Task: Compose an email with the signature Jamie Cooper with the subject Request for feedback on a college application and the message Please let me know if there are any changes to the delivery date. from softage.2@softage.net to softage.5@softage.net with an attached image file Newsletter_graphic.jpg Undo the message and rewrite the message as I apologize for any inconvenience and appreciate your patience. Send the email. Finally, move the email from Sent Items to the label Crafts
Action: Mouse moved to (905, 72)
Screenshot: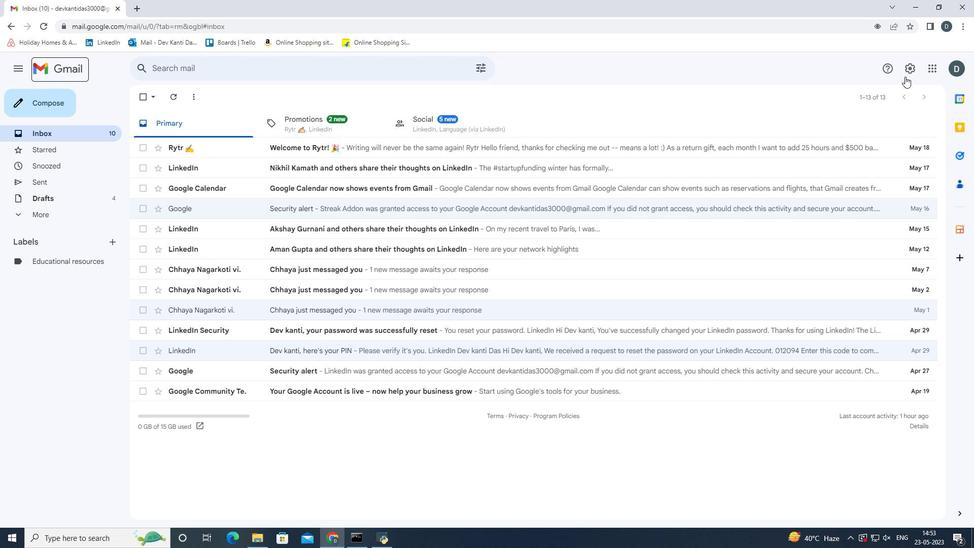 
Action: Mouse pressed left at (905, 72)
Screenshot: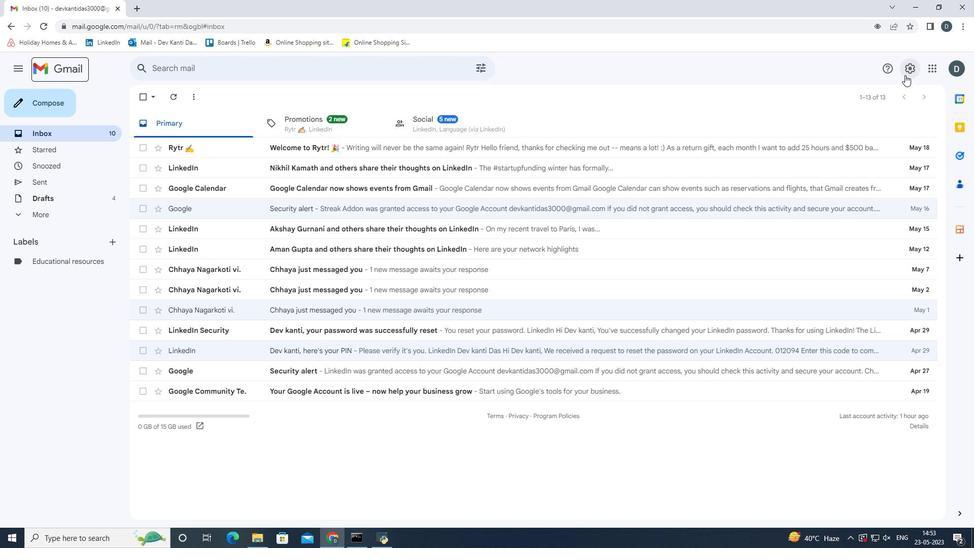 
Action: Mouse moved to (874, 116)
Screenshot: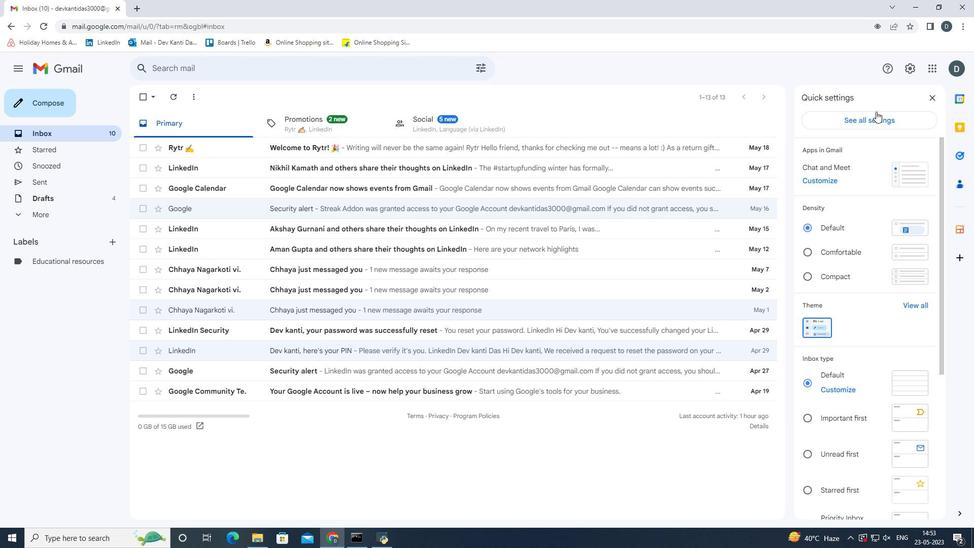 
Action: Mouse pressed left at (874, 116)
Screenshot: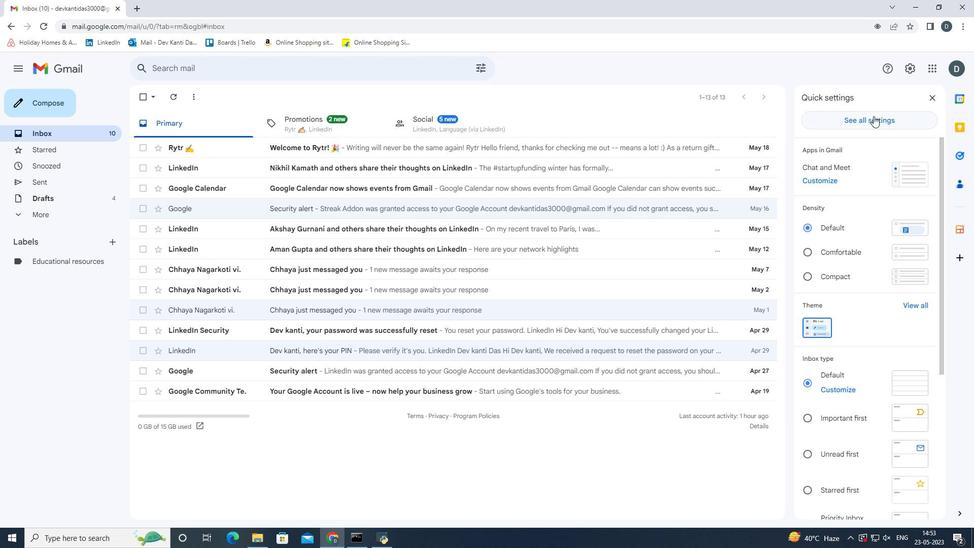 
Action: Mouse moved to (509, 276)
Screenshot: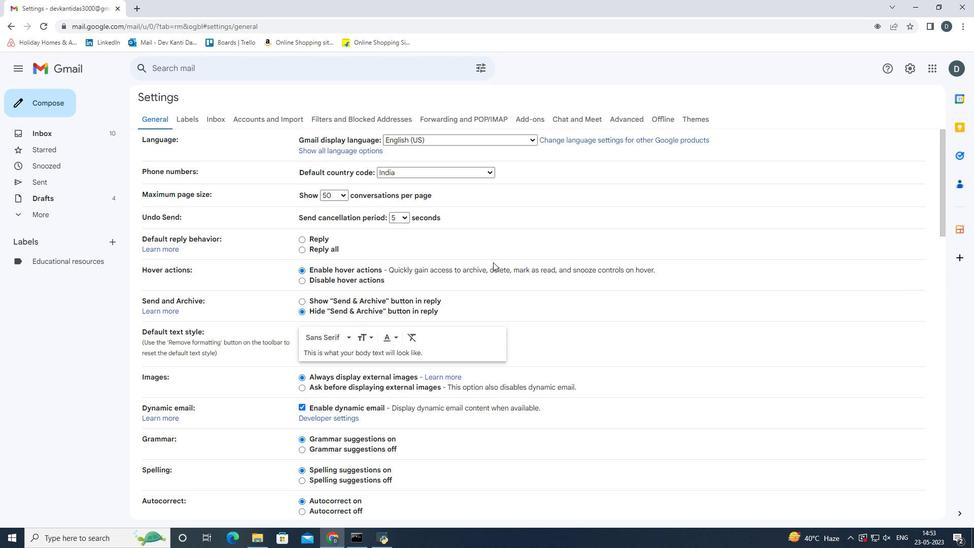 
Action: Mouse scrolled (509, 275) with delta (0, 0)
Screenshot: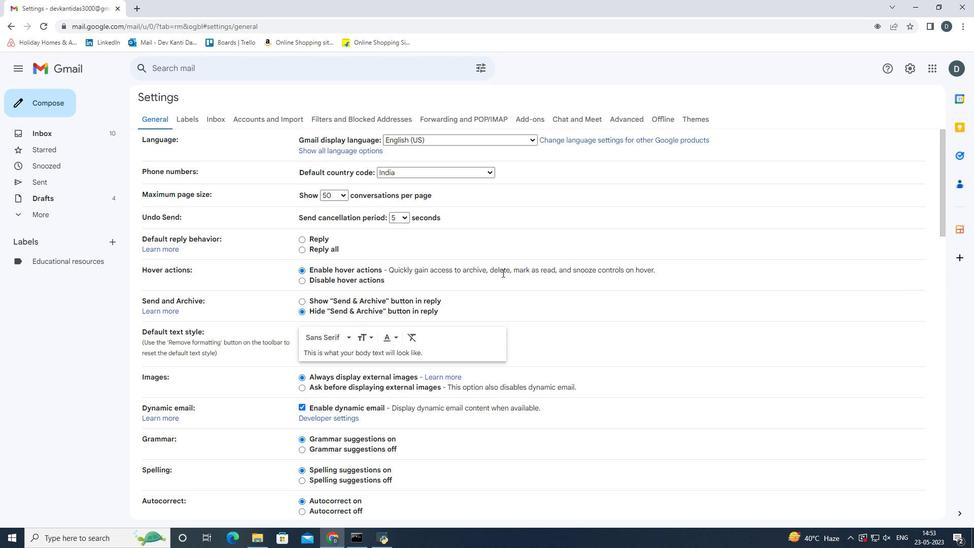 
Action: Mouse scrolled (509, 275) with delta (0, 0)
Screenshot: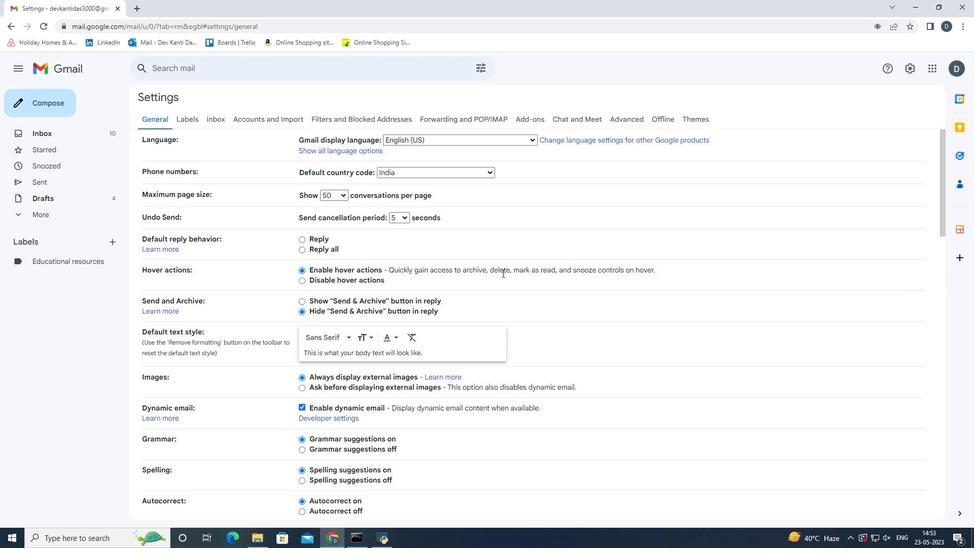 
Action: Mouse scrolled (509, 275) with delta (0, 0)
Screenshot: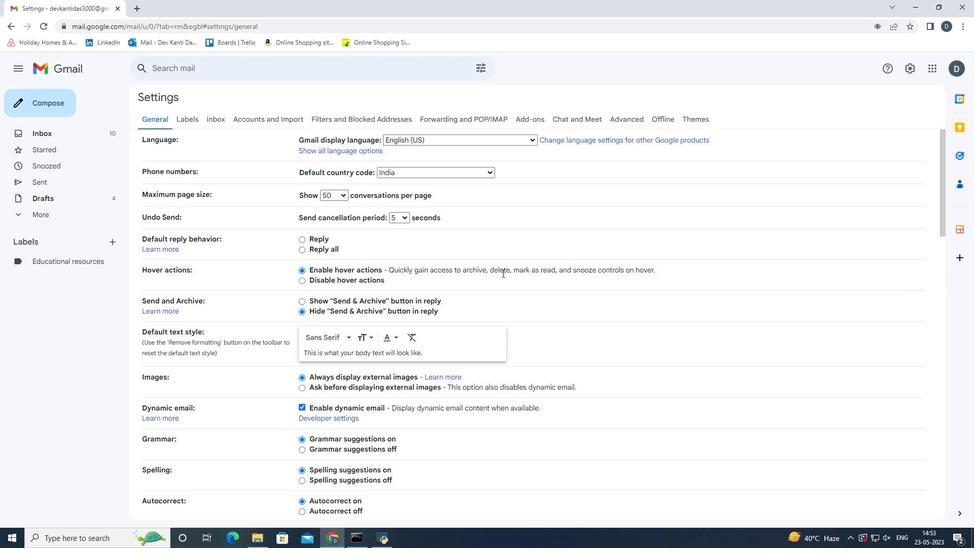 
Action: Mouse scrolled (509, 275) with delta (0, 0)
Screenshot: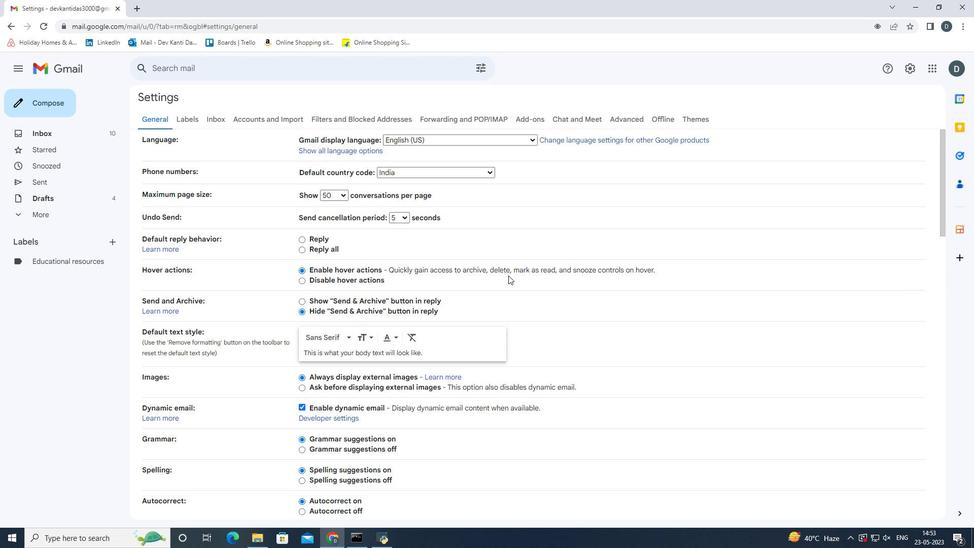 
Action: Mouse moved to (510, 276)
Screenshot: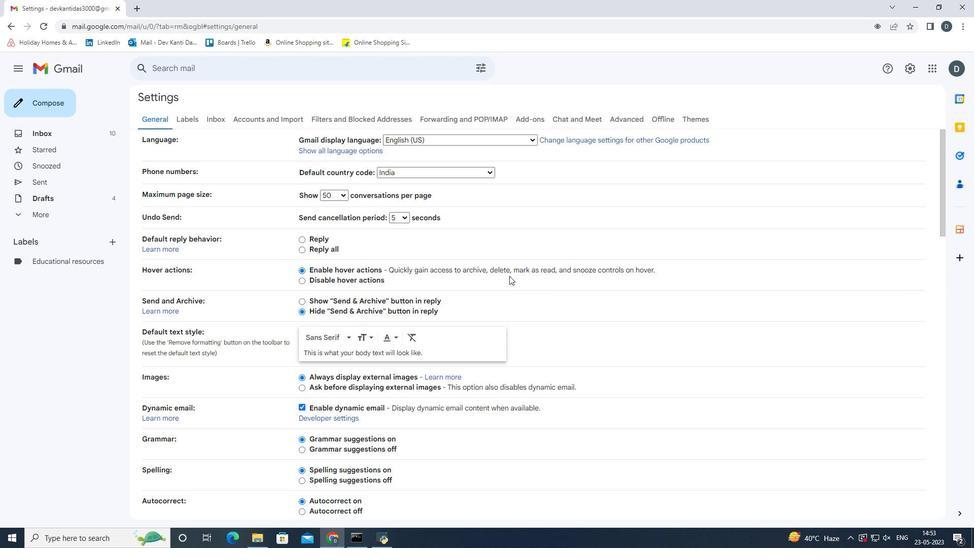 
Action: Mouse scrolled (510, 275) with delta (0, 0)
Screenshot: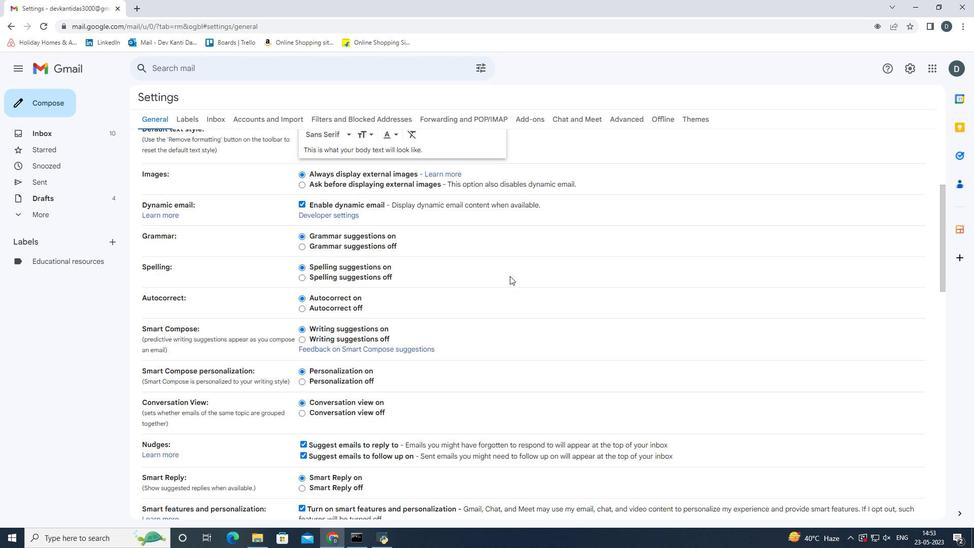 
Action: Mouse scrolled (510, 275) with delta (0, 0)
Screenshot: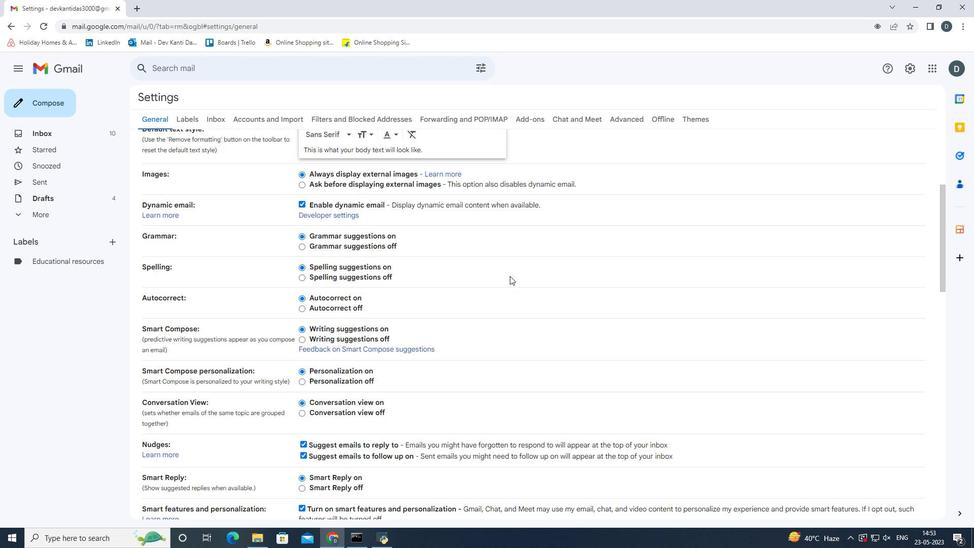 
Action: Mouse scrolled (510, 275) with delta (0, 0)
Screenshot: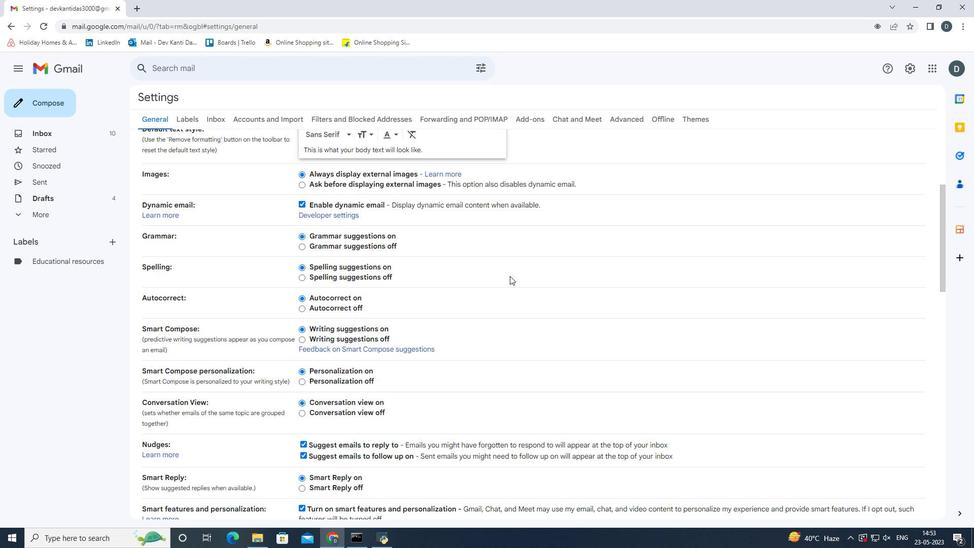 
Action: Mouse scrolled (510, 275) with delta (0, 0)
Screenshot: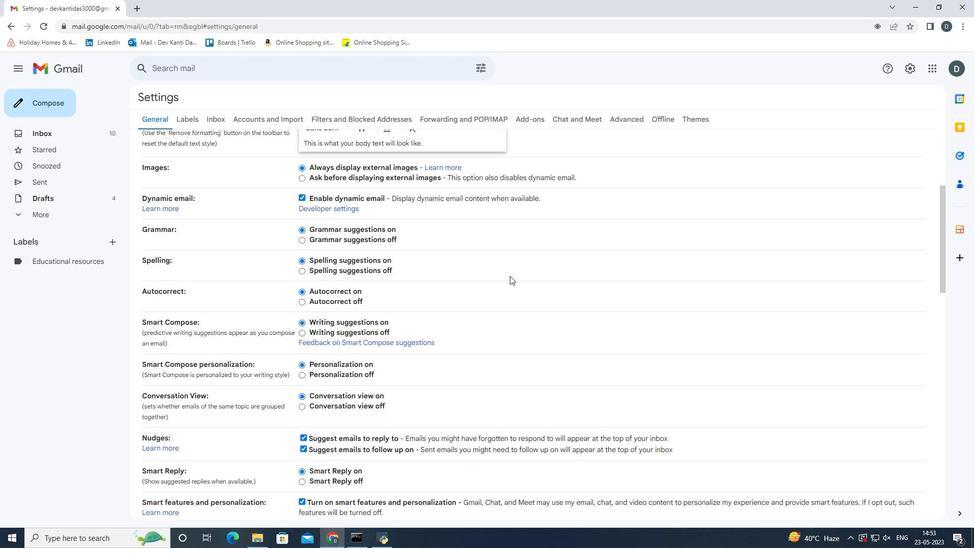 
Action: Mouse scrolled (510, 275) with delta (0, 0)
Screenshot: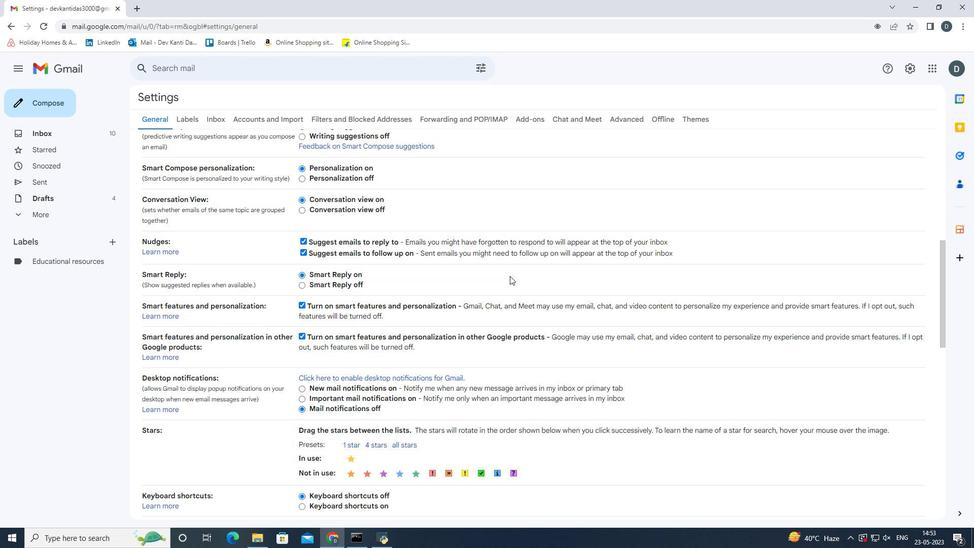 
Action: Mouse scrolled (510, 275) with delta (0, 0)
Screenshot: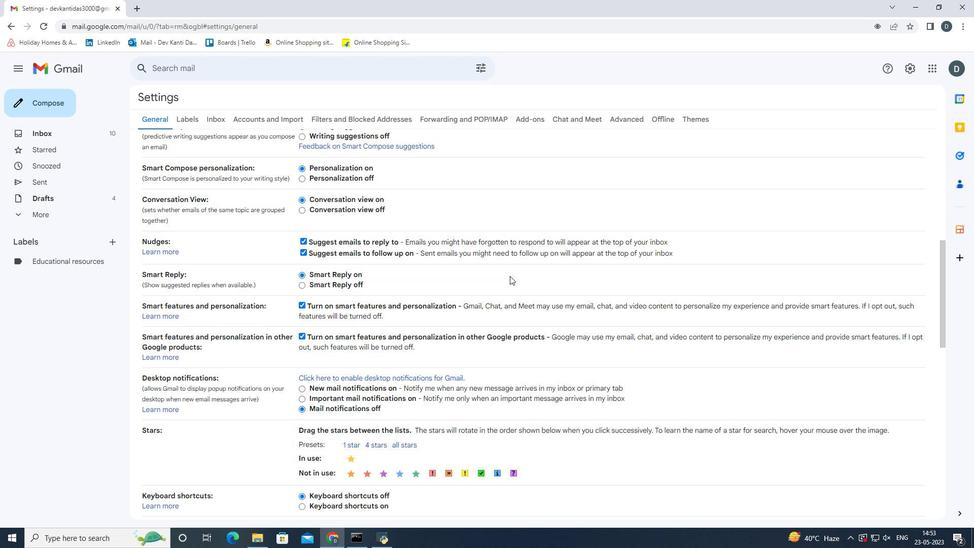 
Action: Mouse scrolled (510, 275) with delta (0, 0)
Screenshot: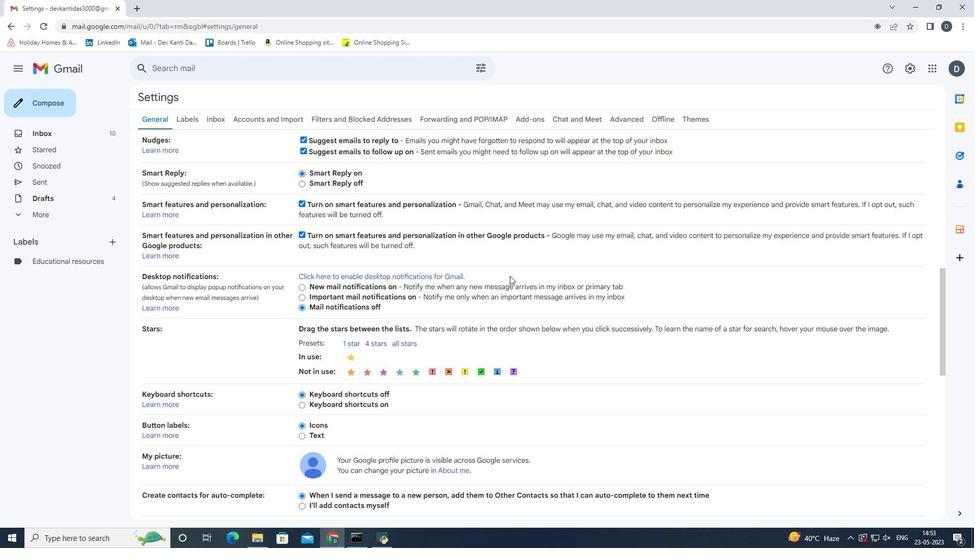 
Action: Mouse scrolled (510, 275) with delta (0, 0)
Screenshot: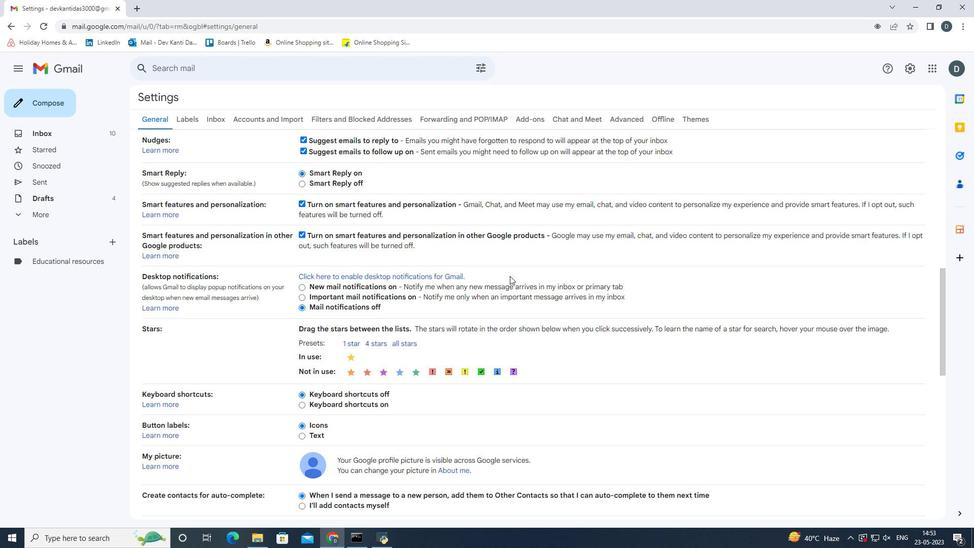 
Action: Mouse scrolled (510, 275) with delta (0, 0)
Screenshot: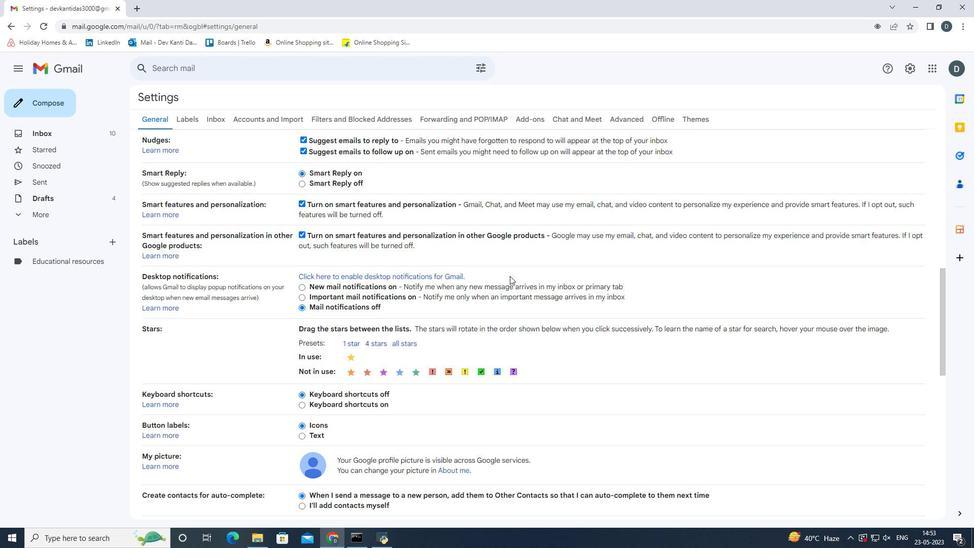 
Action: Mouse scrolled (510, 275) with delta (0, 0)
Screenshot: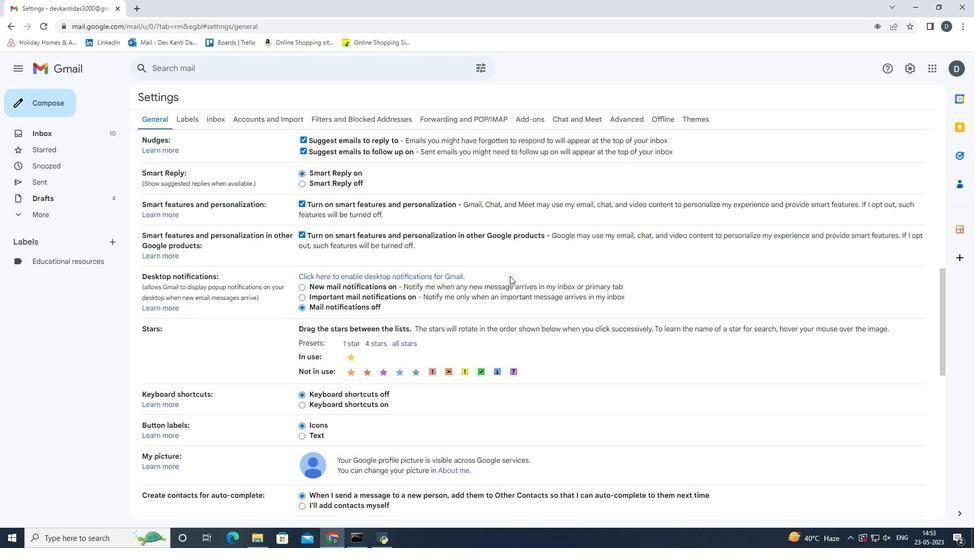 
Action: Mouse scrolled (510, 275) with delta (0, 0)
Screenshot: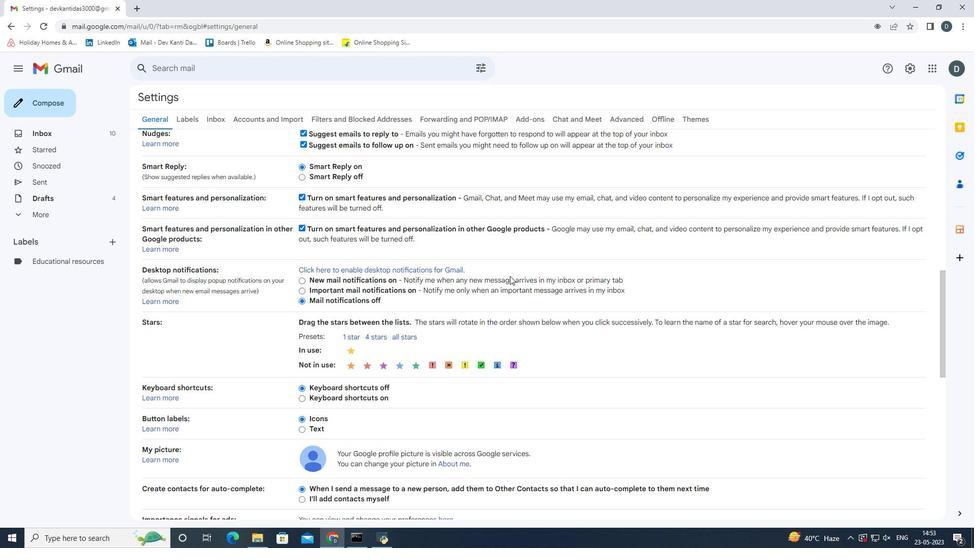 
Action: Mouse moved to (402, 303)
Screenshot: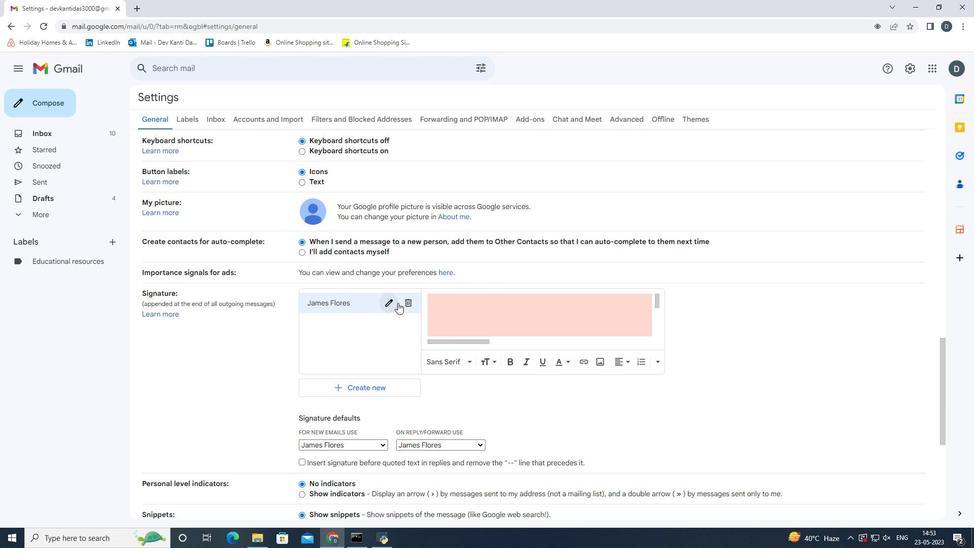 
Action: Mouse pressed left at (402, 303)
Screenshot: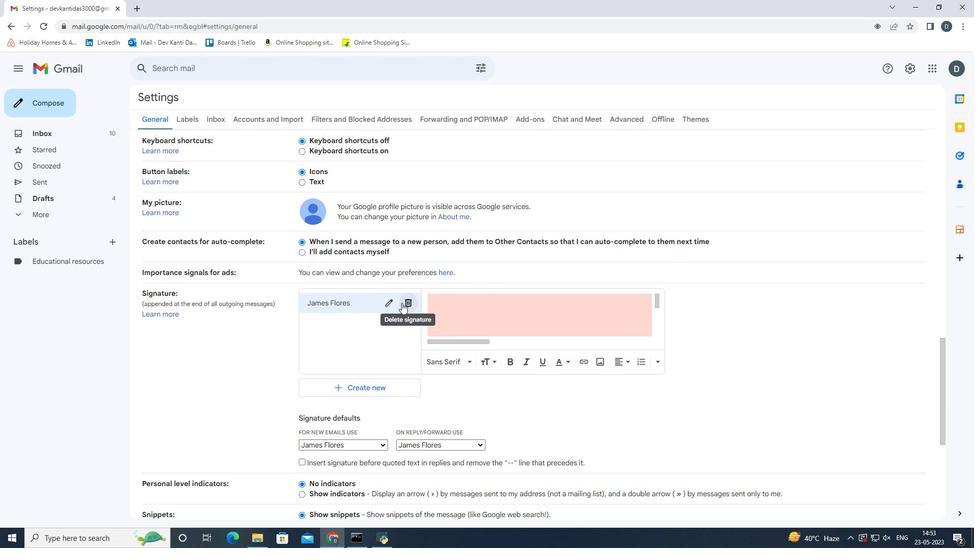 
Action: Mouse moved to (563, 310)
Screenshot: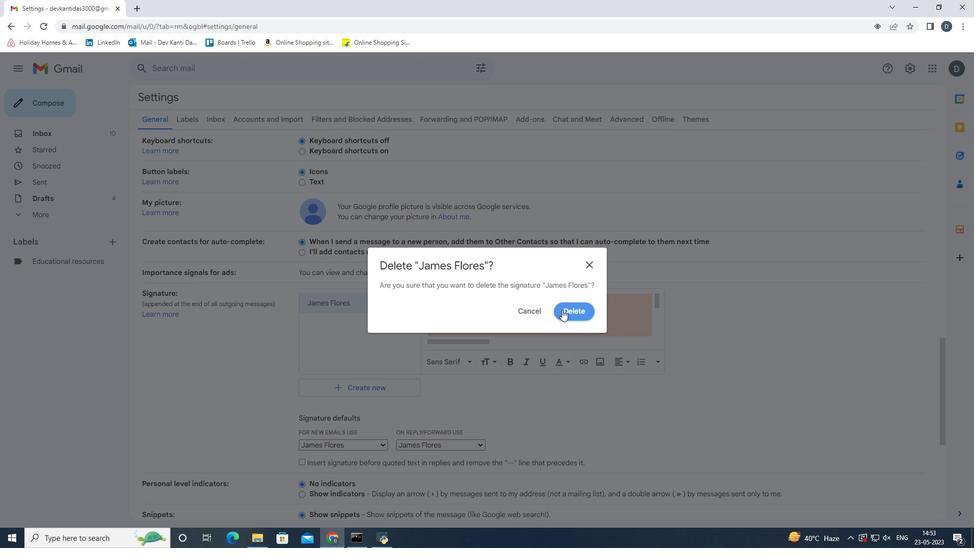
Action: Mouse pressed left at (563, 310)
Screenshot: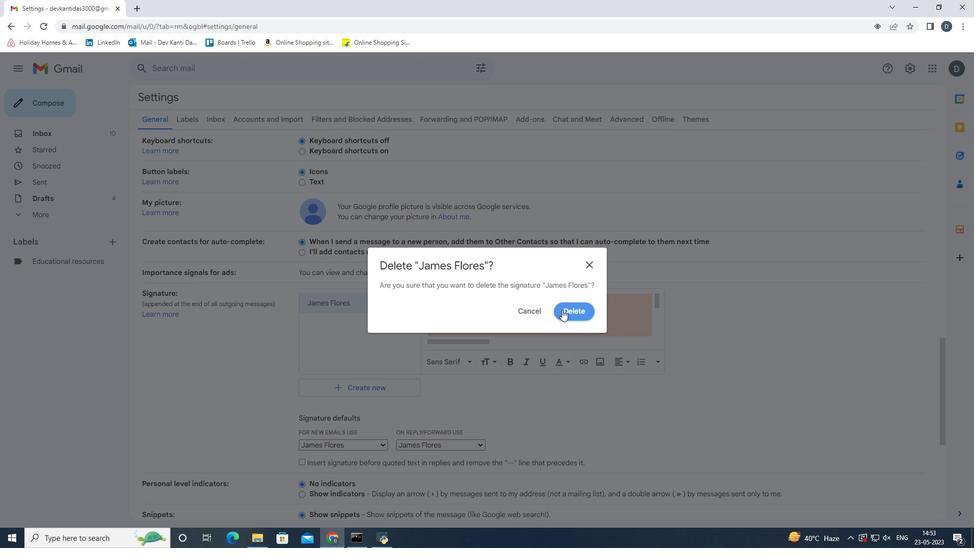 
Action: Mouse moved to (342, 308)
Screenshot: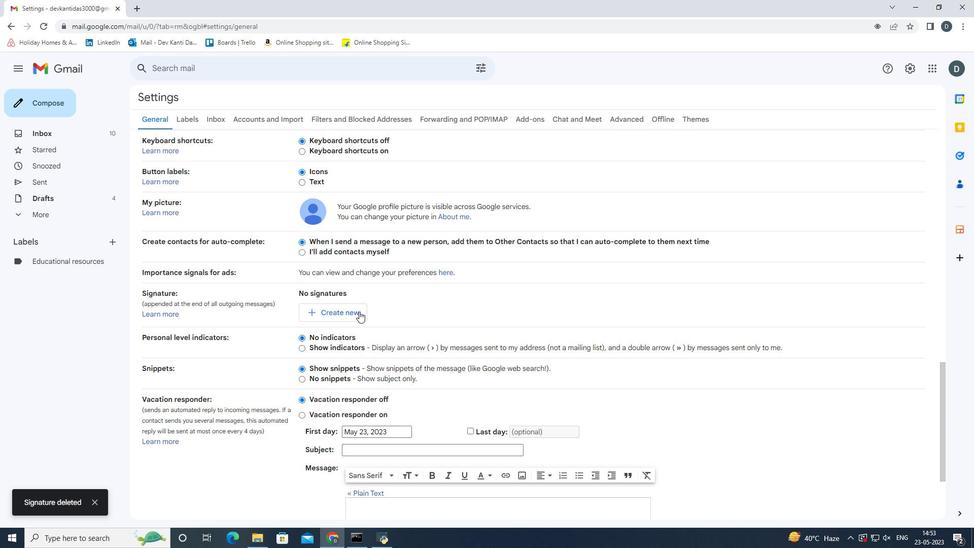 
Action: Mouse pressed left at (342, 308)
Screenshot: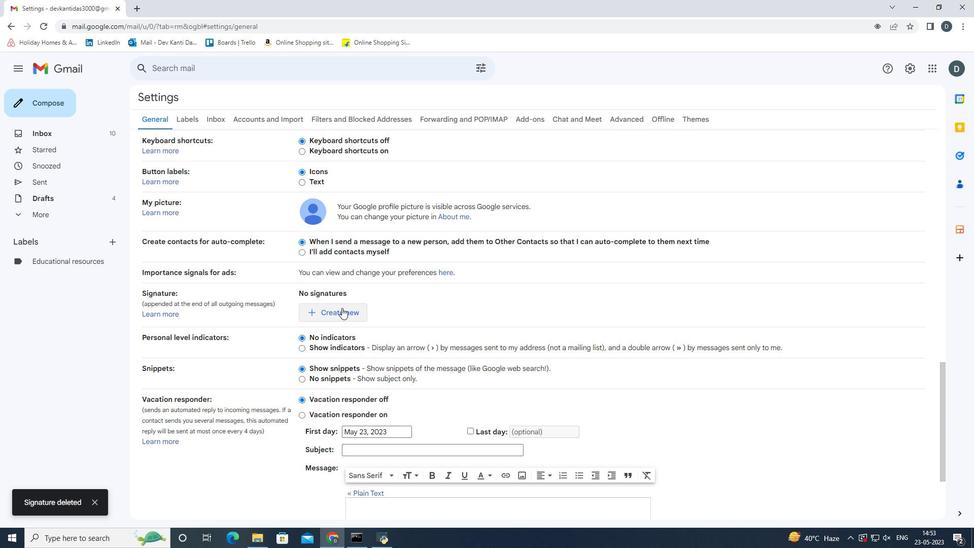 
Action: Mouse moved to (471, 285)
Screenshot: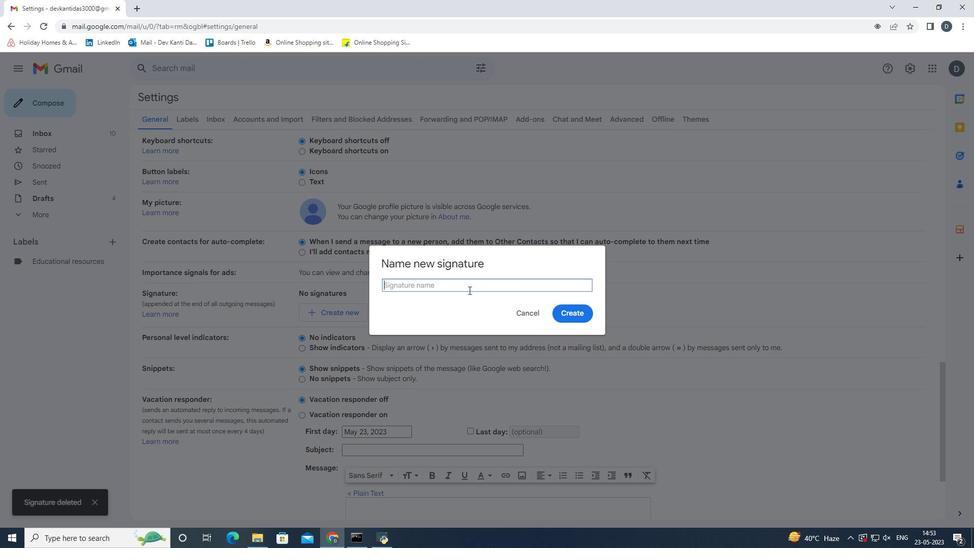 
Action: Key pressed <Key.shift><Key.shift><Key.shift><Key.shift><Key.shift><Key.shift><Key.shift>Jamie<Key.space><Key.shift>Cooper<Key.enter>
Screenshot: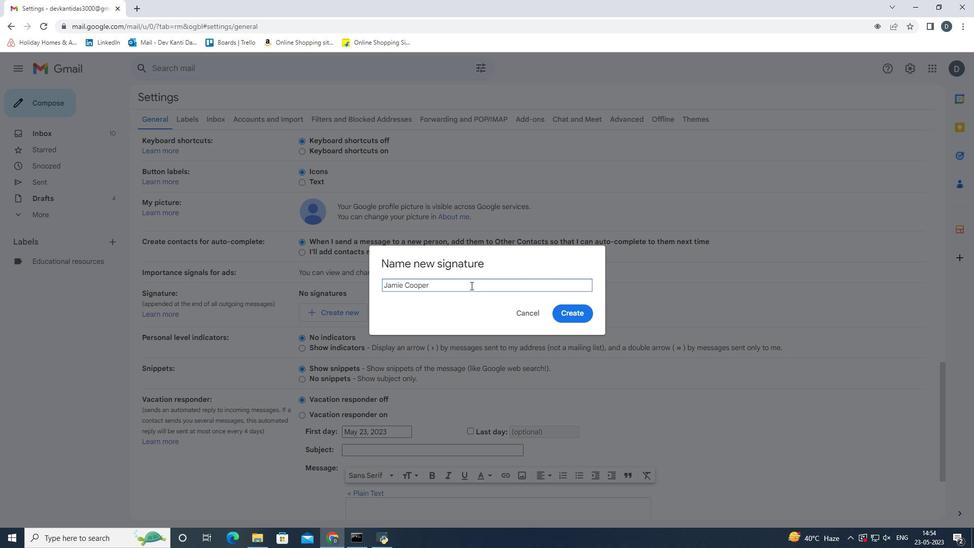 
Action: Mouse moved to (547, 318)
Screenshot: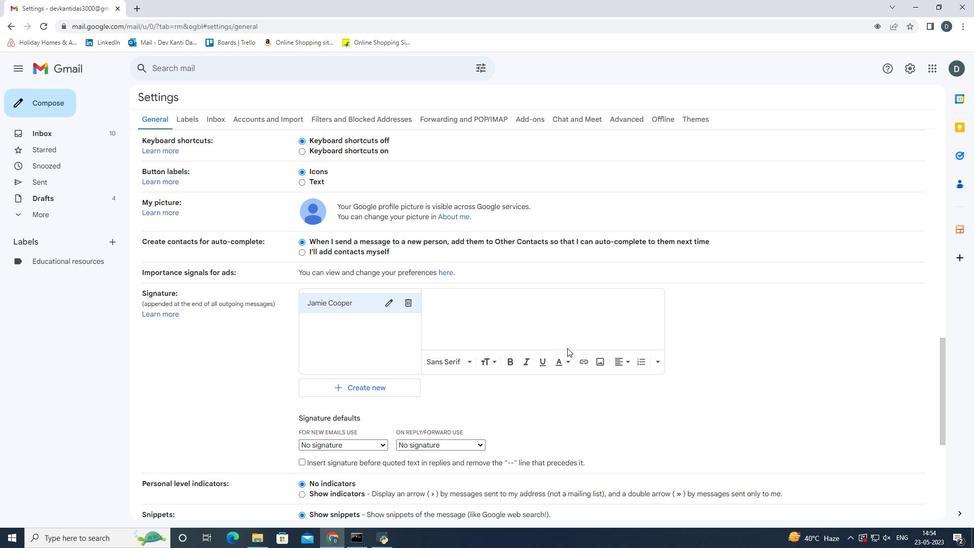 
Action: Mouse pressed left at (547, 318)
Screenshot: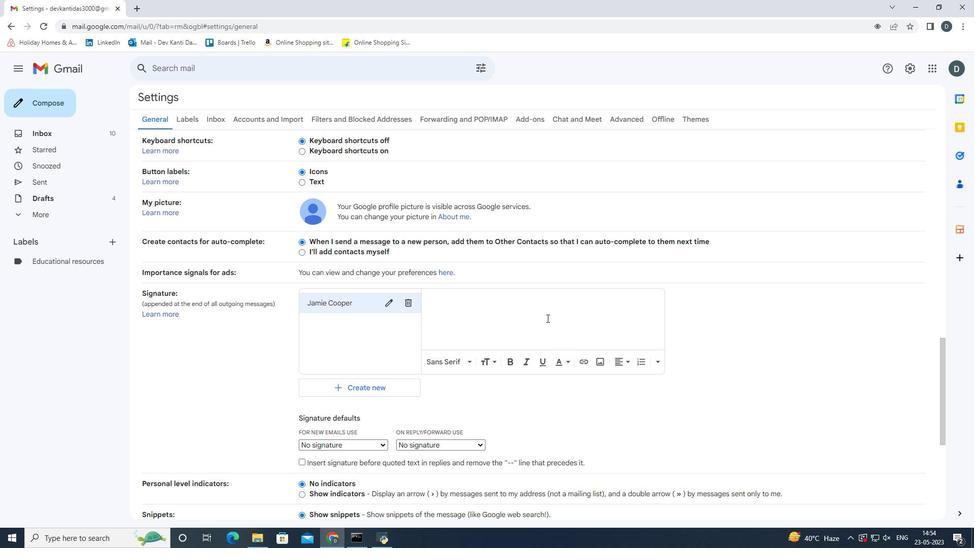
Action: Key pressed <Key.shift><Key.shift><Key.shift><Key.shift><Key.shift><Key.shift>Jamie<Key.space><Key.shift>Cooper,<Key.enter>
Screenshot: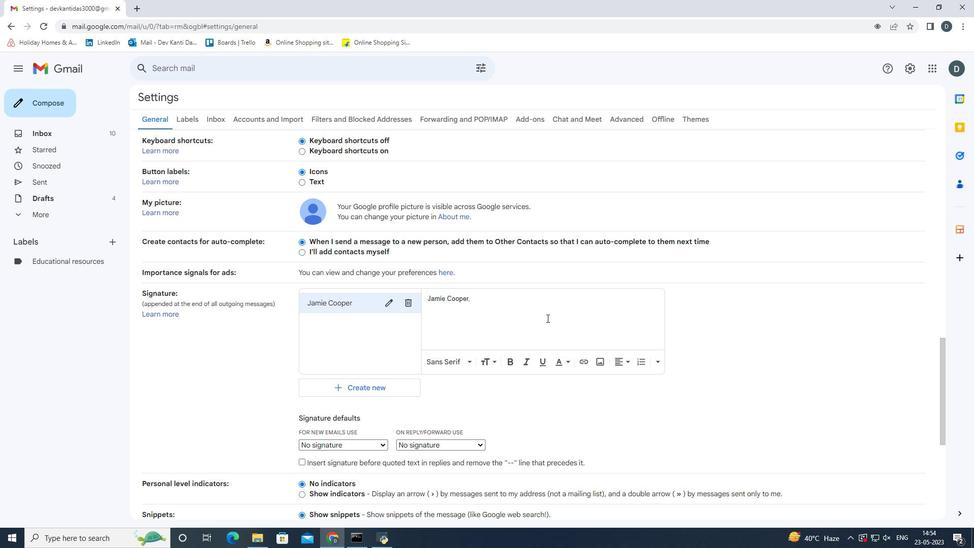 
Action: Mouse moved to (134, 8)
Screenshot: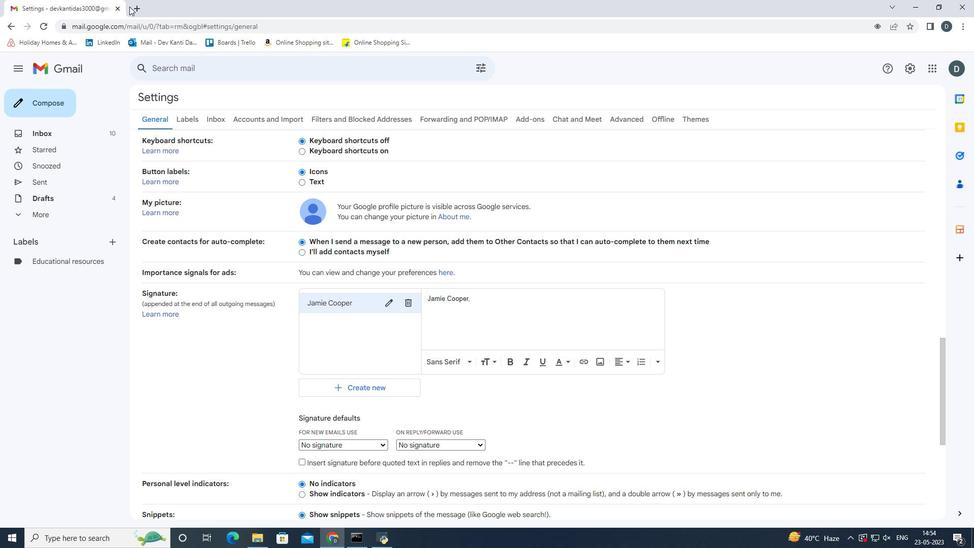 
Action: Mouse pressed left at (134, 8)
Screenshot: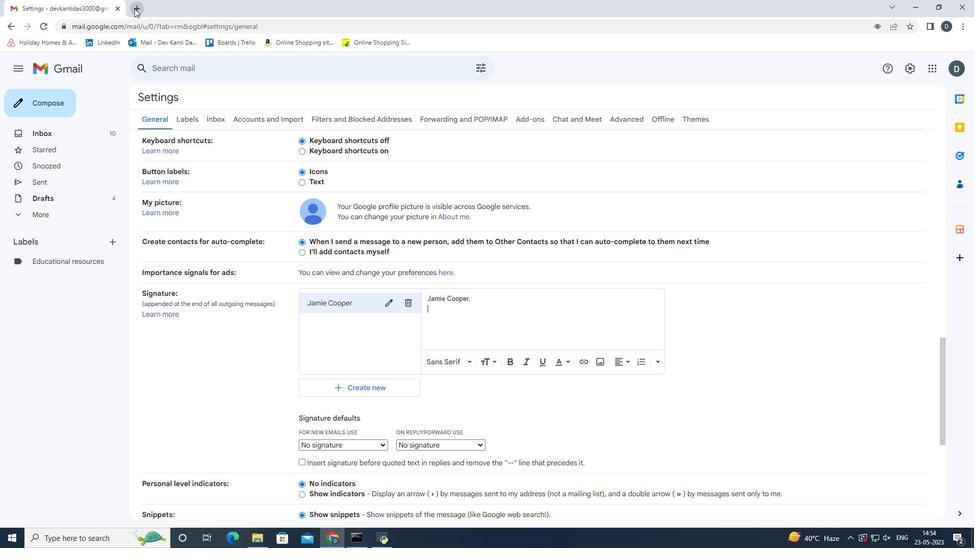 
Action: Key pressed <Key.shift><Key.shift><Key.shift><Key.shift><Key.shift><Key.shift><Key.shift><Key.shift><Key.shift><Key.shift>e<Key.backspace><Key.backspace><Key.shift>N<Key.right><Key.backspace><Key.backspace><Key.backspace><Key.backspace><Key.backspace><Key.backspace><Key.backspace><Key.backspace><Key.backspace>graphic.jpg<Key.enter>
Screenshot: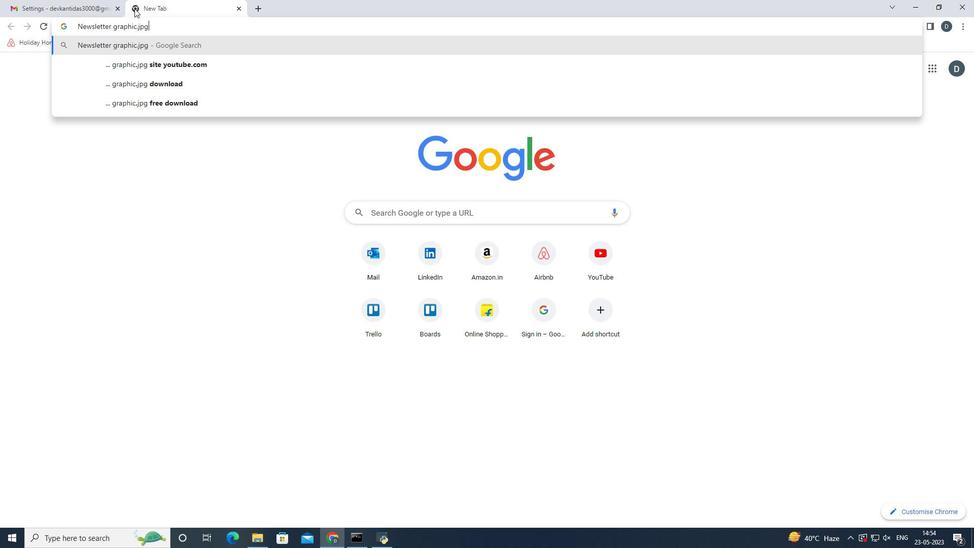 
Action: Mouse moved to (253, 197)
Screenshot: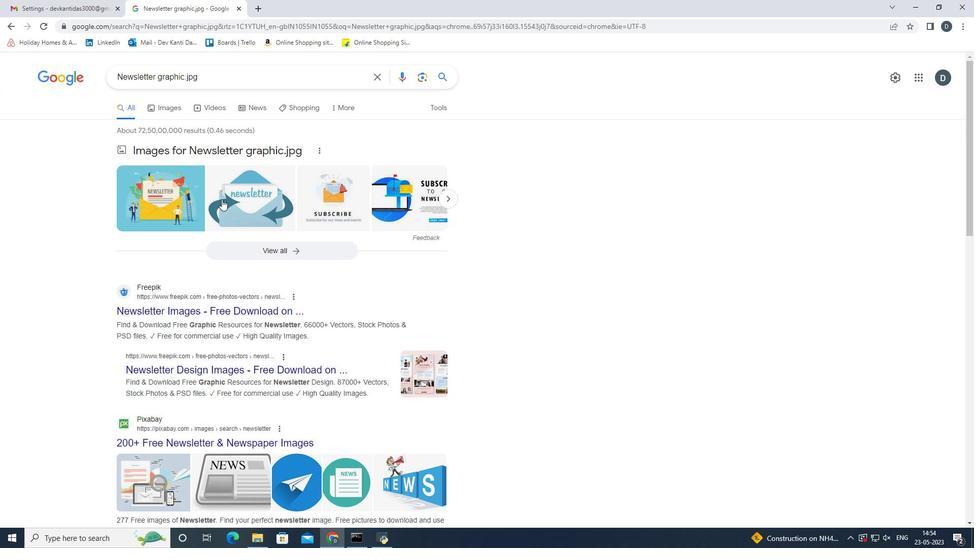 
Action: Mouse pressed left at (253, 197)
Screenshot: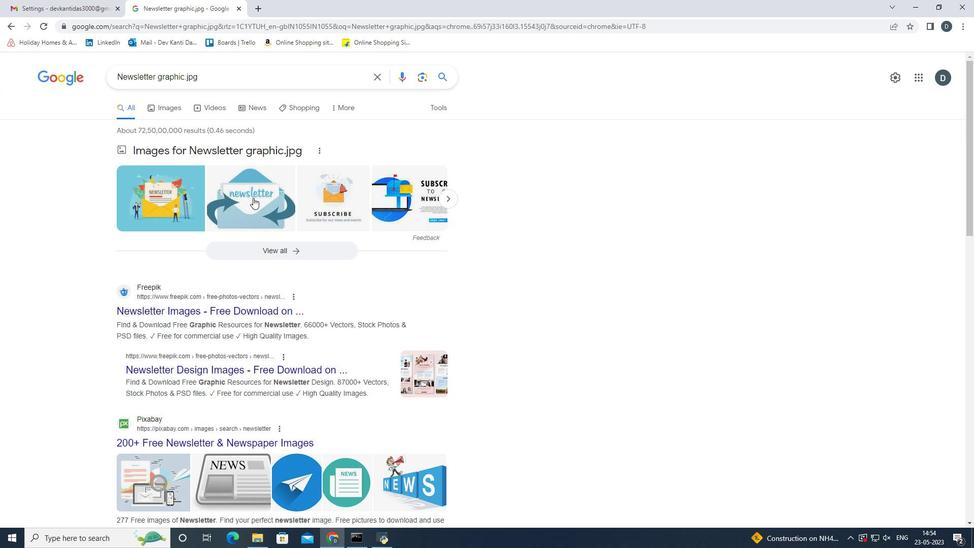 
Action: Mouse moved to (596, 211)
Screenshot: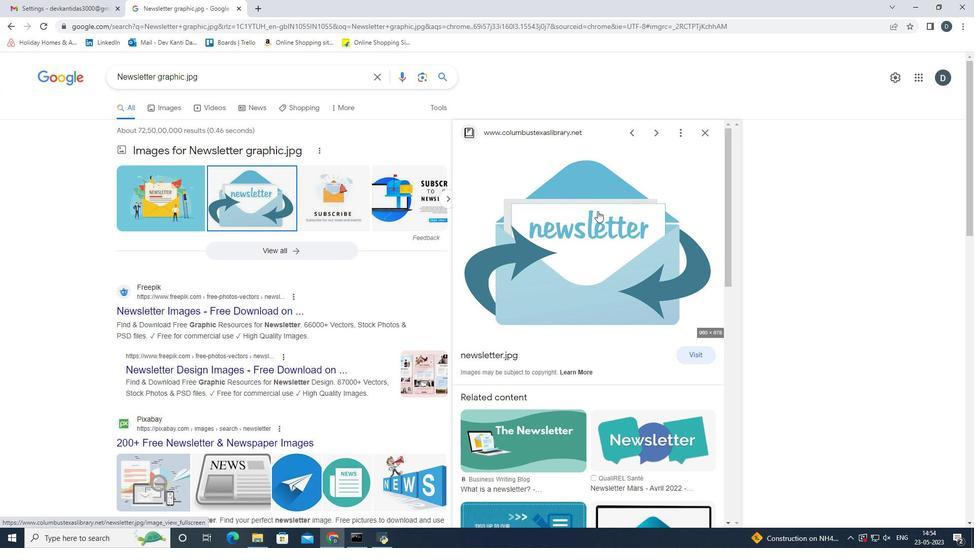 
Action: Mouse pressed right at (596, 211)
Screenshot: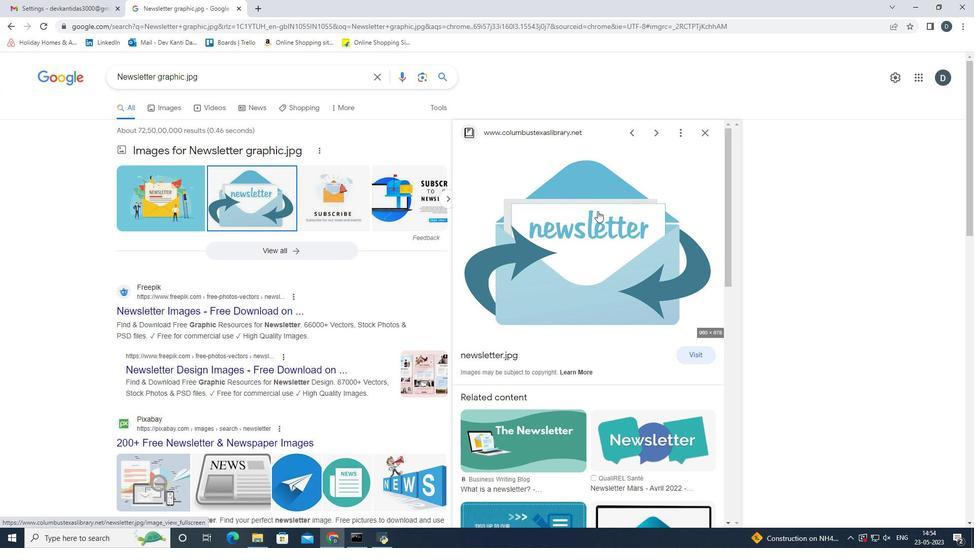 
Action: Mouse moved to (691, 317)
Screenshot: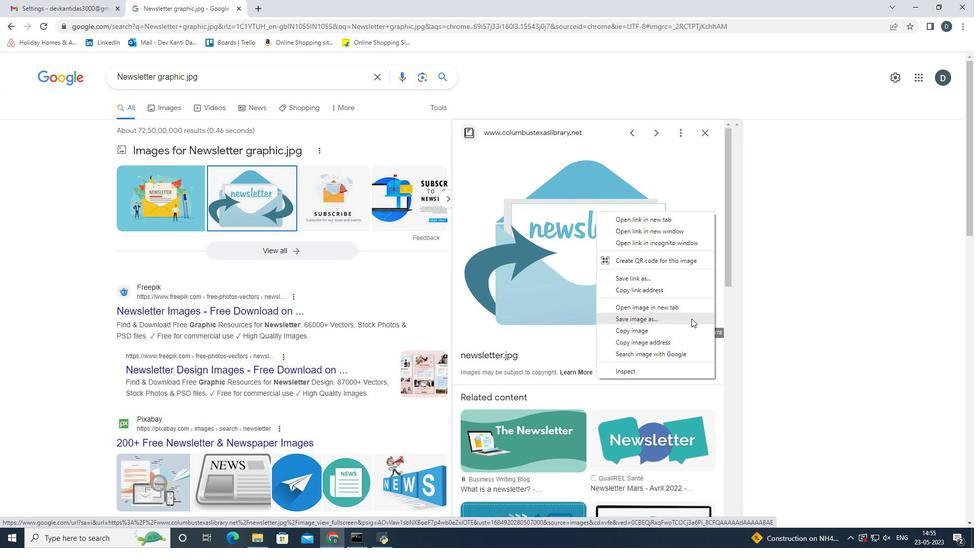
Action: Mouse pressed left at (691, 317)
Screenshot: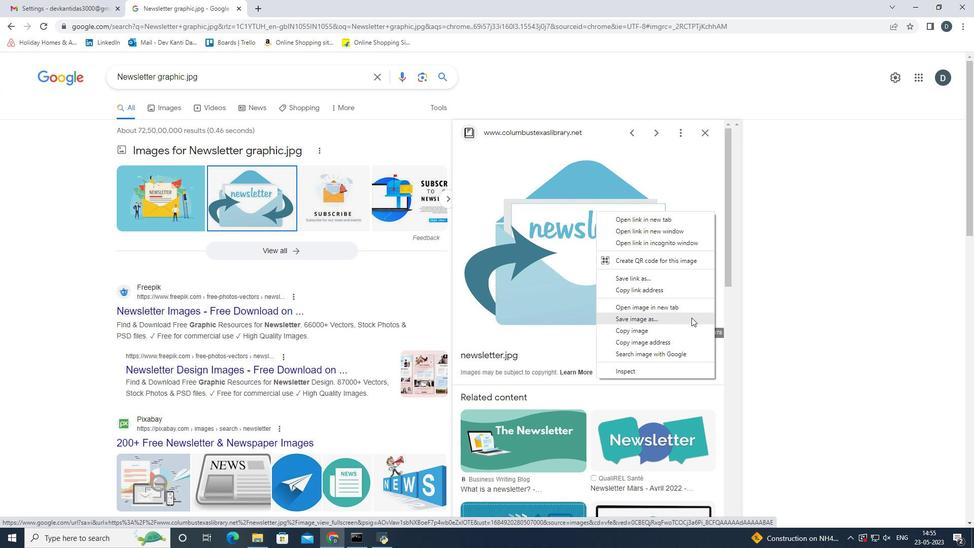 
Action: Mouse moved to (198, 140)
Screenshot: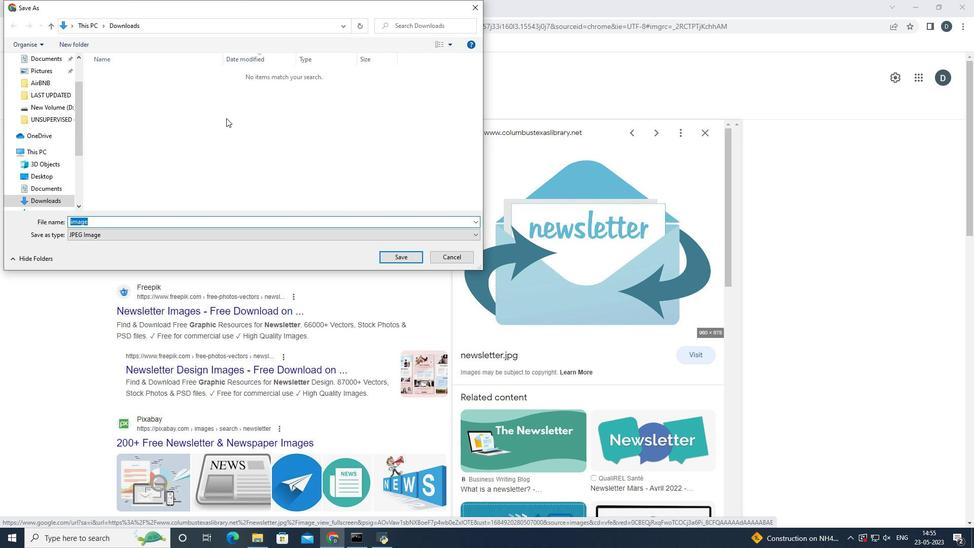 
Action: Key pressed <Key.shift>New<Key.down><Key.left><Key.left><Key.left><Key.left><Key.backspace><Key.backspace><Key.backspace><Key.backspace><Key.backspace>graphic<Key.enter>
Screenshot: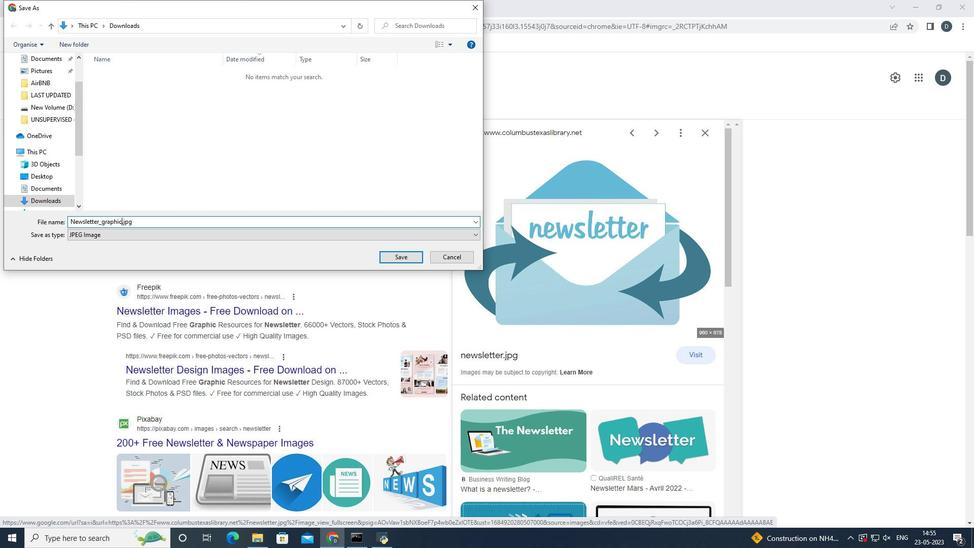 
Action: Mouse moved to (243, 8)
Screenshot: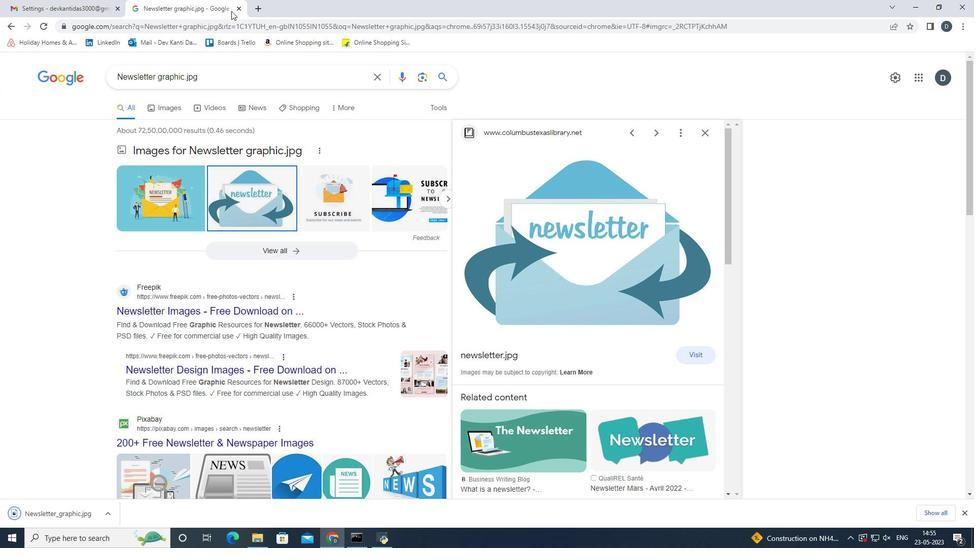 
Action: Mouse pressed left at (243, 8)
Screenshot: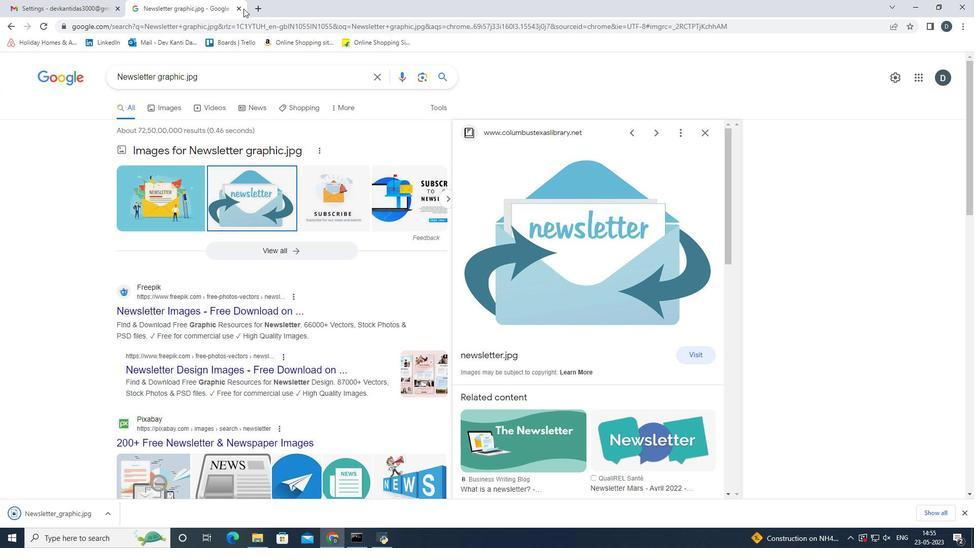 
Action: Mouse moved to (239, 8)
Screenshot: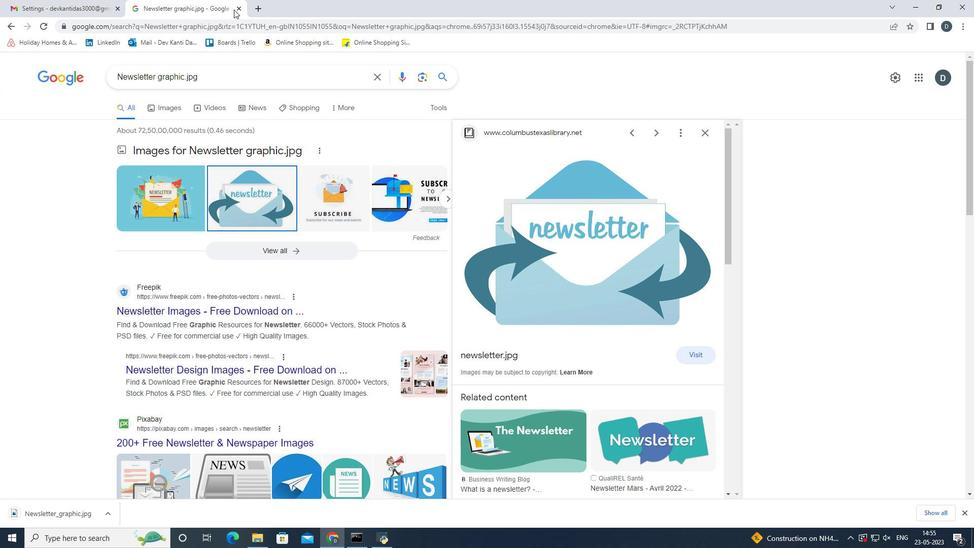
Action: Mouse pressed left at (239, 8)
Screenshot: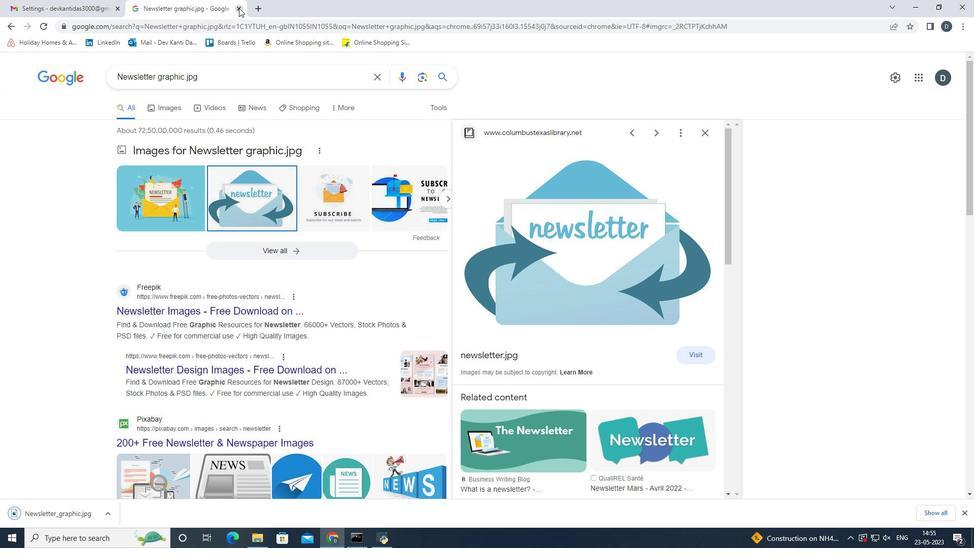 
Action: Mouse moved to (968, 514)
Screenshot: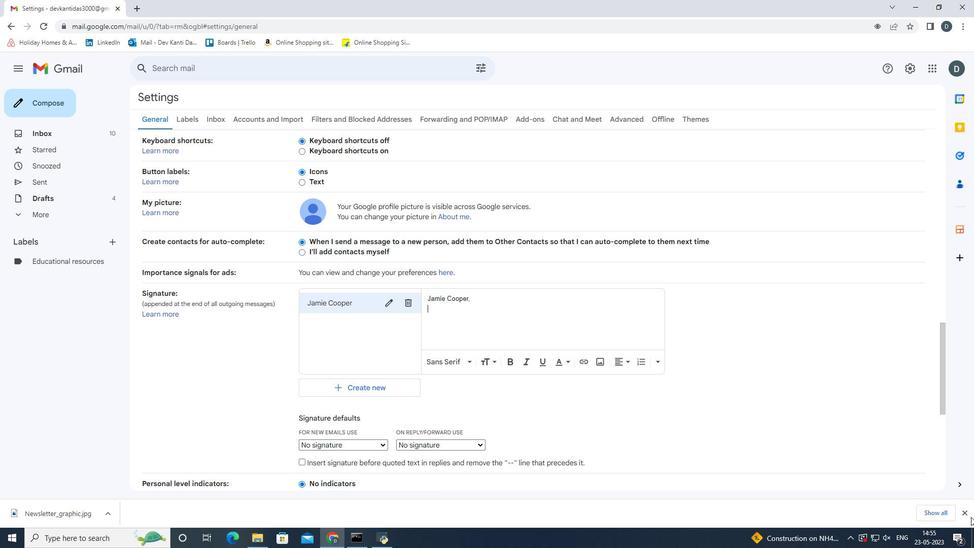 
Action: Mouse pressed left at (968, 514)
Screenshot: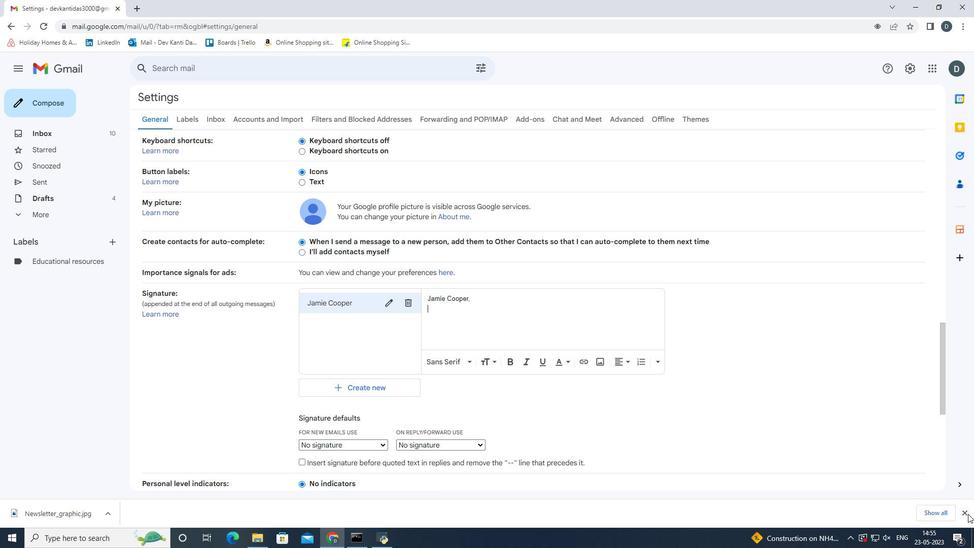 
Action: Mouse moved to (604, 360)
Screenshot: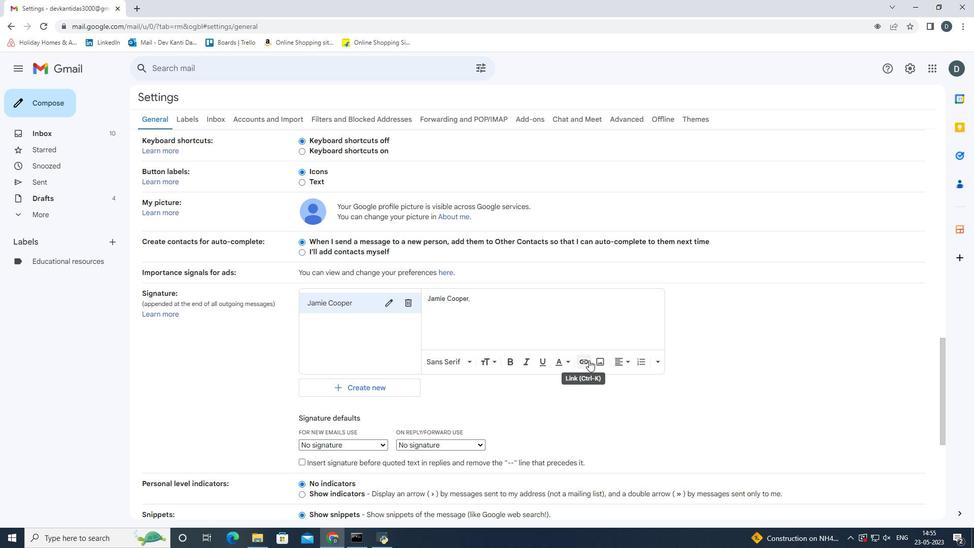 
Action: Mouse pressed left at (604, 360)
Screenshot: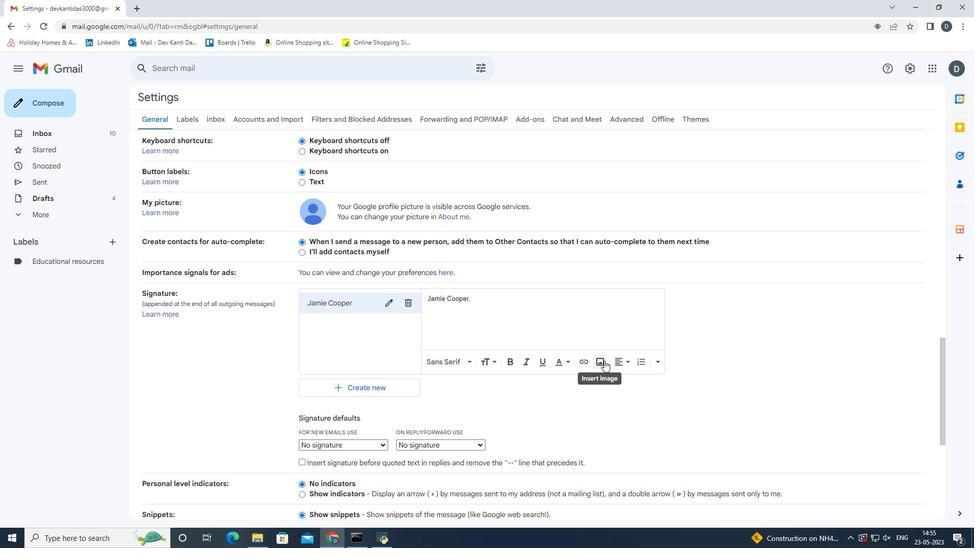
Action: Mouse moved to (382, 165)
Screenshot: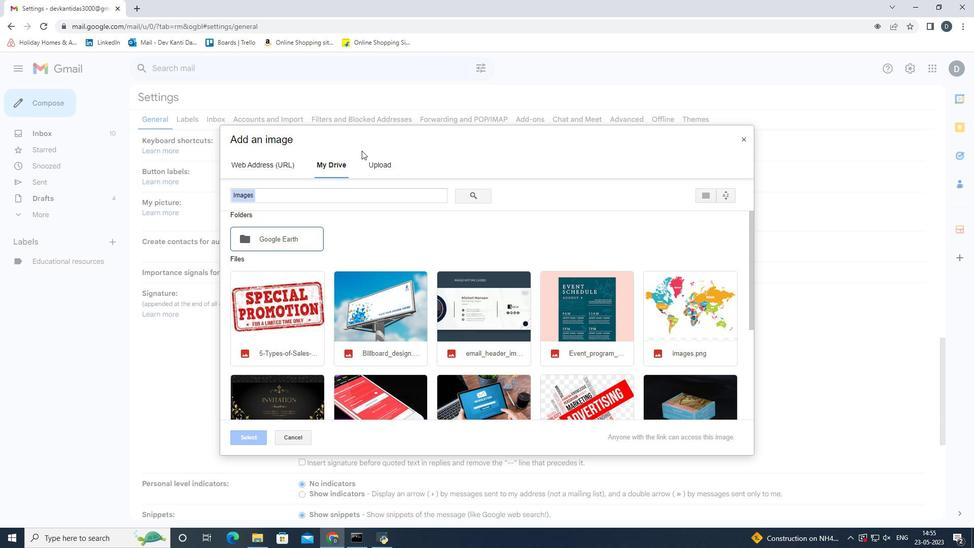 
Action: Mouse pressed left at (382, 165)
Screenshot: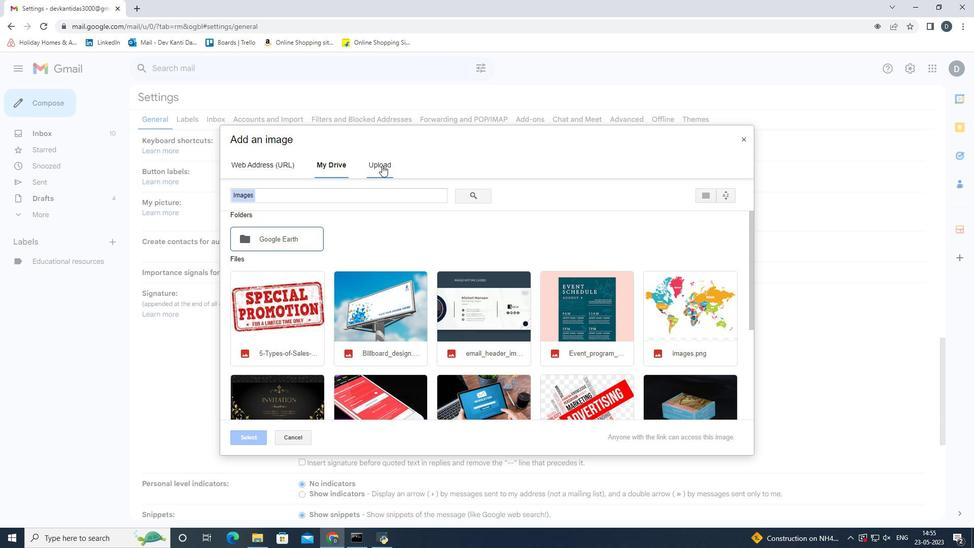 
Action: Mouse moved to (493, 315)
Screenshot: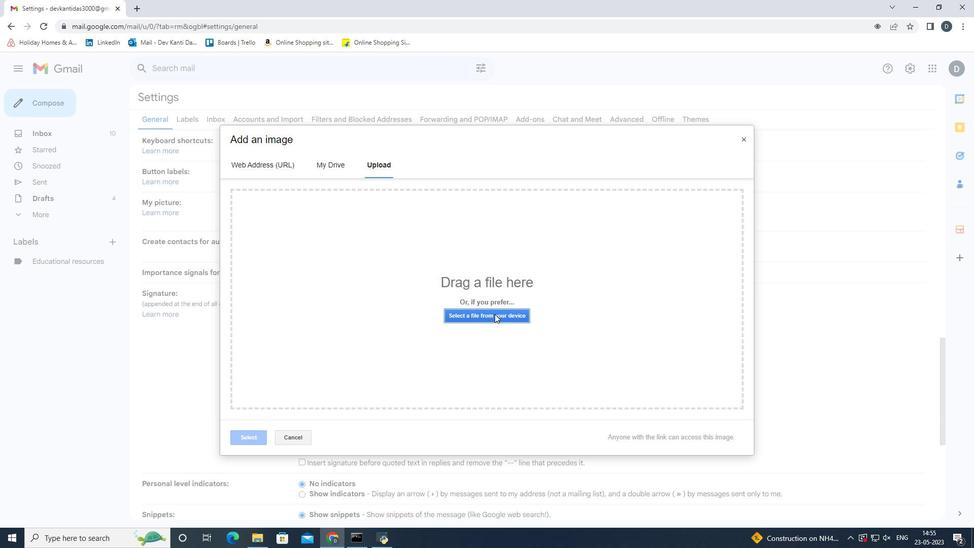 
Action: Mouse pressed left at (493, 315)
Screenshot: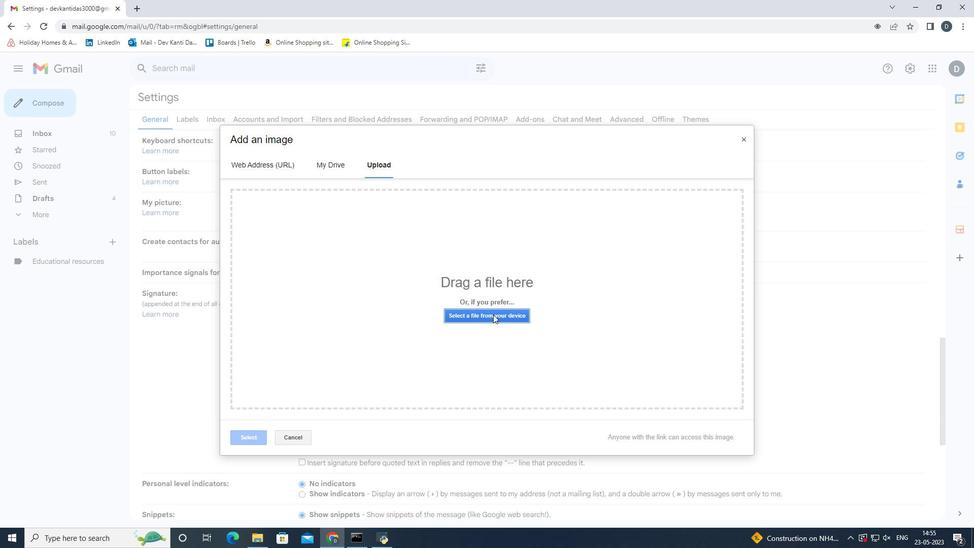 
Action: Mouse moved to (196, 92)
Screenshot: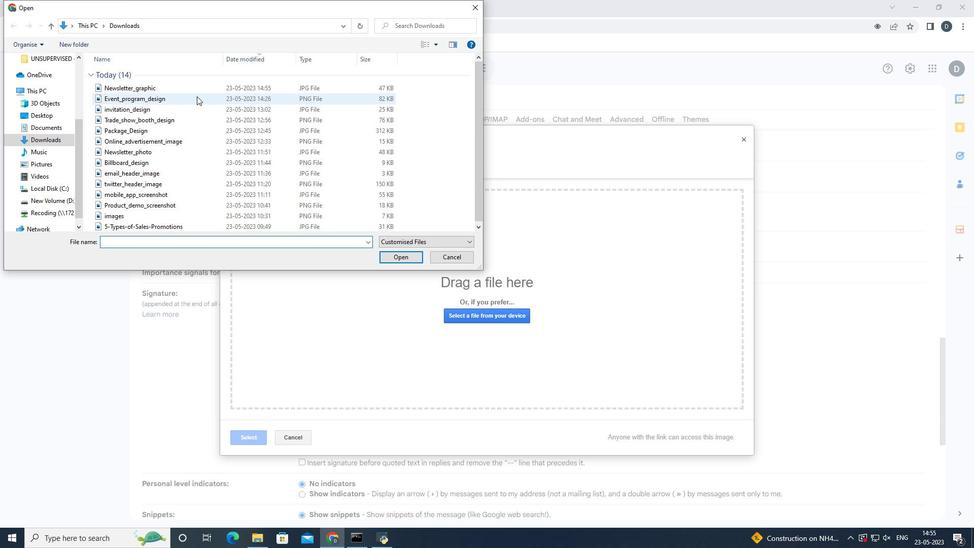 
Action: Mouse pressed left at (196, 92)
Screenshot: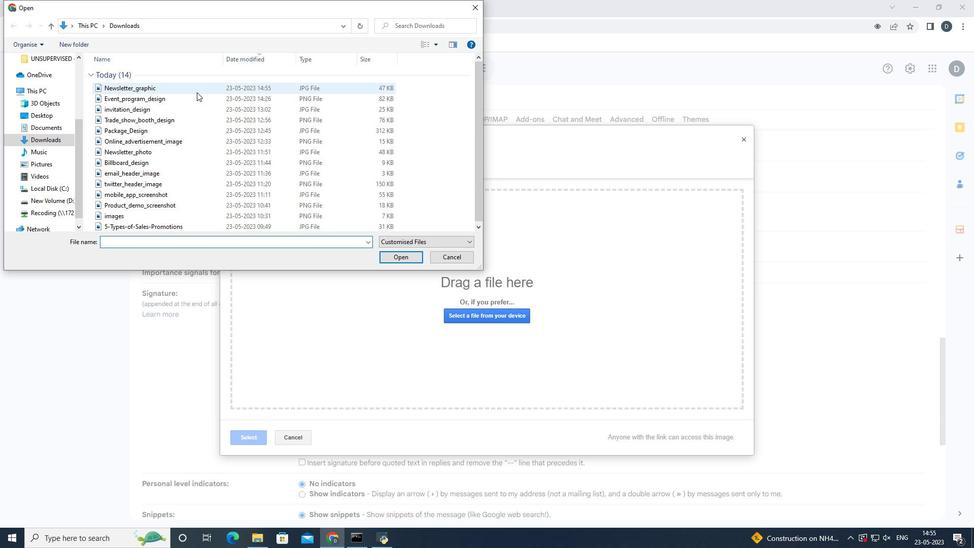
Action: Mouse moved to (401, 256)
Screenshot: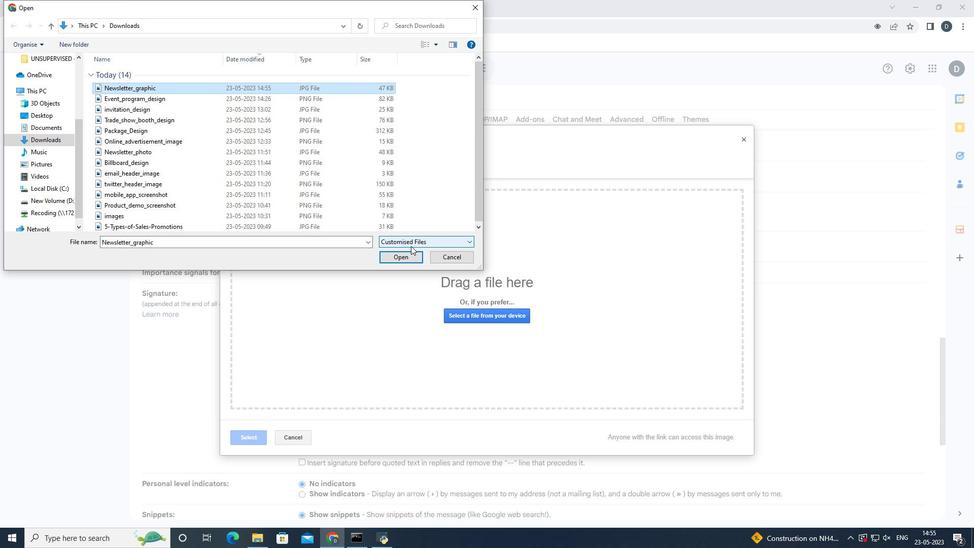 
Action: Mouse pressed left at (401, 256)
Screenshot: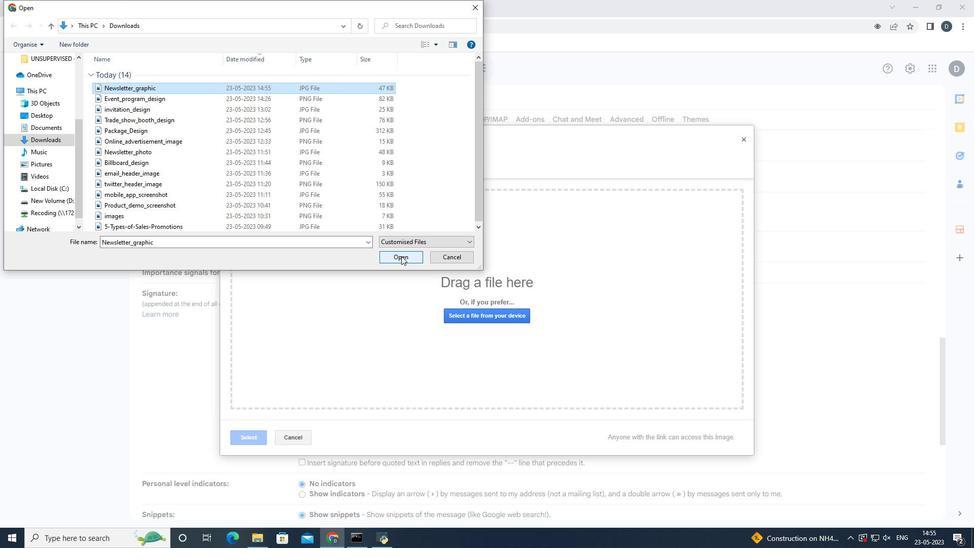 
Action: Mouse moved to (506, 322)
Screenshot: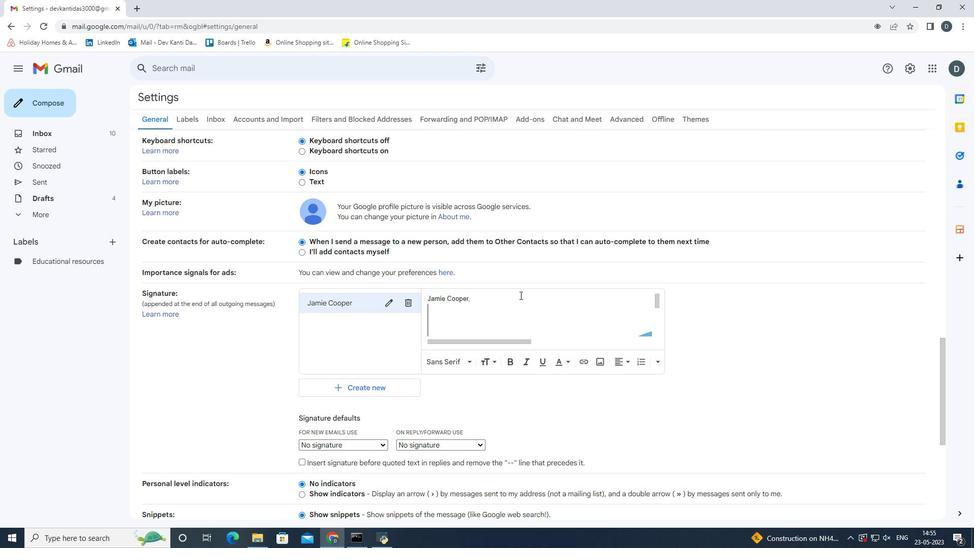 
Action: Mouse scrolled (506, 321) with delta (0, 0)
Screenshot: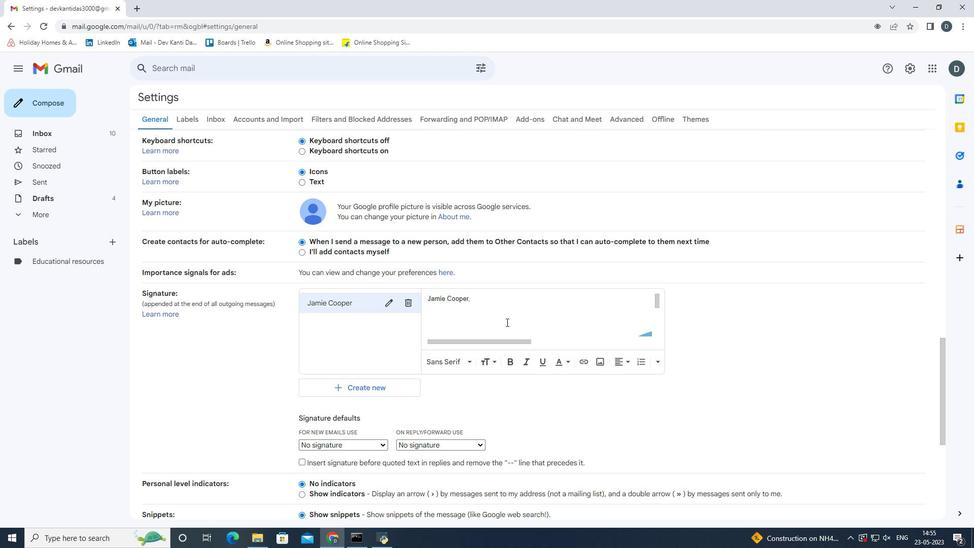 
Action: Mouse scrolled (506, 321) with delta (0, 0)
Screenshot: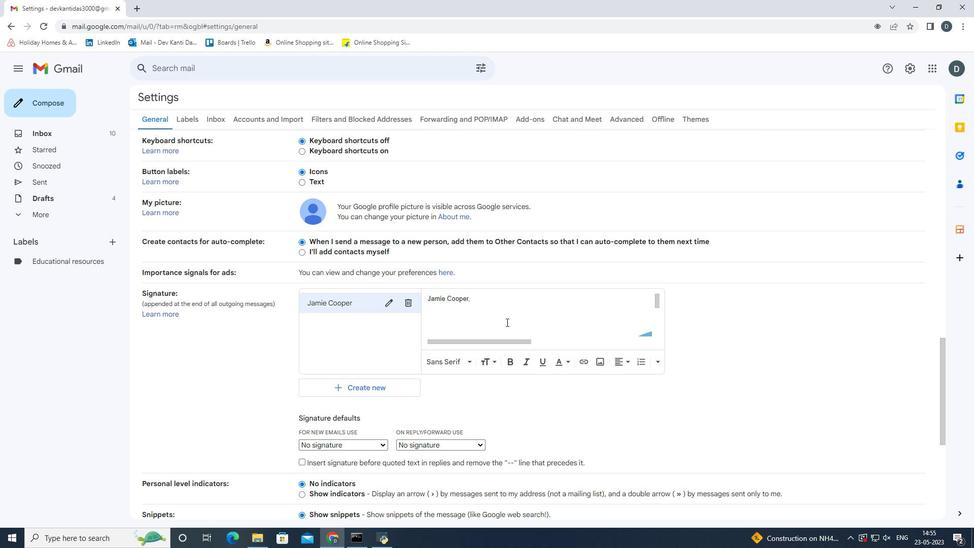 
Action: Mouse moved to (569, 322)
Screenshot: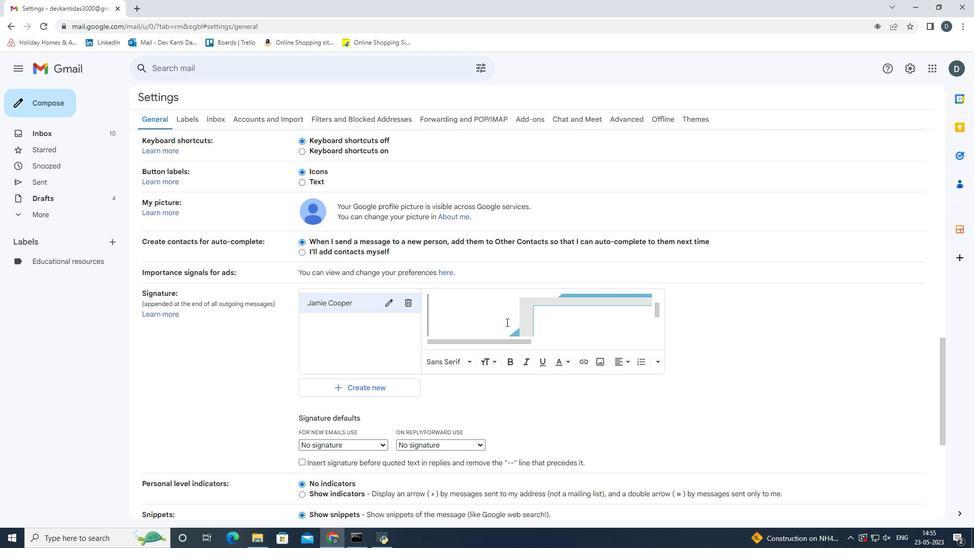 
Action: Mouse scrolled (569, 321) with delta (0, 0)
Screenshot: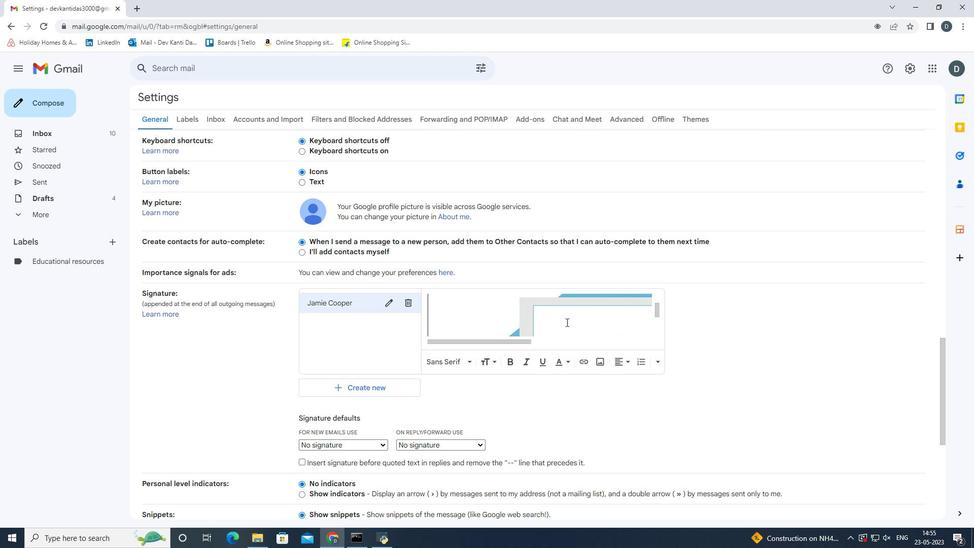 
Action: Mouse scrolled (569, 321) with delta (0, 0)
Screenshot: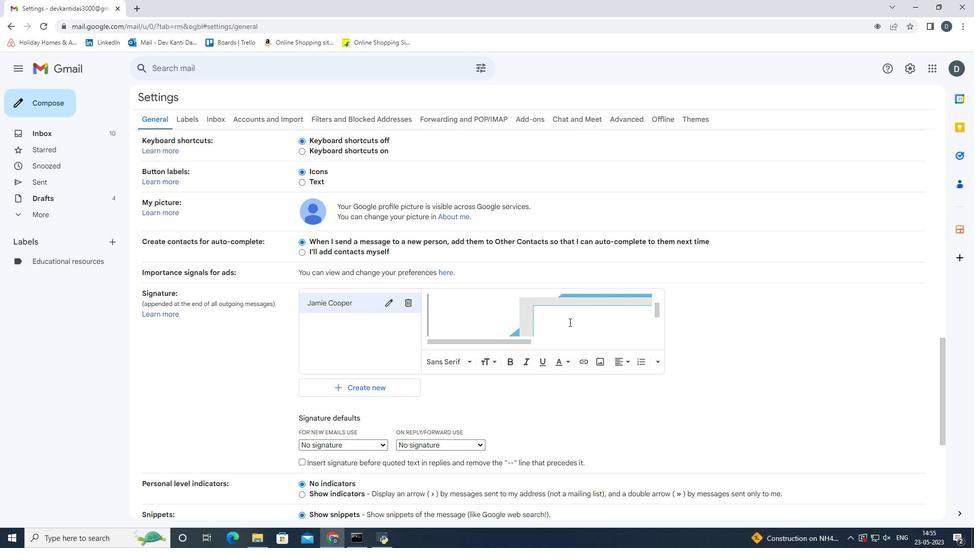 
Action: Mouse scrolled (569, 321) with delta (0, 0)
Screenshot: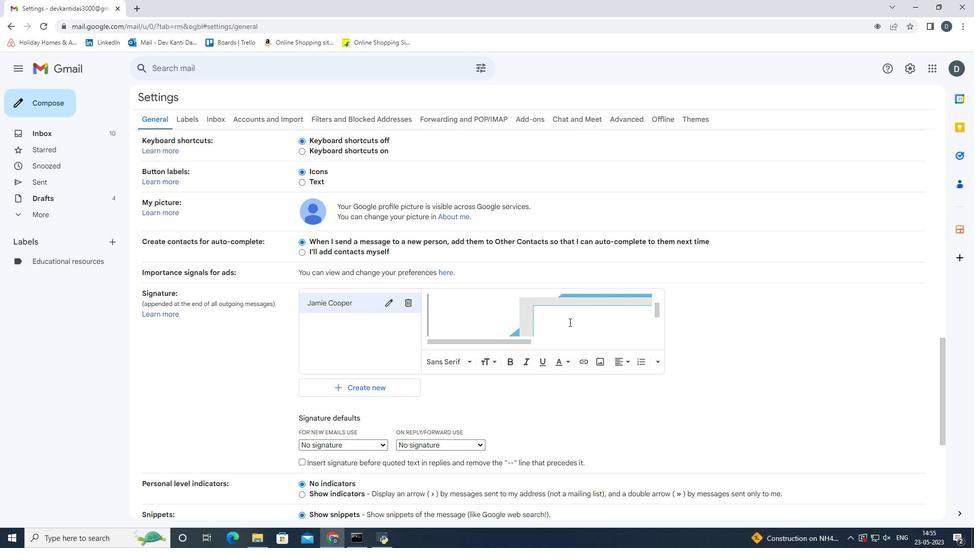 
Action: Mouse scrolled (569, 321) with delta (0, 0)
Screenshot: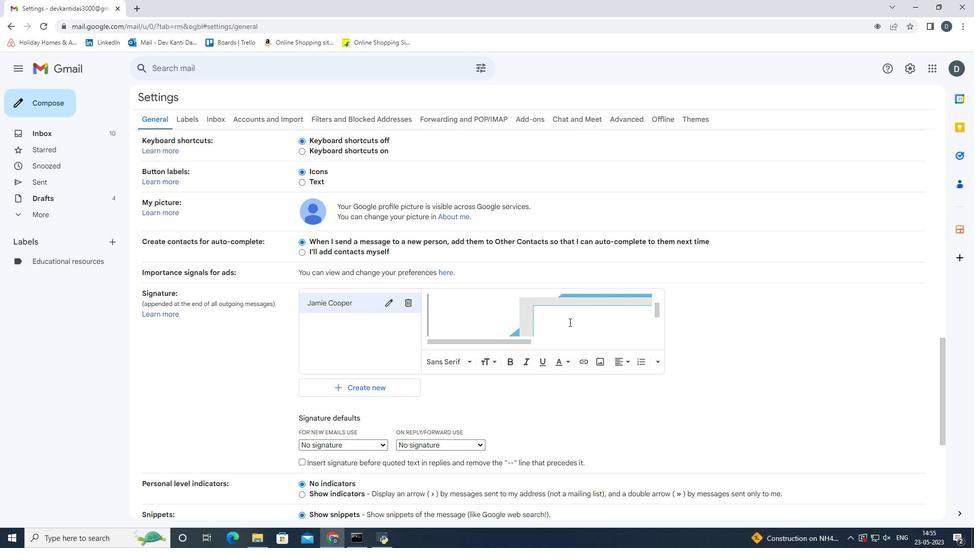 
Action: Mouse scrolled (569, 321) with delta (0, 0)
Screenshot: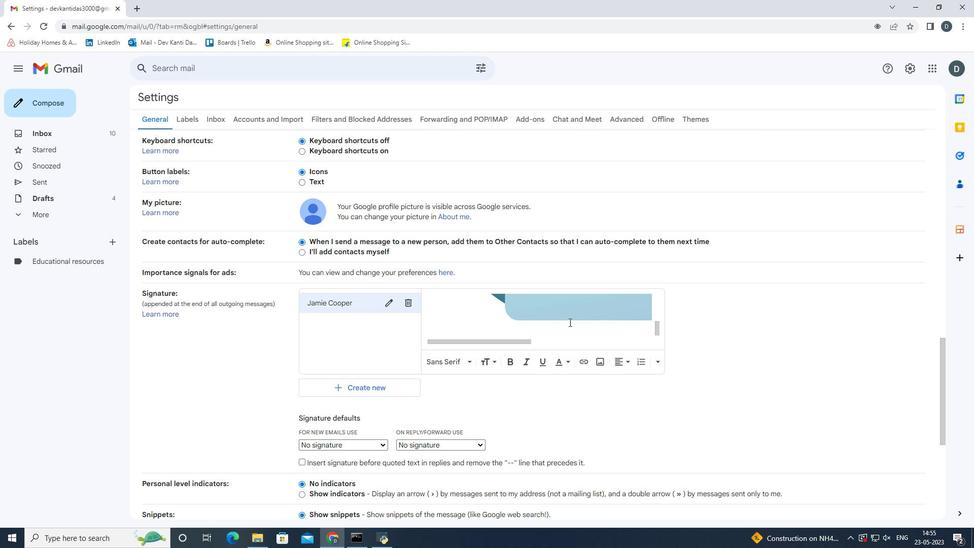 
Action: Mouse scrolled (569, 321) with delta (0, 0)
Screenshot: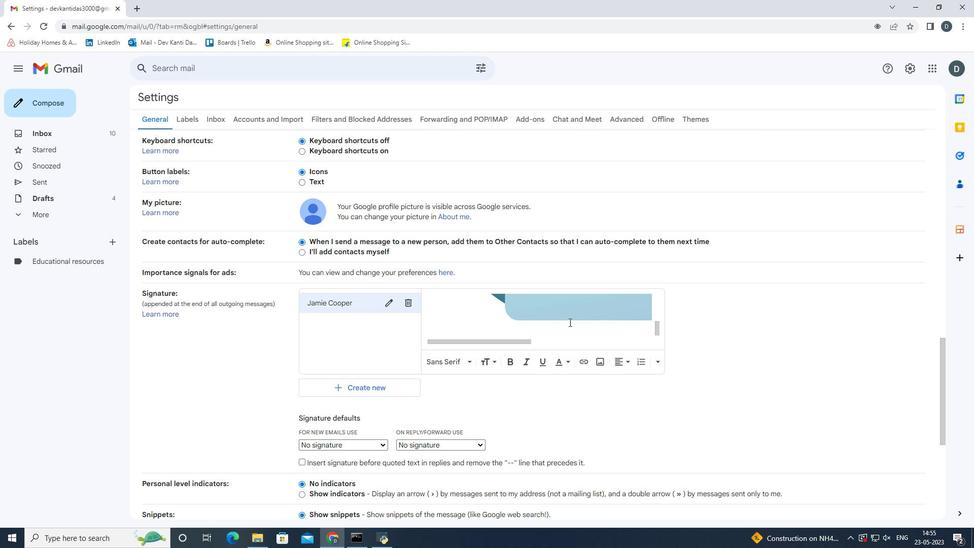 
Action: Mouse scrolled (569, 321) with delta (0, 0)
Screenshot: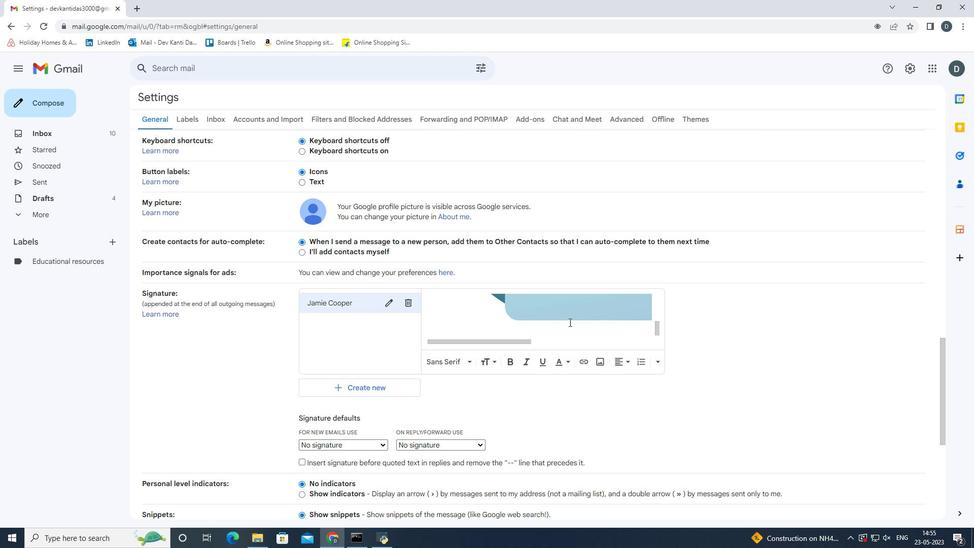 
Action: Mouse scrolled (569, 321) with delta (0, 0)
Screenshot: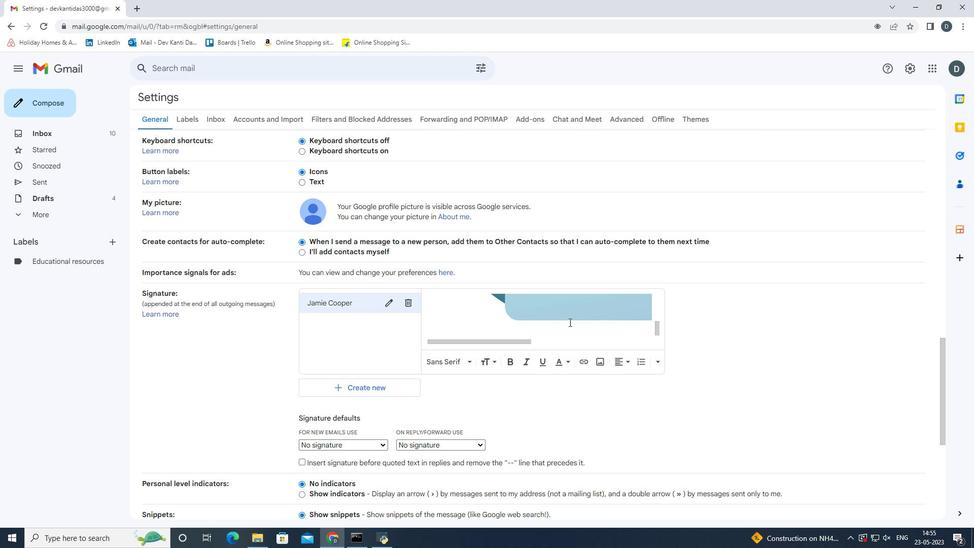 
Action: Mouse moved to (751, 361)
Screenshot: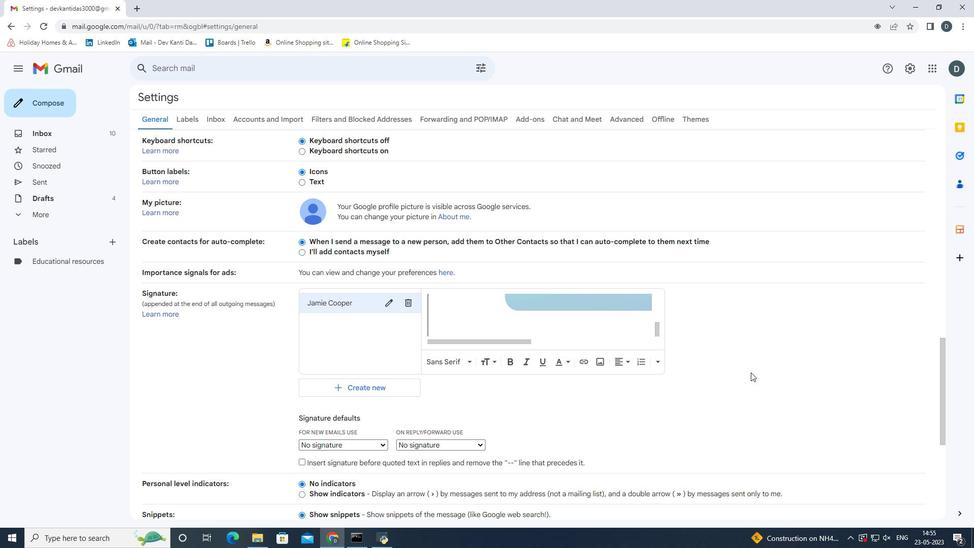 
Action: Mouse scrolled (751, 360) with delta (0, 0)
Screenshot: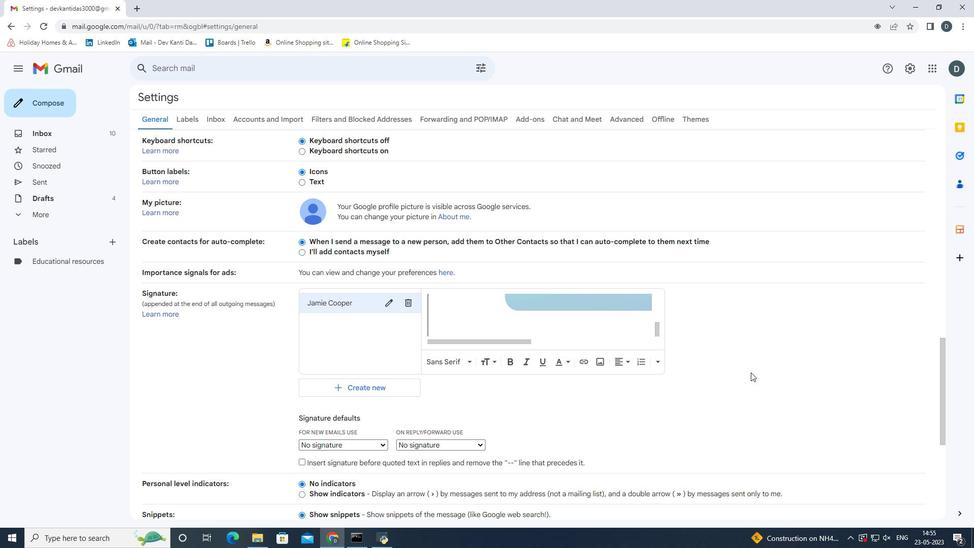 
Action: Mouse scrolled (751, 360) with delta (0, 0)
Screenshot: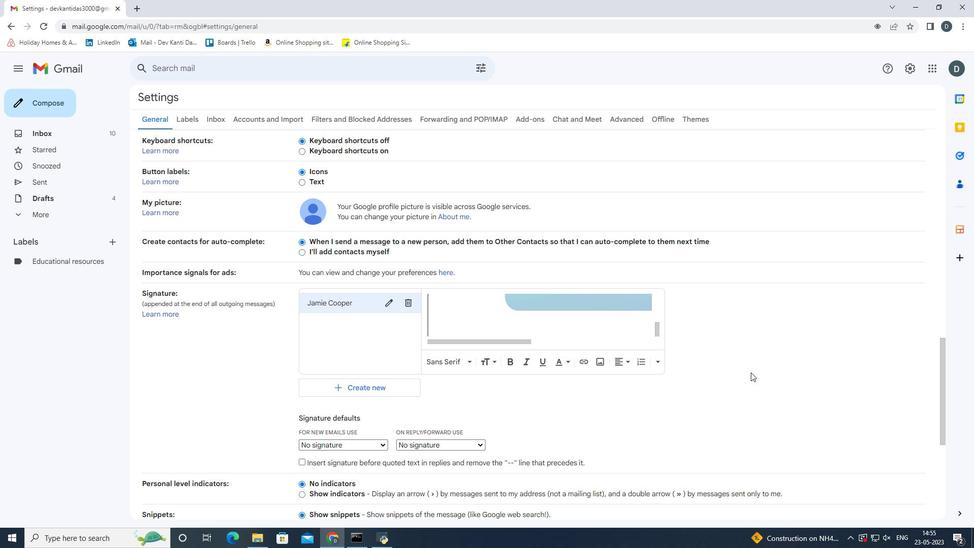 
Action: Mouse scrolled (751, 360) with delta (0, 0)
Screenshot: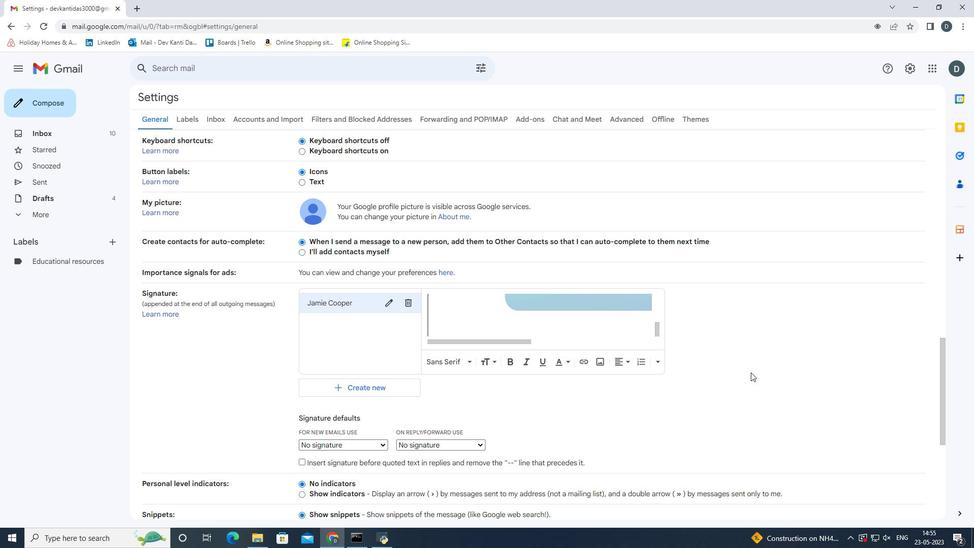 
Action: Mouse scrolled (751, 360) with delta (0, 0)
Screenshot: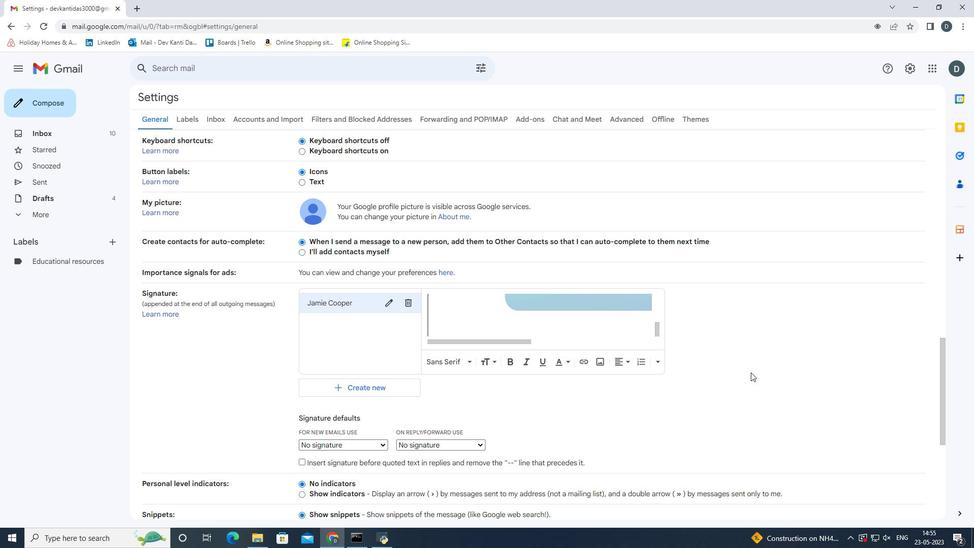 
Action: Mouse scrolled (751, 360) with delta (0, 0)
Screenshot: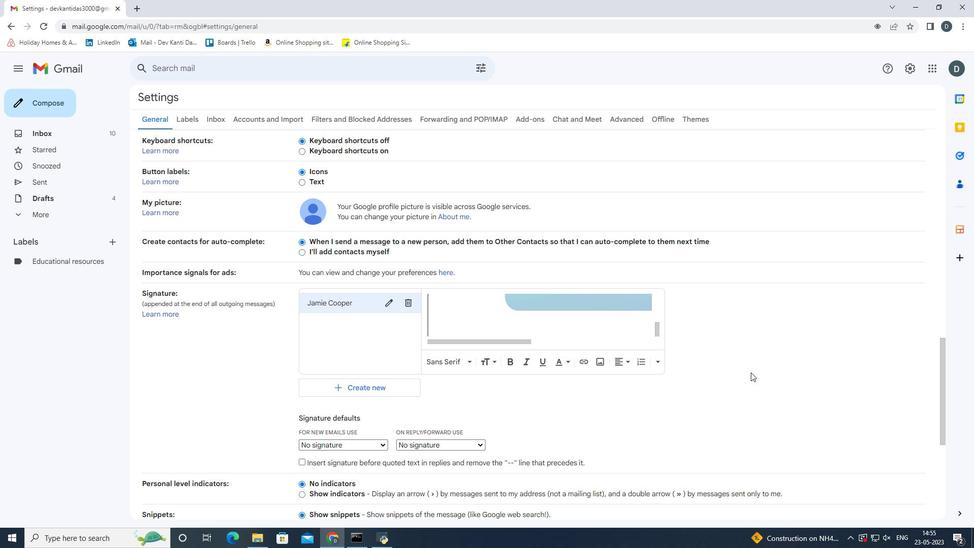 
Action: Mouse moved to (364, 189)
Screenshot: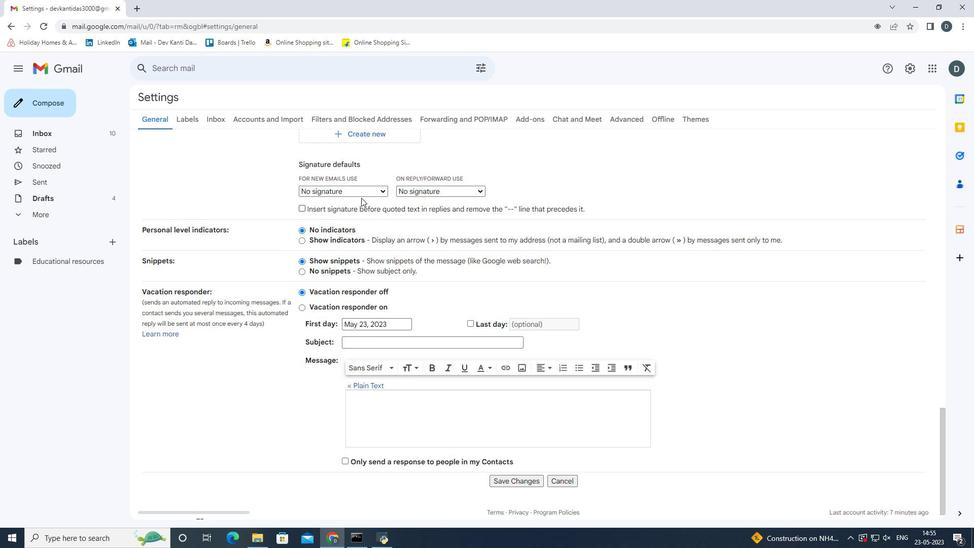
Action: Mouse pressed left at (364, 189)
Screenshot: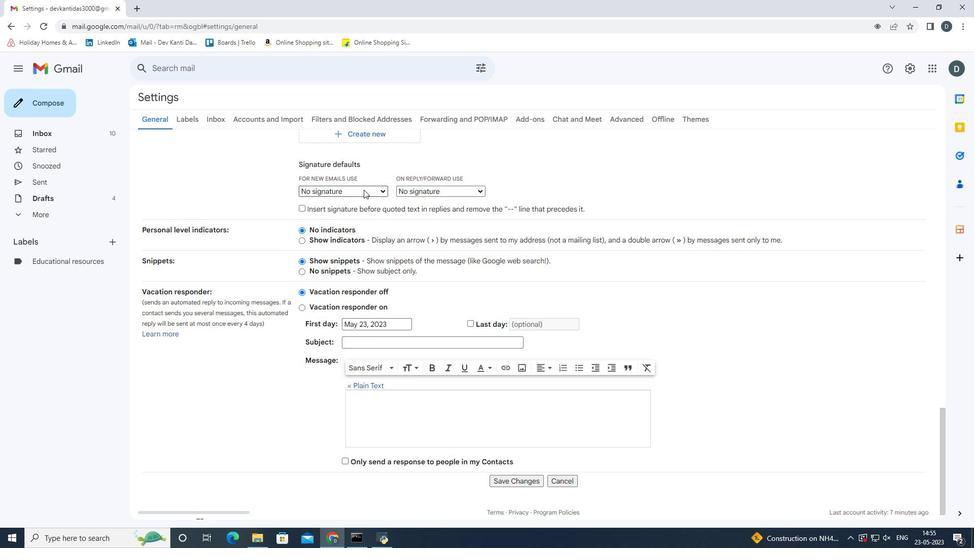 
Action: Mouse moved to (354, 211)
Screenshot: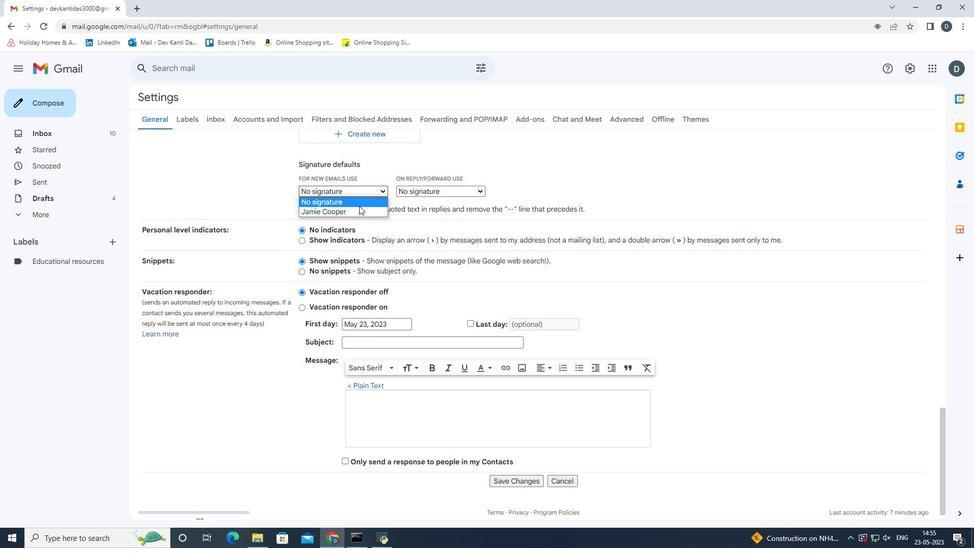 
Action: Mouse pressed left at (354, 211)
Screenshot: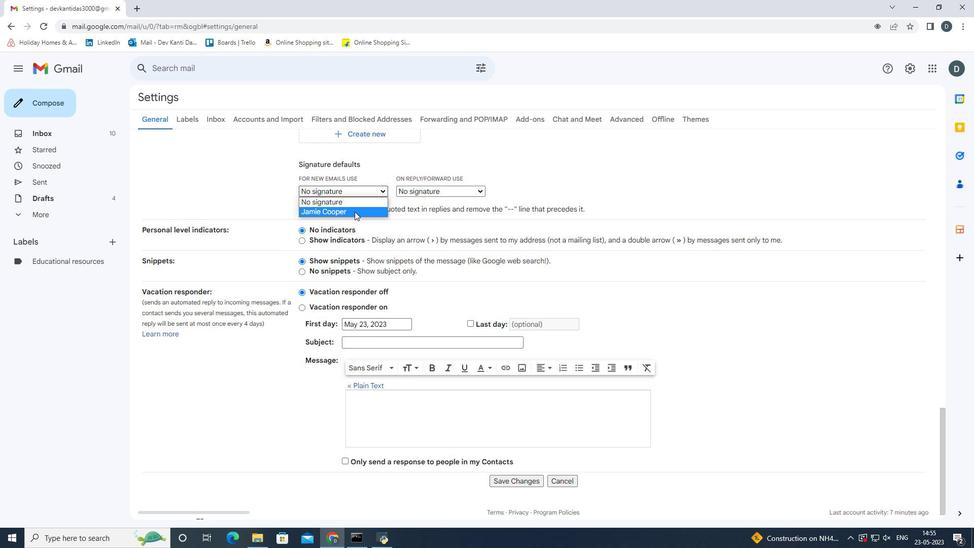 
Action: Mouse moved to (446, 188)
Screenshot: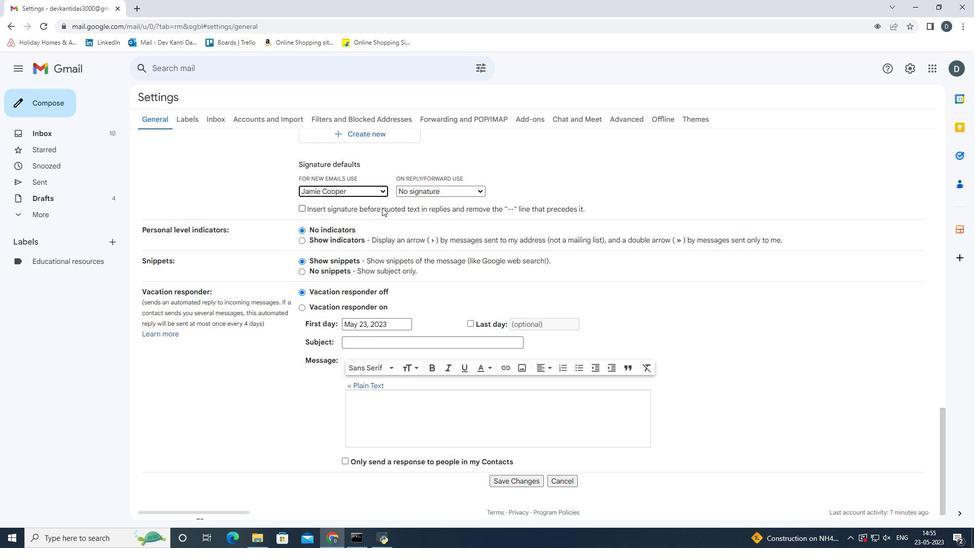 
Action: Mouse pressed left at (446, 188)
Screenshot: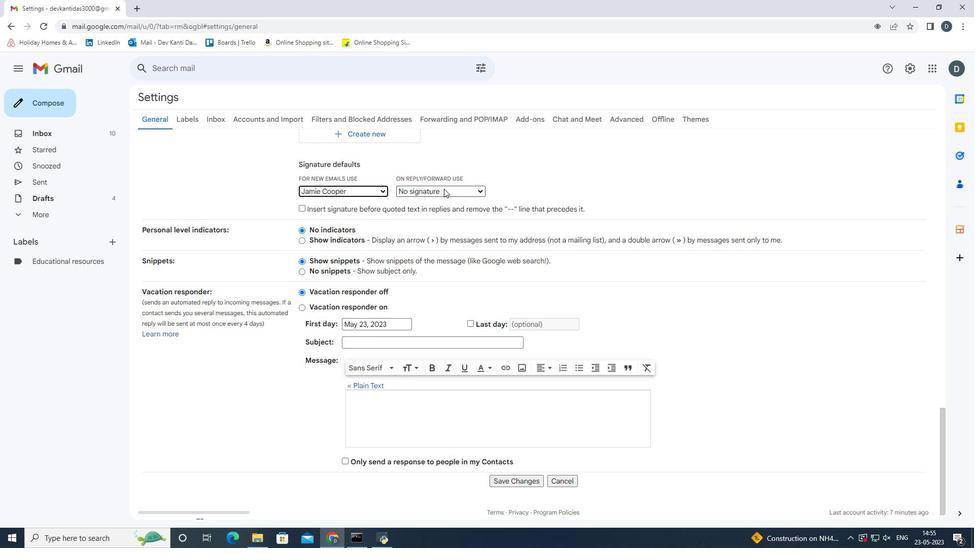 
Action: Mouse moved to (428, 215)
Screenshot: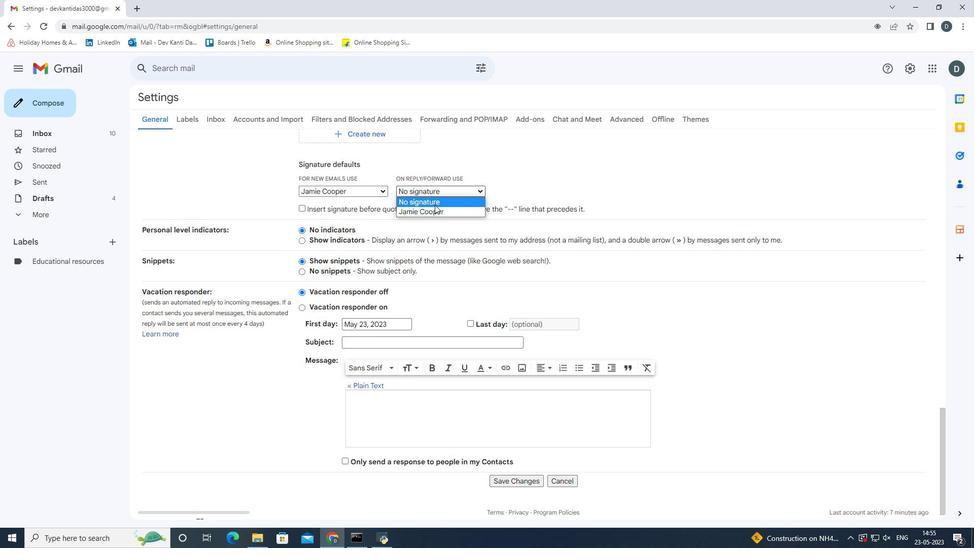 
Action: Mouse pressed left at (428, 215)
Screenshot: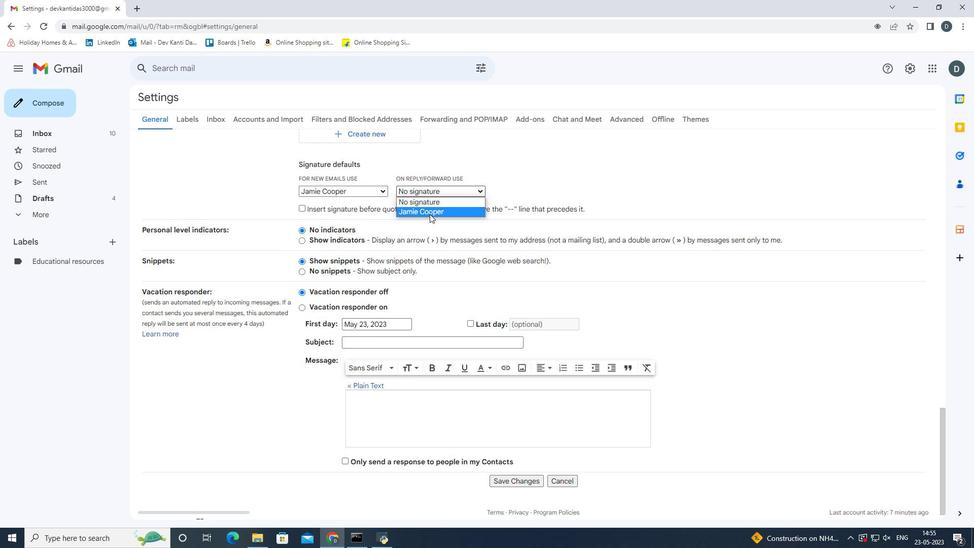 
Action: Mouse moved to (430, 219)
Screenshot: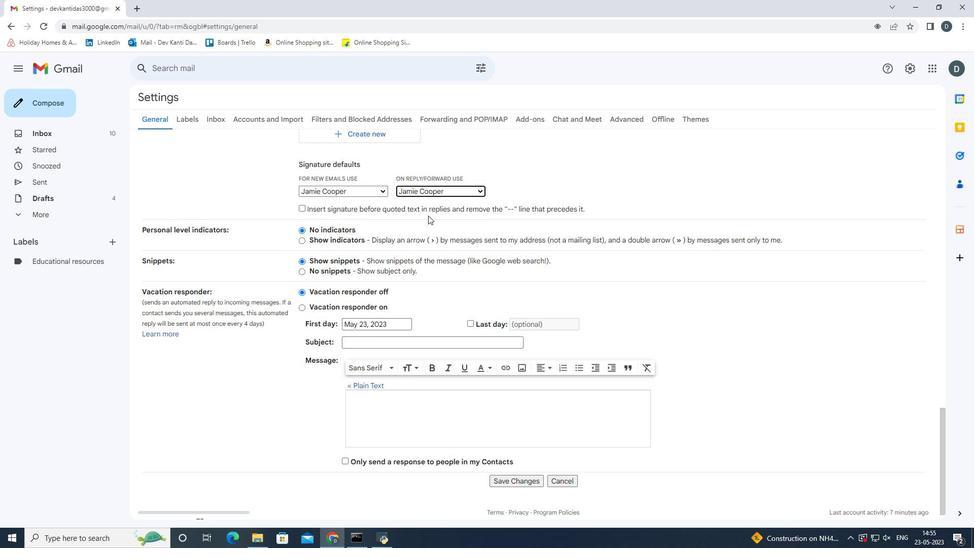 
Action: Mouse scrolled (430, 218) with delta (0, 0)
Screenshot: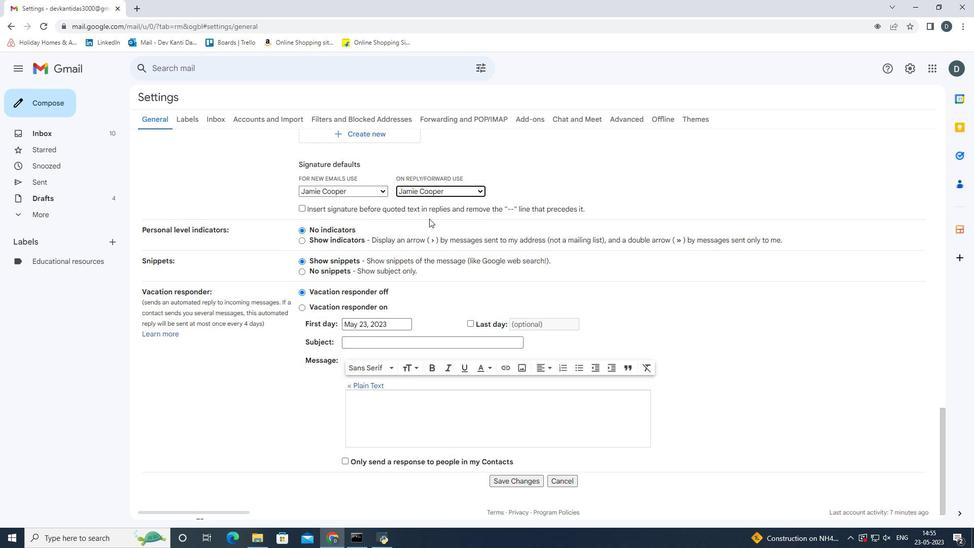 
Action: Mouse scrolled (430, 218) with delta (0, 0)
Screenshot: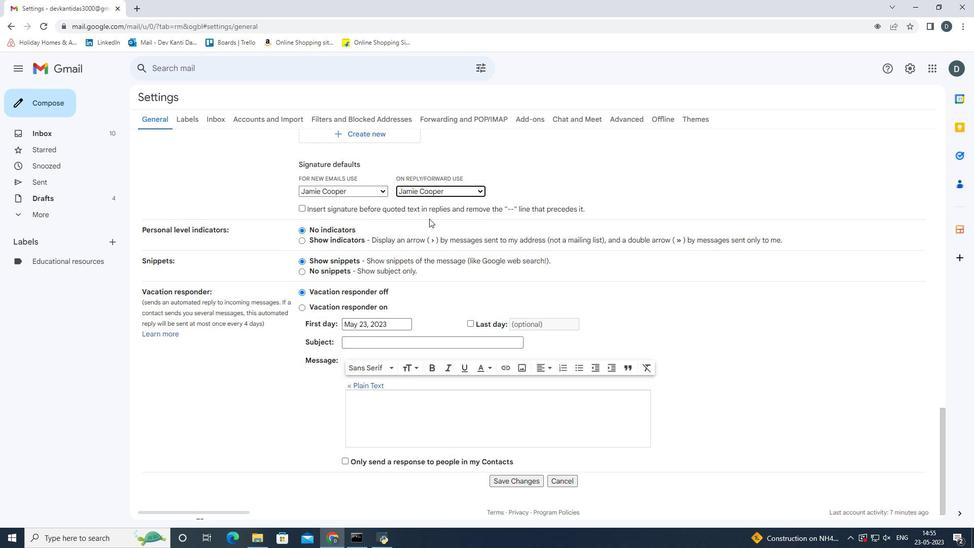 
Action: Mouse scrolled (430, 218) with delta (0, 0)
Screenshot: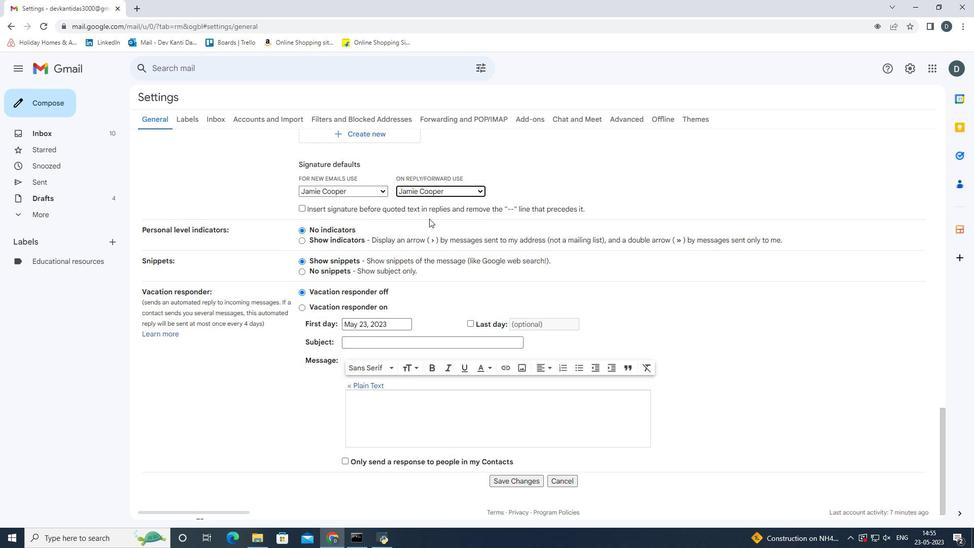 
Action: Mouse scrolled (430, 218) with delta (0, 0)
Screenshot: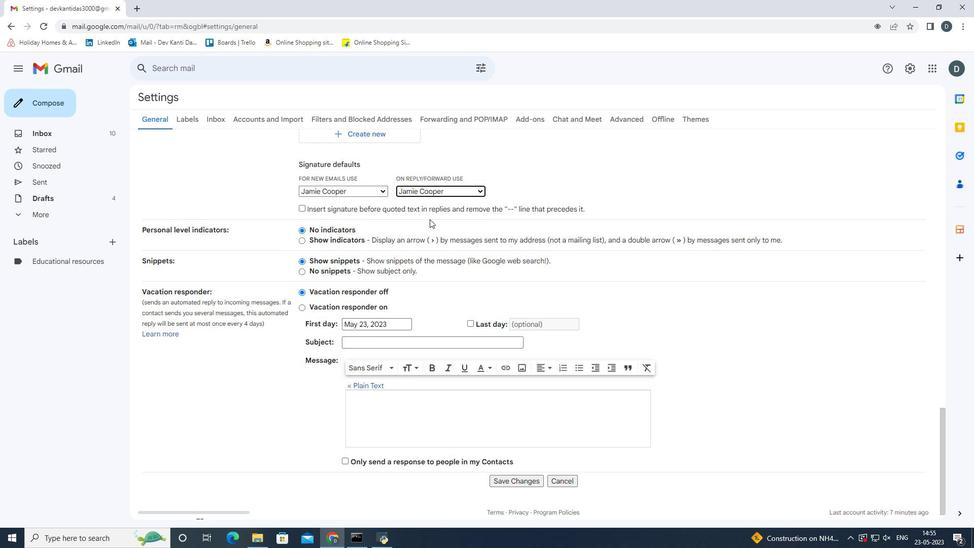 
Action: Mouse scrolled (430, 218) with delta (0, 0)
Screenshot: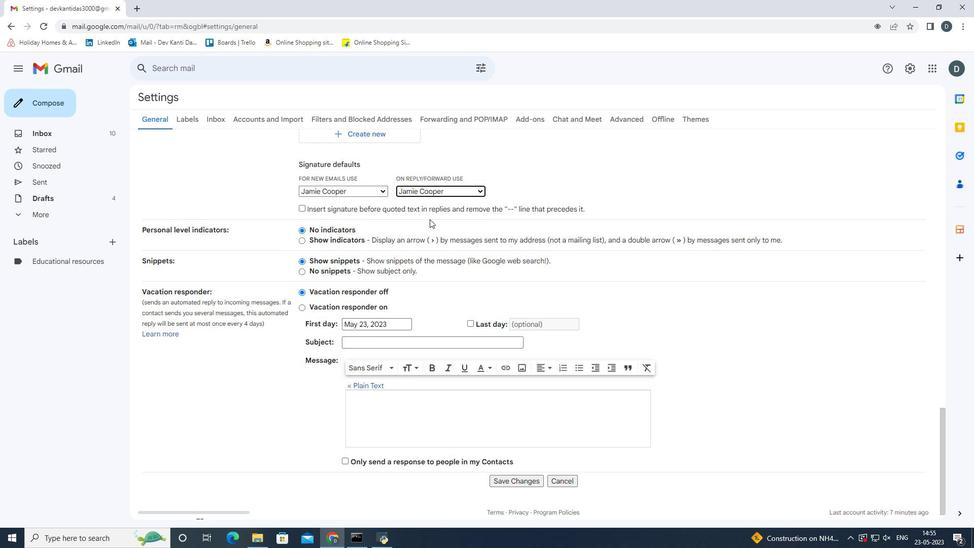
Action: Mouse moved to (537, 462)
Screenshot: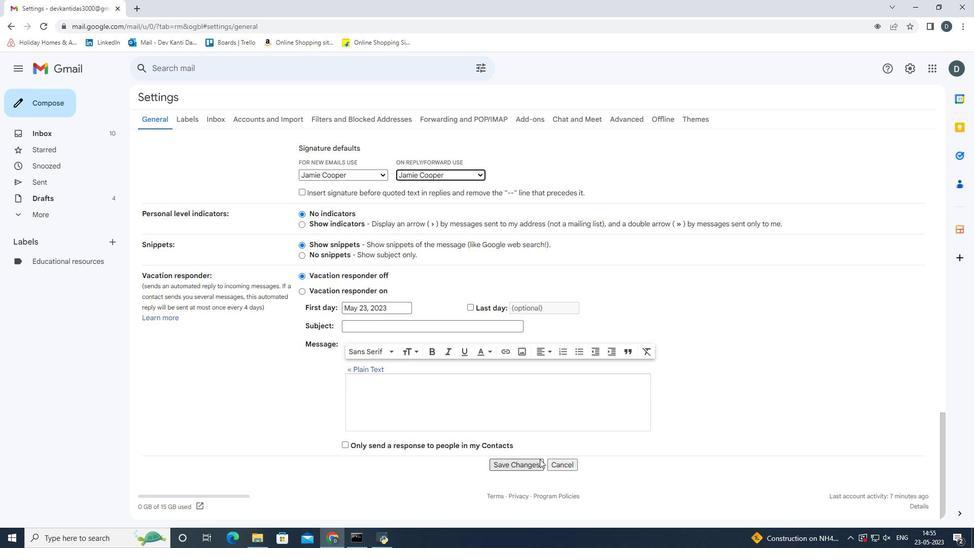 
Action: Mouse pressed left at (537, 462)
Screenshot: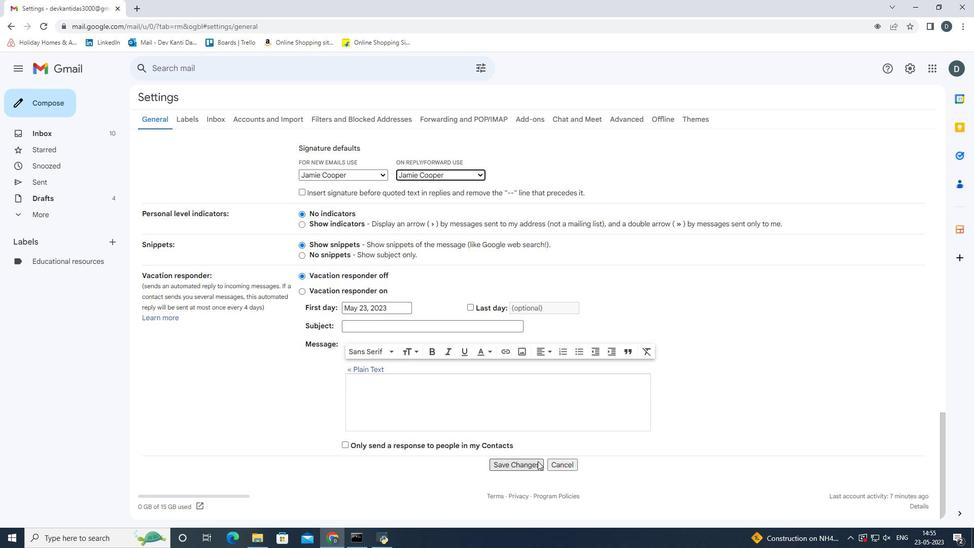 
Action: Mouse moved to (59, 98)
Screenshot: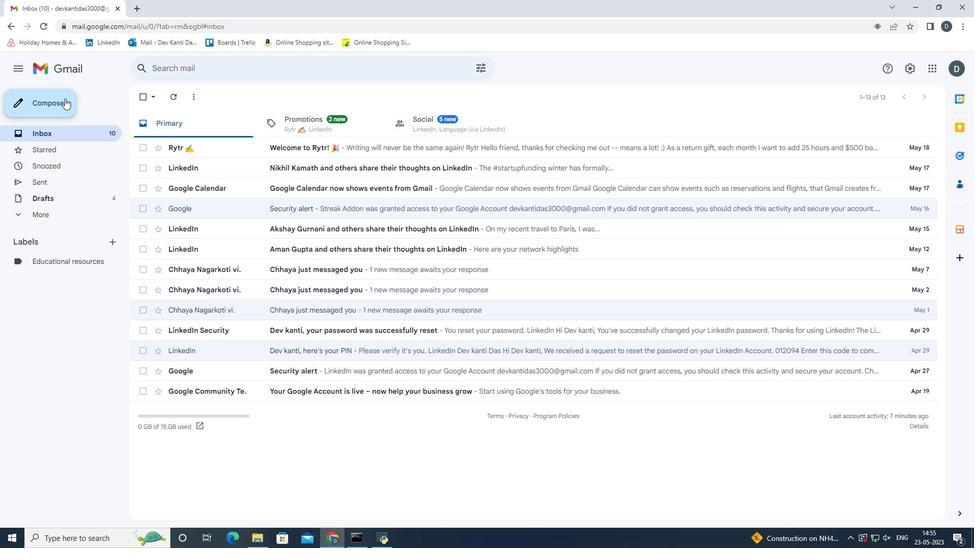 
Action: Mouse pressed left at (59, 98)
Screenshot: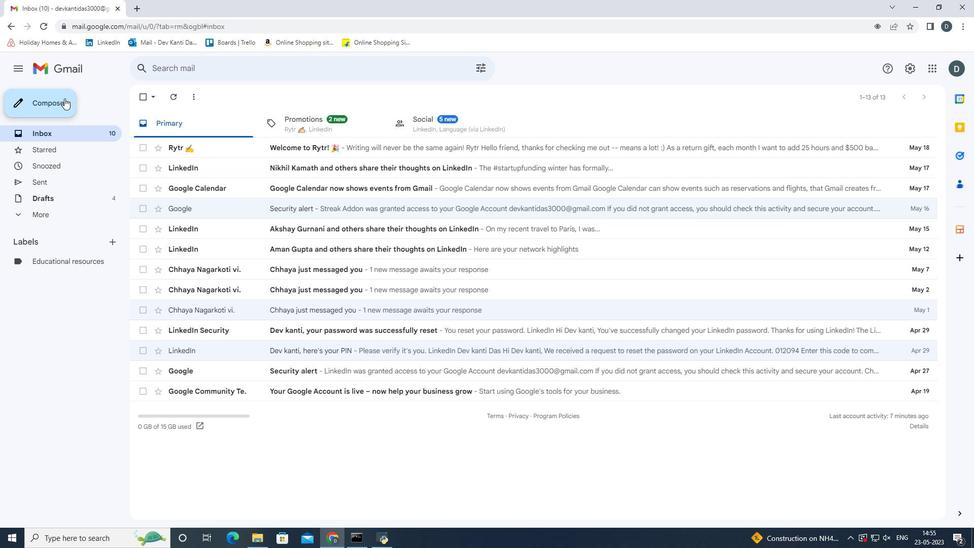 
Action: Mouse moved to (704, 253)
Screenshot: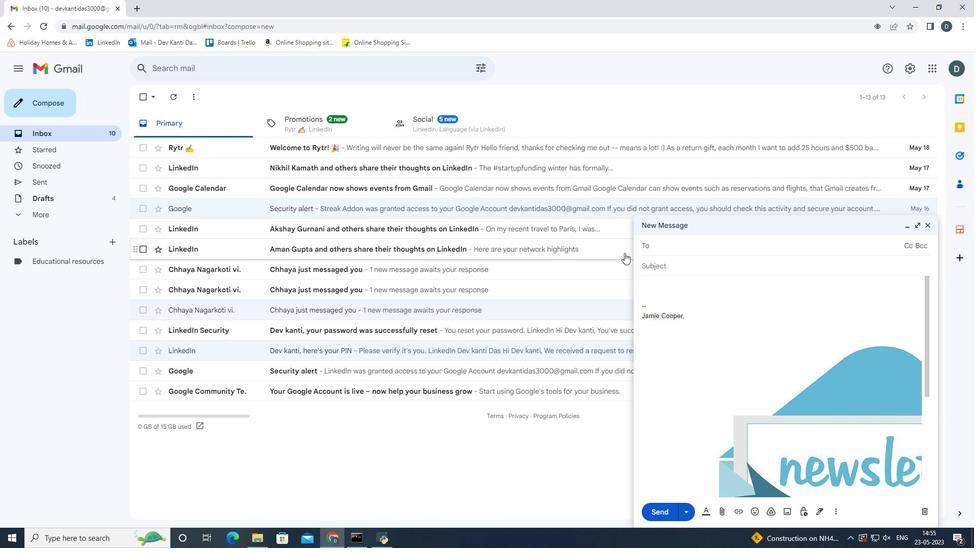 
Action: Key pressed <Key.shift>
Screenshot: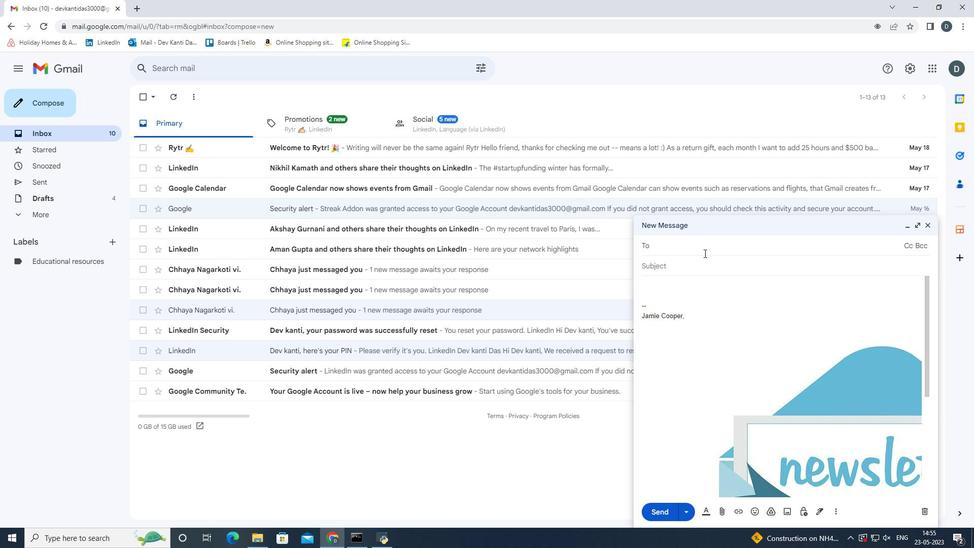 
Action: Mouse moved to (699, 252)
Screenshot: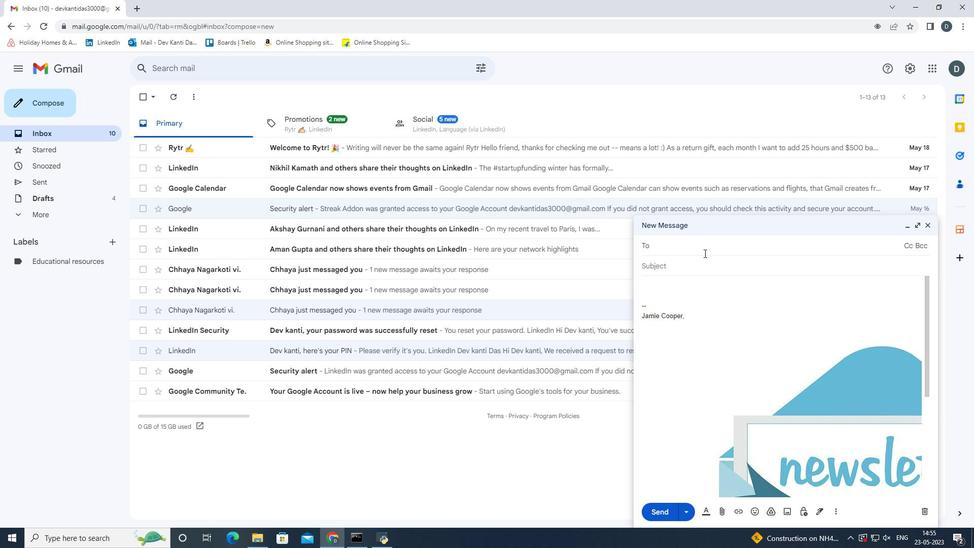 
Action: Key pressed <Key.shift><Key.shift><Key.shift><Key.shift><Key.shift><Key.shift><Key.shift><Key.shift><Key.shift><Key.shift><Key.shift><Key.shift><Key.shift><Key.shift>Sftag<Key.backspace><Key.backspace><Key.backspace><Key.backspace>oftage.5<Key.shift>@softage.ney<Key.backspace>t
Screenshot: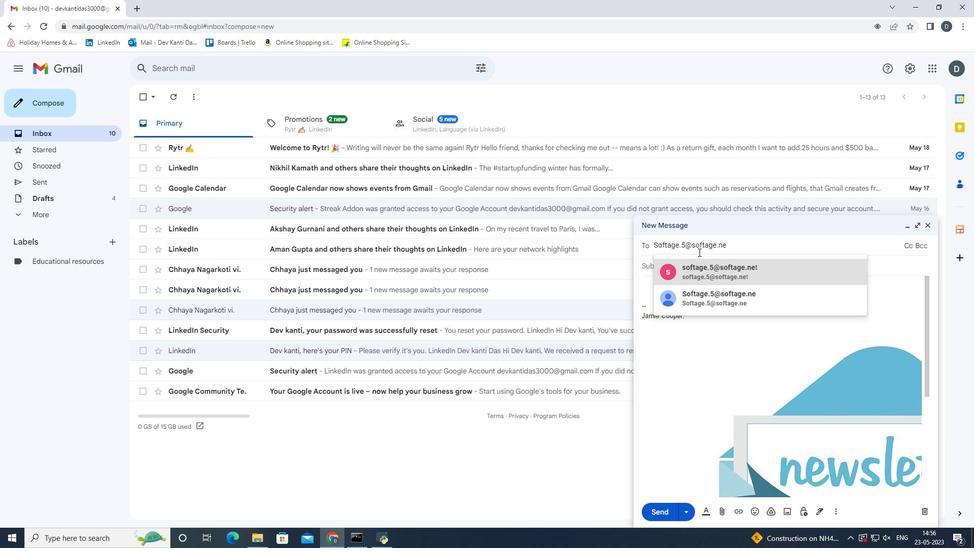 
Action: Mouse moved to (723, 272)
Screenshot: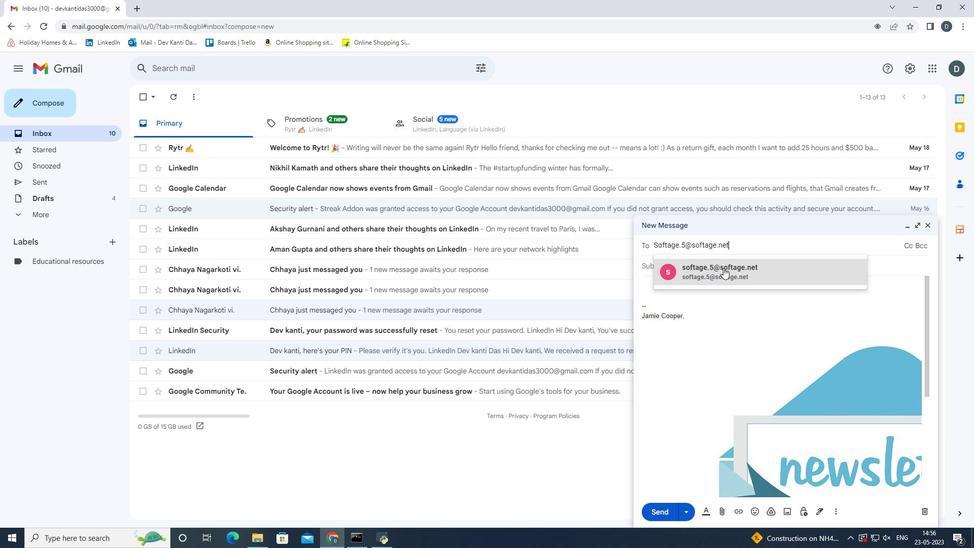 
Action: Mouse pressed left at (723, 272)
Screenshot: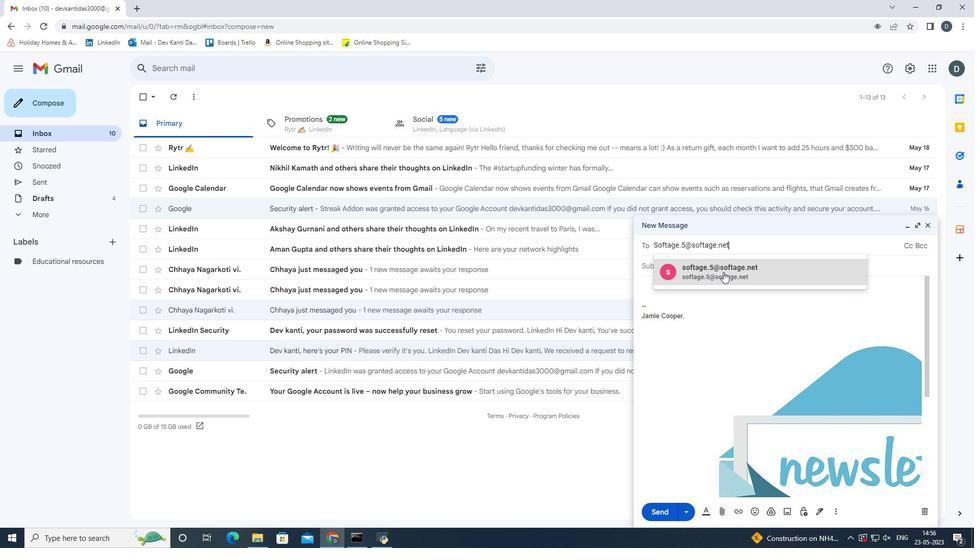 
Action: Mouse moved to (713, 280)
Screenshot: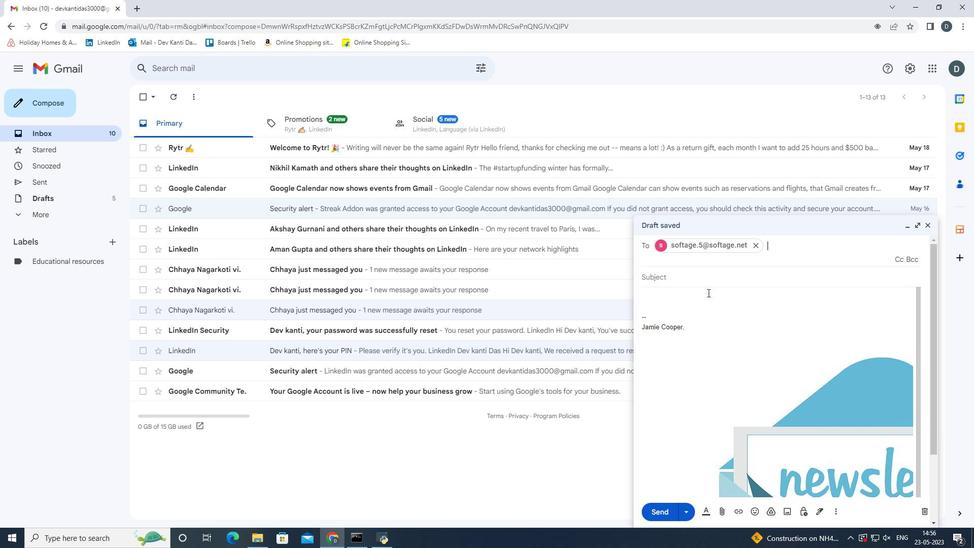 
Action: Mouse pressed left at (713, 280)
Screenshot: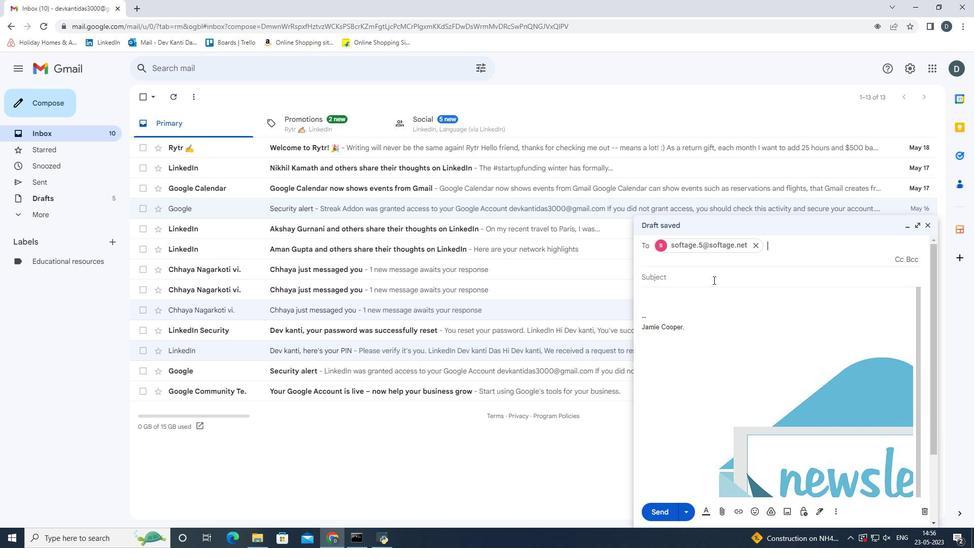 
Action: Key pressed <Key.shift><Key.shift><Key.shift><Key.shift><Key.shift><Key.shift>Request<Key.space>for<Key.space>feedback<Key.space>on<Key.space>a<Key.space>college
Screenshot: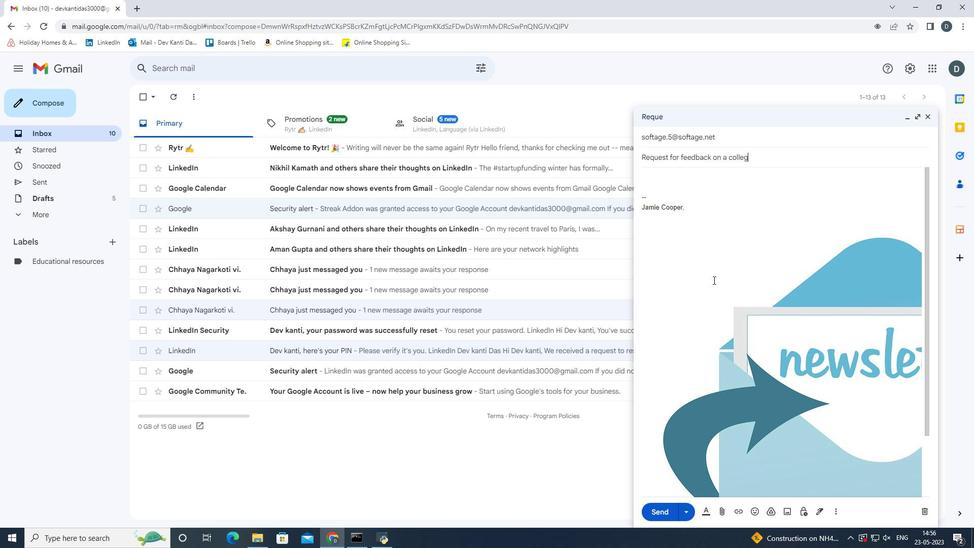 
Action: Mouse moved to (737, 290)
Screenshot: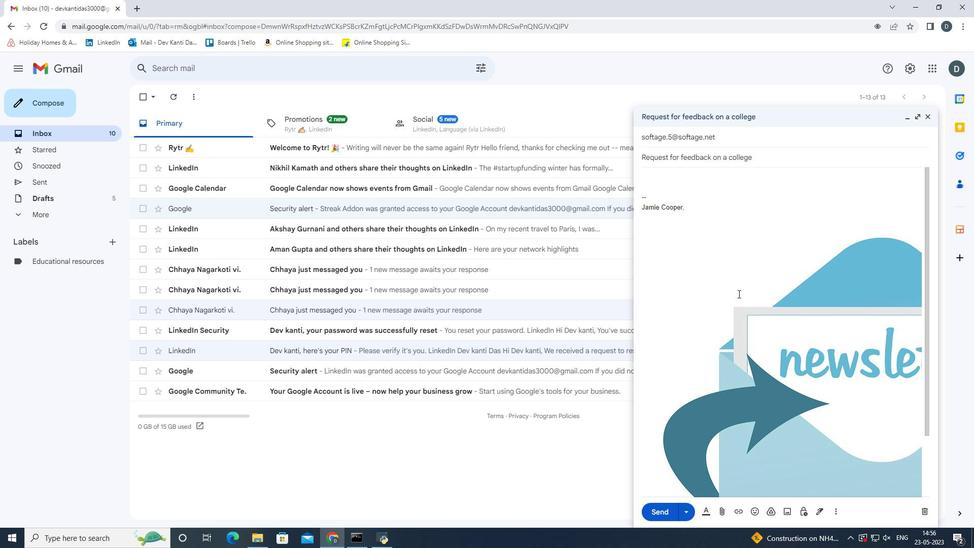 
Action: Key pressed <Key.space>applo<Key.backspace>ication.
Screenshot: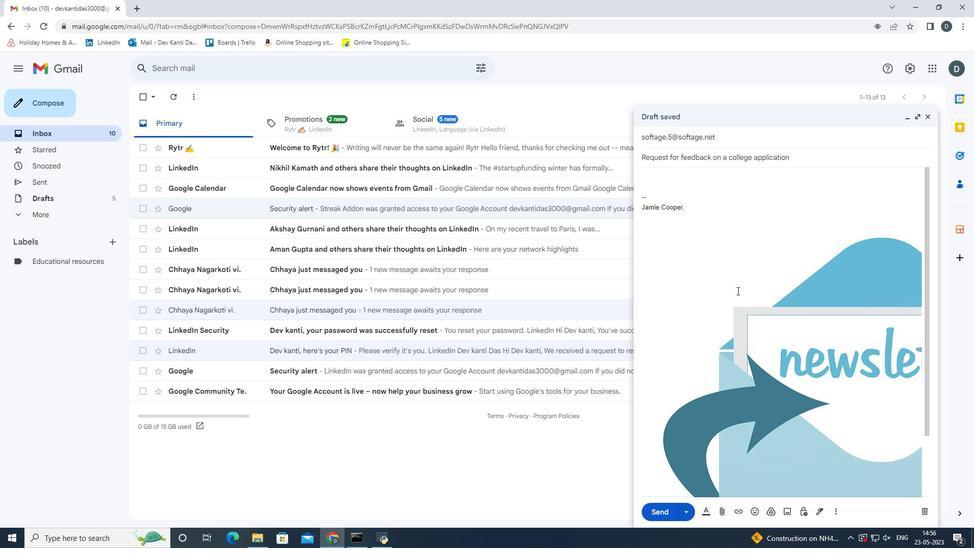 
Action: Mouse moved to (734, 178)
Screenshot: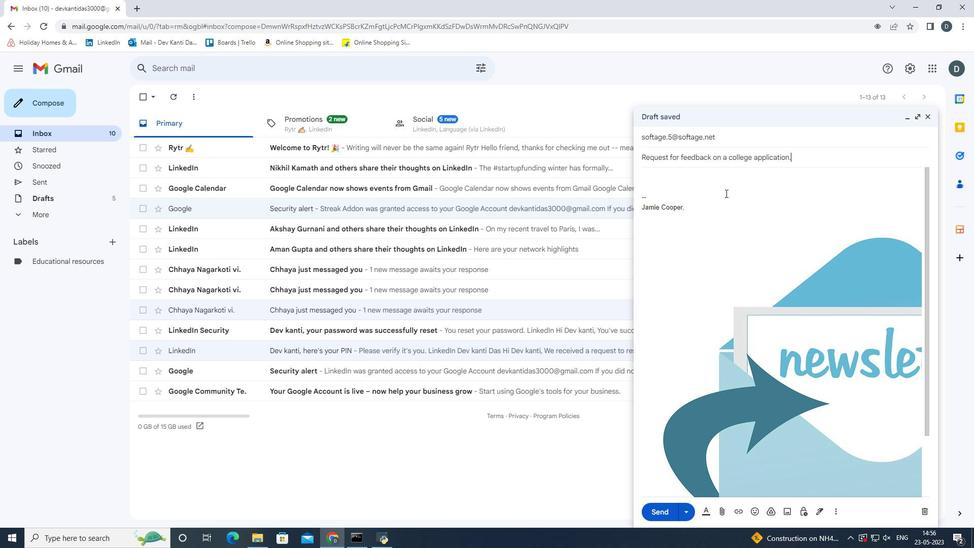 
Action: Mouse pressed left at (734, 178)
Screenshot: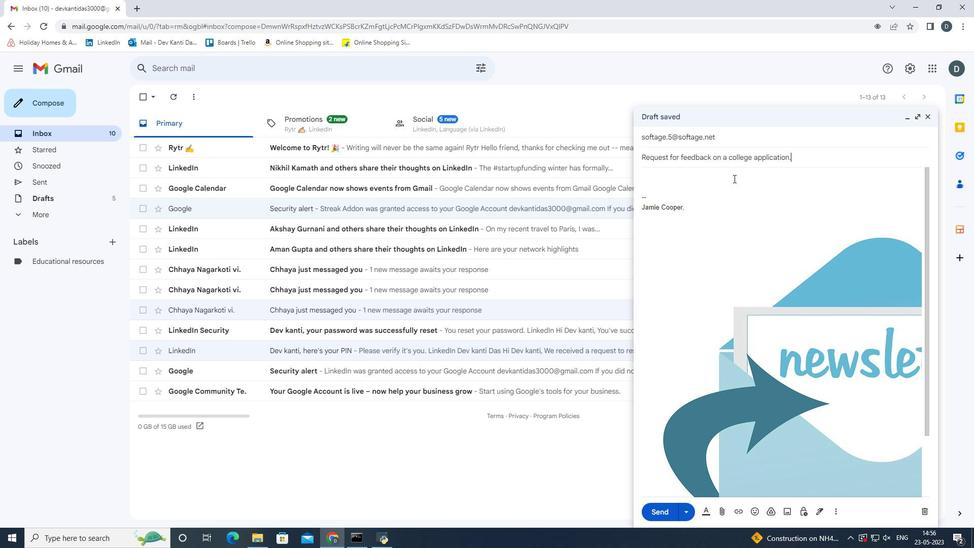
Action: Key pressed <Key.shift>Dear<Key.space>sir/maam,<Key.enter><Key.enter><Key.up><Key.right><Key.up><Key.up><Key.right><Key.right><Key.right><Key.right><Key.right><Key.right><Key.right><Key.right><Key.right><Key.right><Key.right>'<Key.down><Key.down>
Screenshot: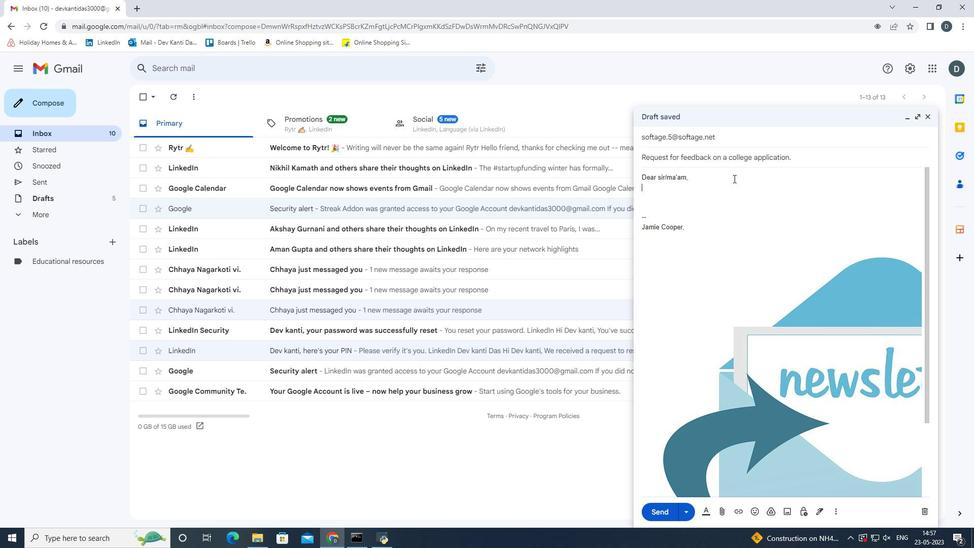 
Action: Mouse moved to (804, 215)
Screenshot: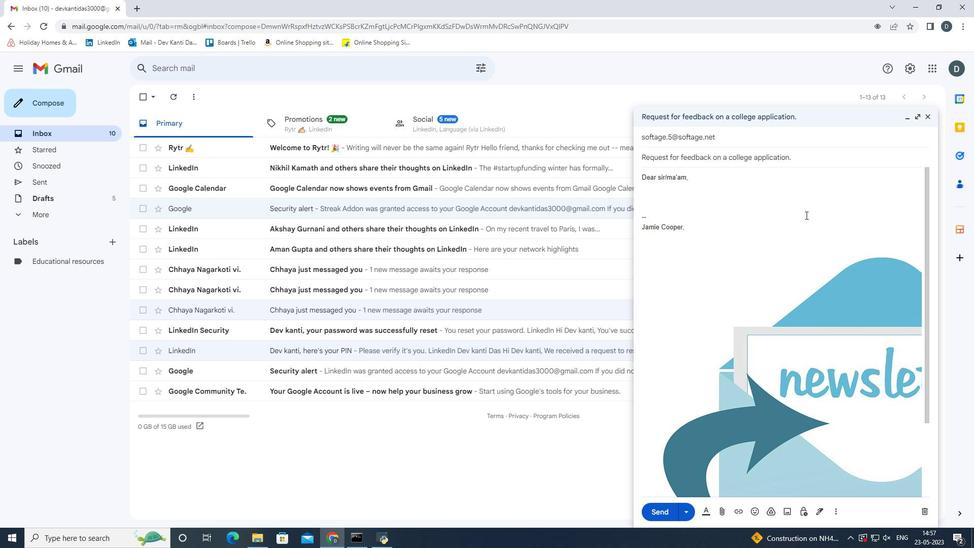 
Action: Key pressed <Key.shift><Key.shift><Key.shift>Please<Key.space>let<Key.space>me<Key.space>know<Key.space>if<Key.space>there<Key.space>are<Key.space>any<Key.space>changes<Key.space>to<Key.space>the<Key.space>delivery<Key.space>date.
Screenshot: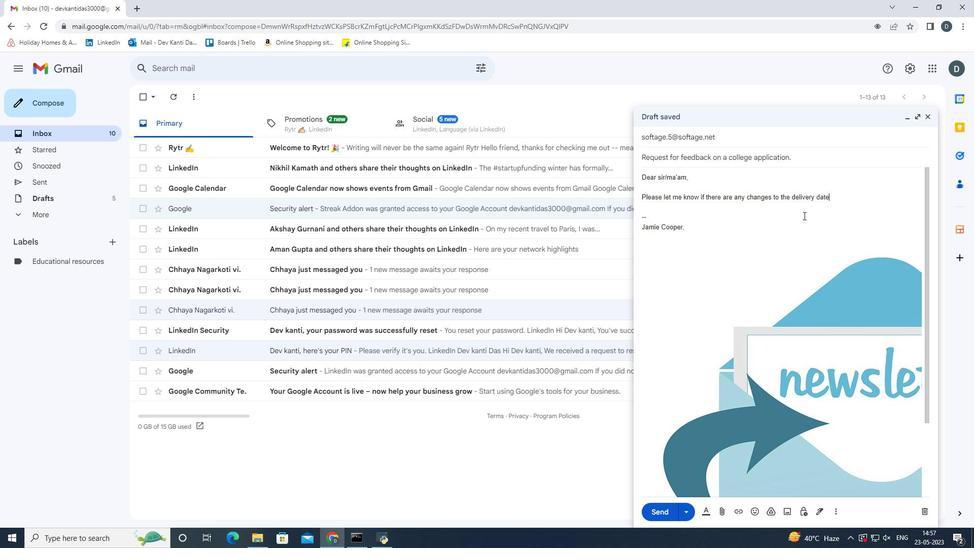 
Action: Mouse moved to (664, 510)
Screenshot: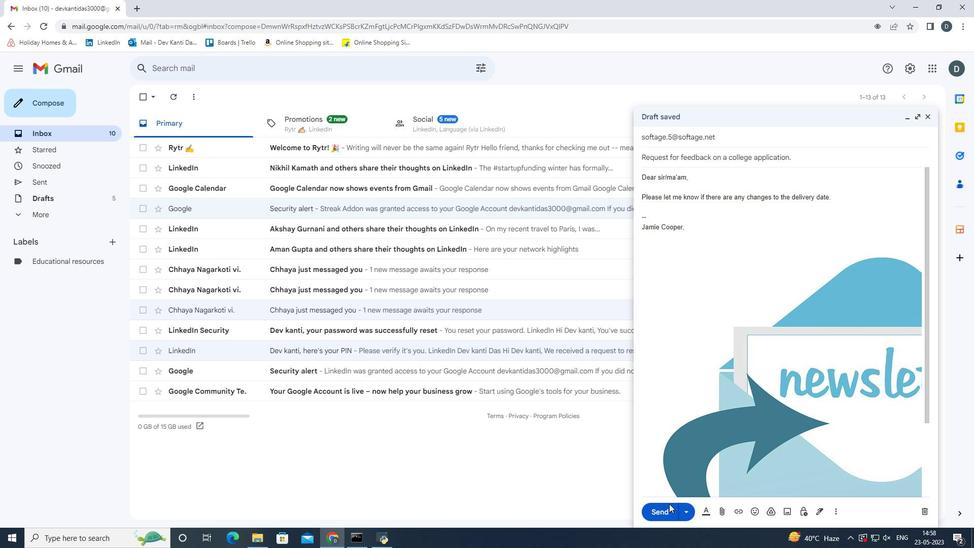 
Action: Mouse pressed left at (664, 510)
Screenshot: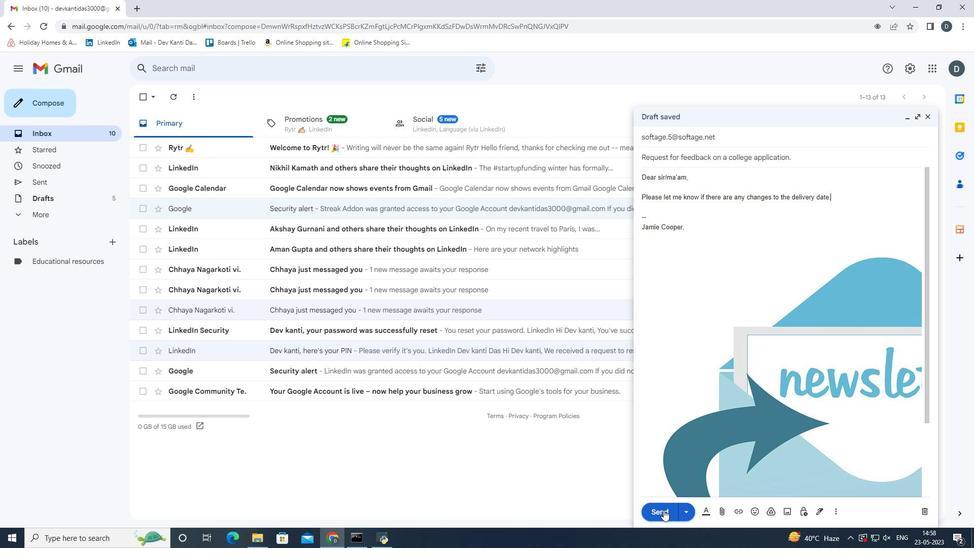 
Action: Mouse moved to (96, 504)
Screenshot: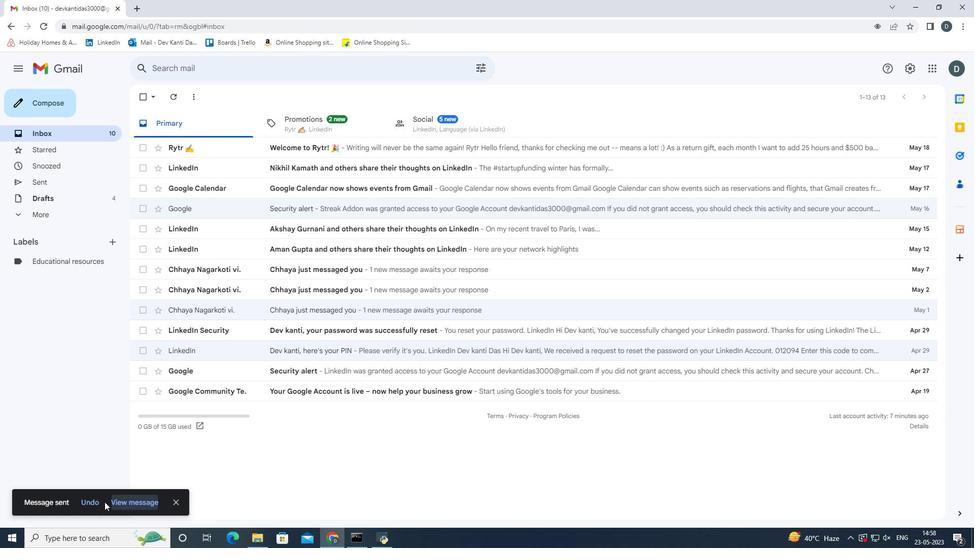 
Action: Mouse pressed left at (96, 504)
Screenshot: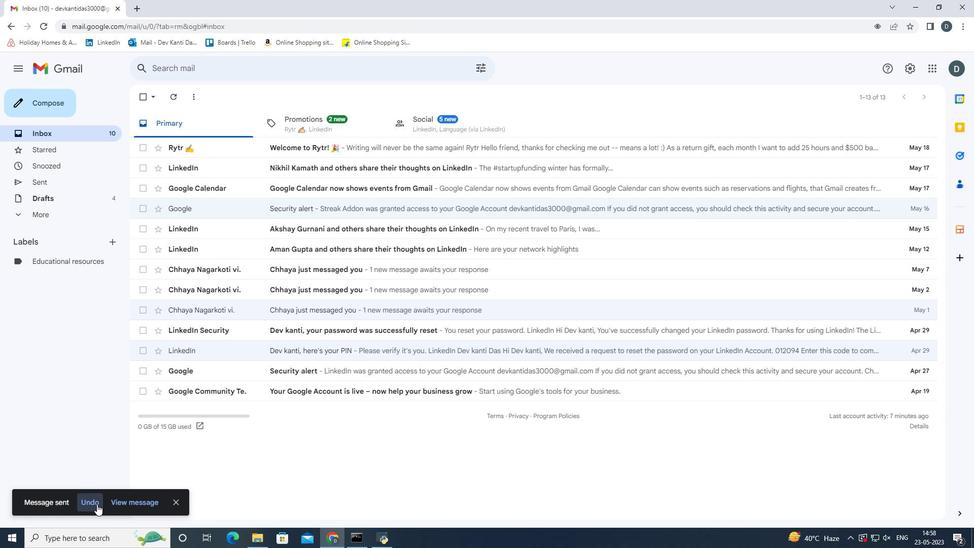 
Action: Mouse moved to (836, 199)
Screenshot: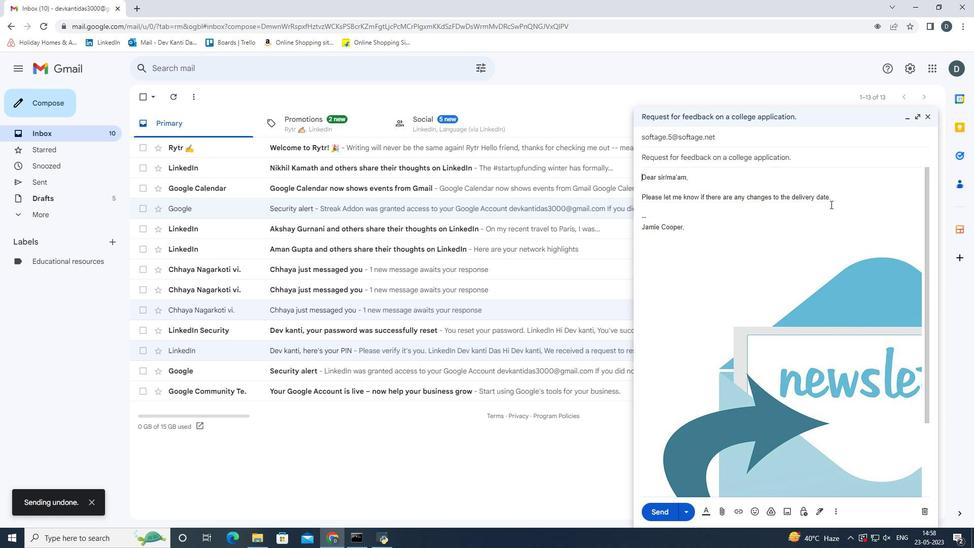 
Action: Mouse pressed left at (836, 199)
Screenshot: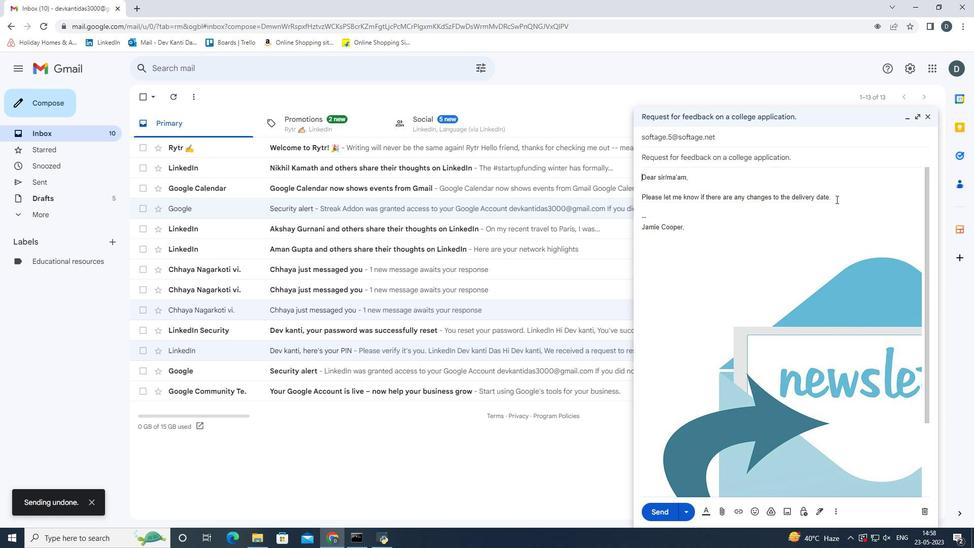 
Action: Mouse moved to (744, 220)
Screenshot: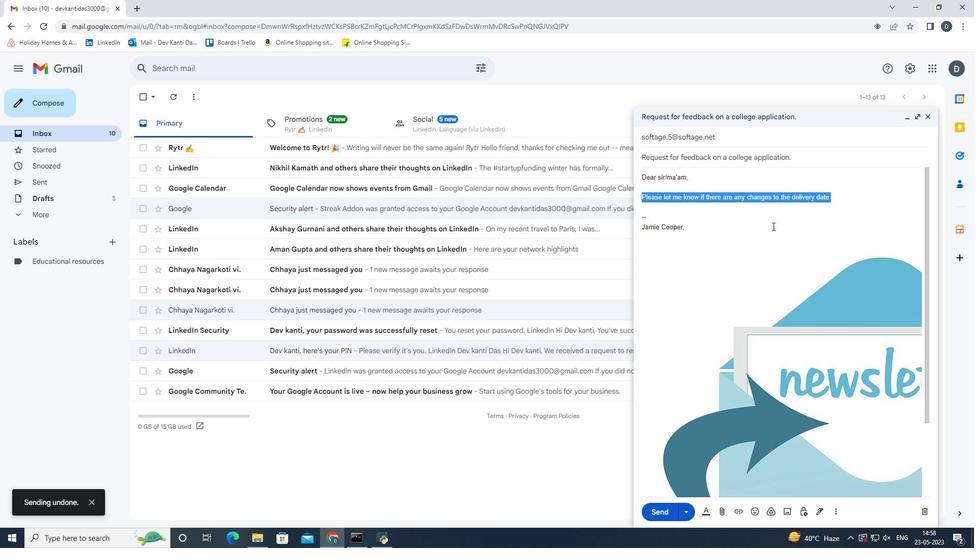 
Action: Key pressed <Key.backspace><Key.shift><Key.shift><Key.shift><Key.shift><Key.shift><Key.shift>I<Key.space>apologize<Key.space>for<Key.space>any<Key.space>inconvenience<Key.space>and<Key.space>appreciate<Key.space>your<Key.space>patience.
Screenshot: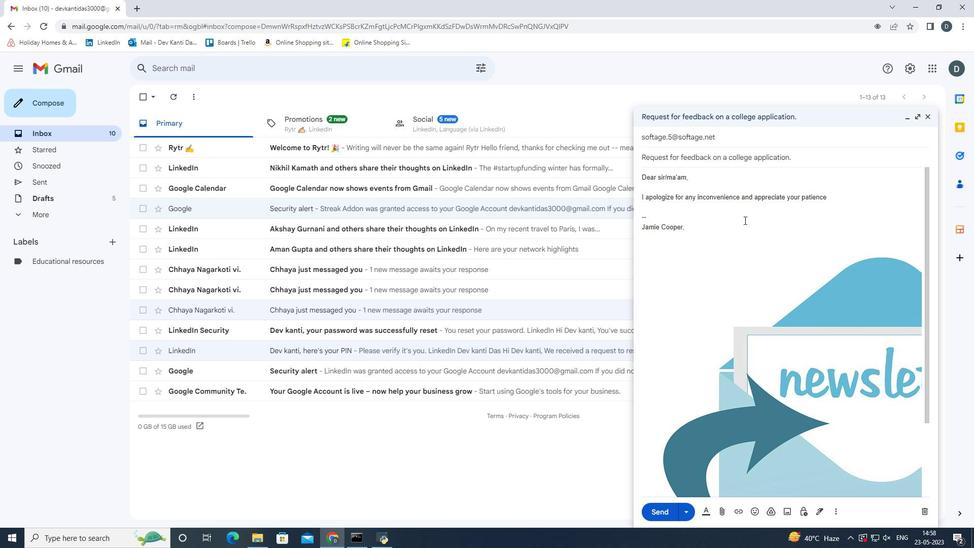 
Action: Mouse moved to (661, 515)
Screenshot: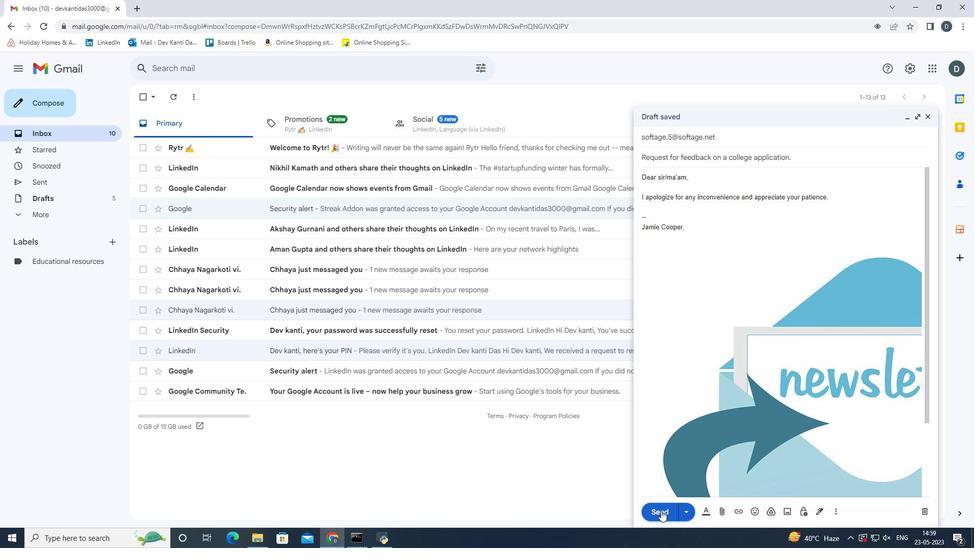 
Action: Mouse pressed left at (661, 515)
Screenshot: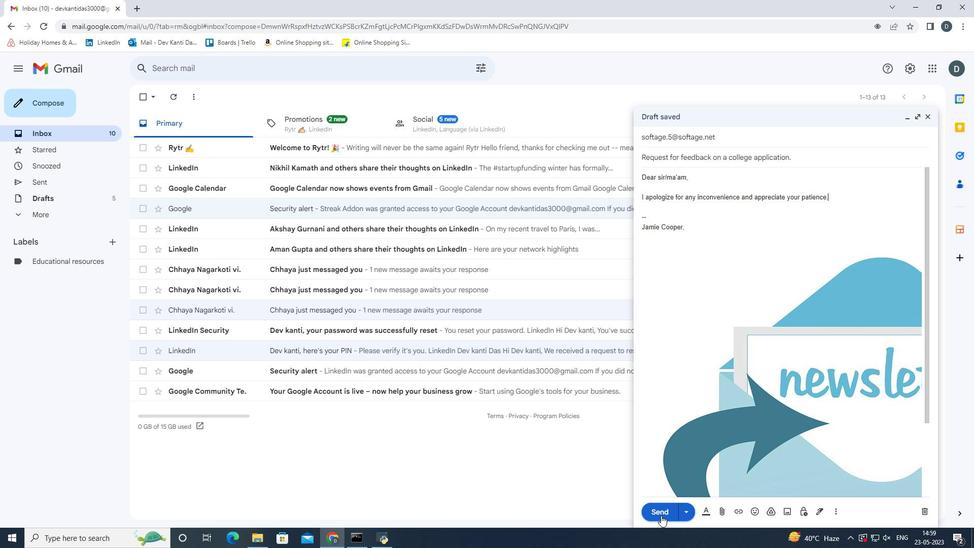 
Action: Mouse moved to (89, 182)
Screenshot: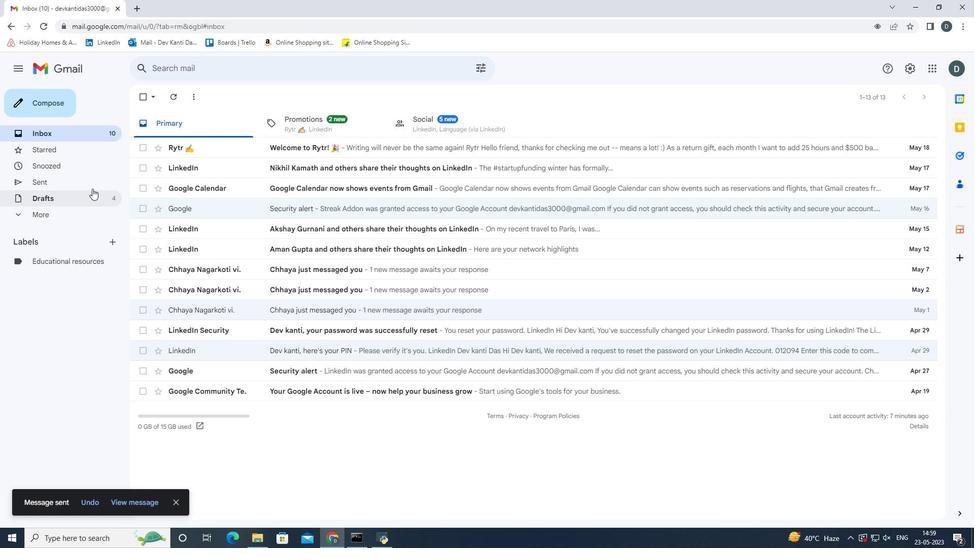 
Action: Mouse pressed left at (89, 182)
Screenshot: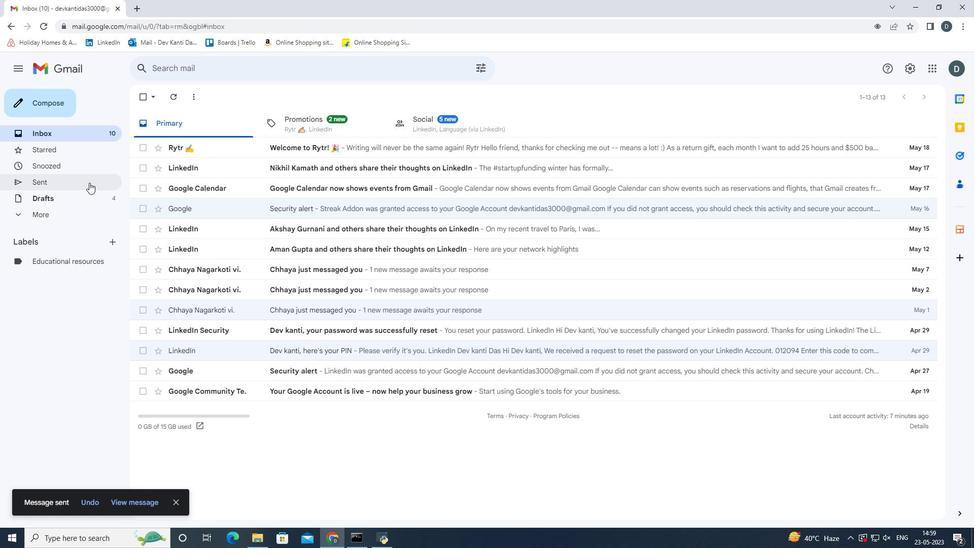 
Action: Mouse moved to (143, 151)
Screenshot: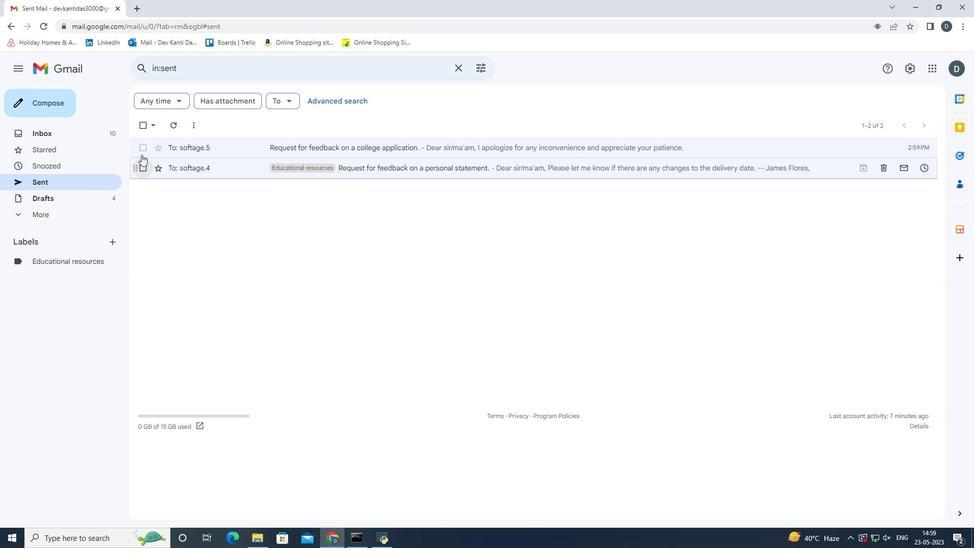 
Action: Mouse pressed left at (143, 151)
Screenshot: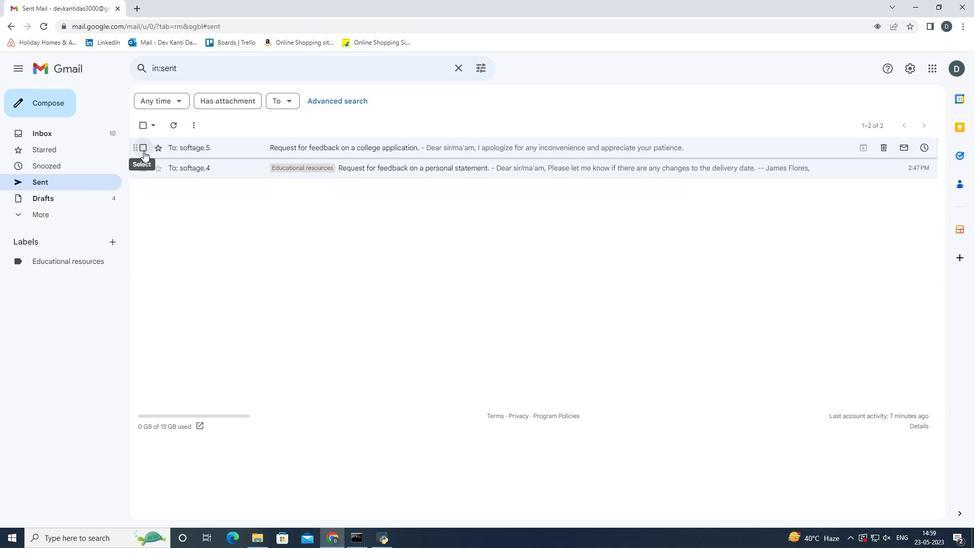 
Action: Mouse moved to (345, 124)
Screenshot: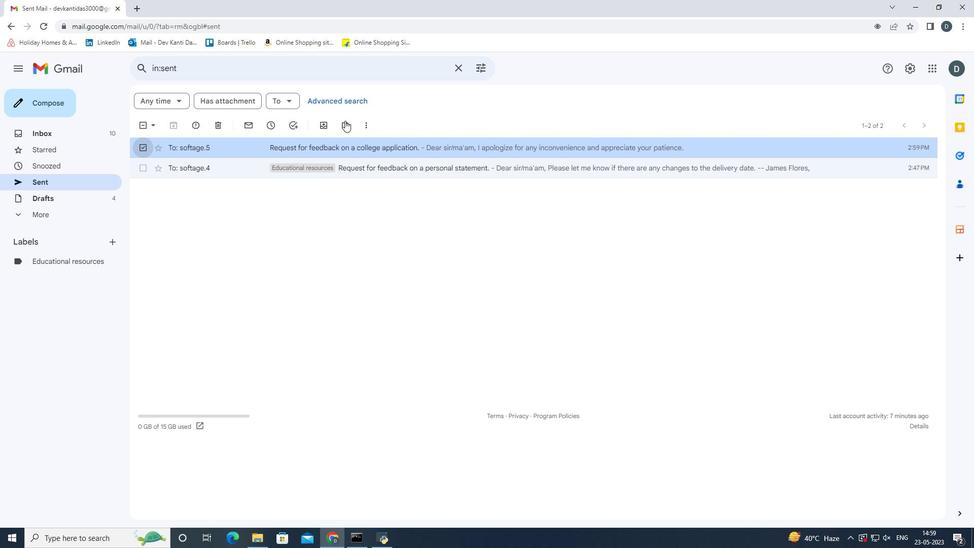 
Action: Mouse pressed left at (345, 124)
Screenshot: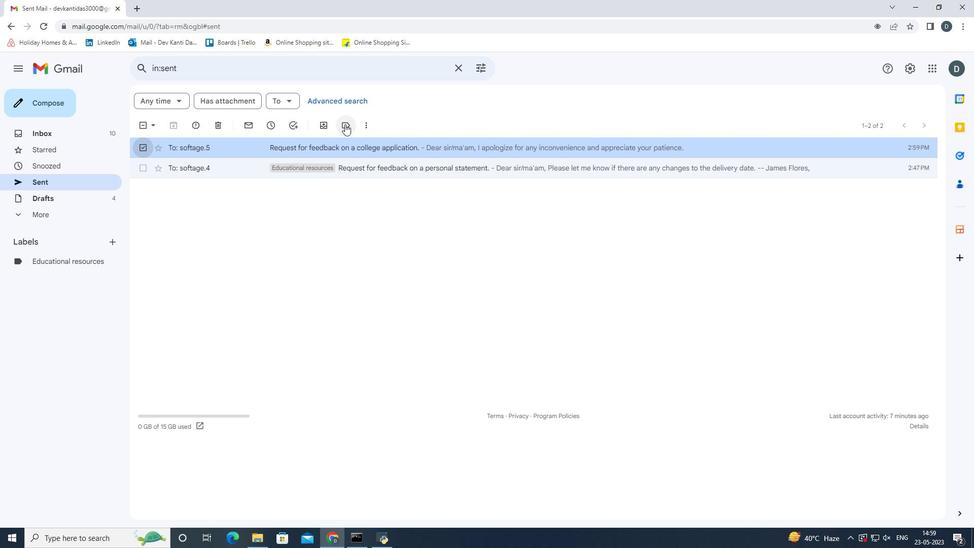 
Action: Mouse moved to (387, 270)
Screenshot: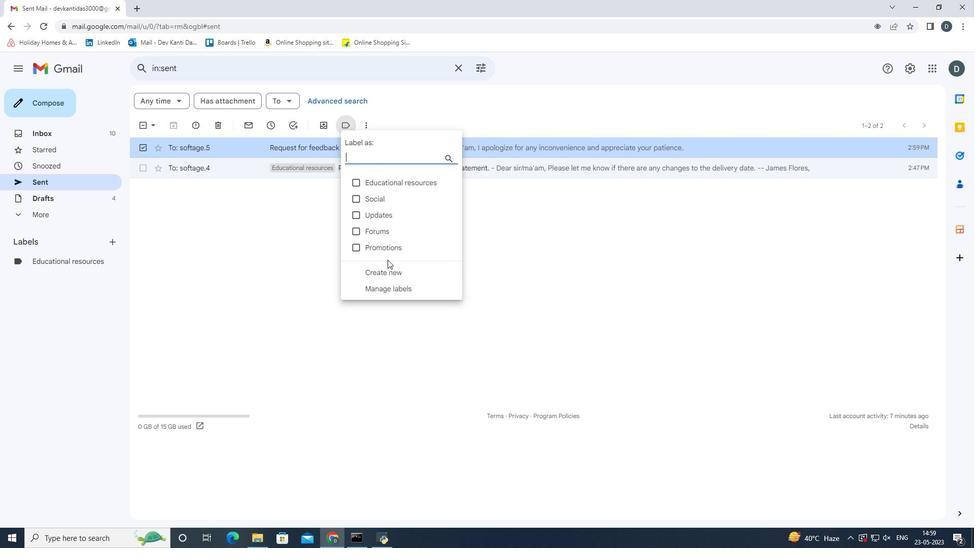 
Action: Mouse pressed left at (387, 270)
Screenshot: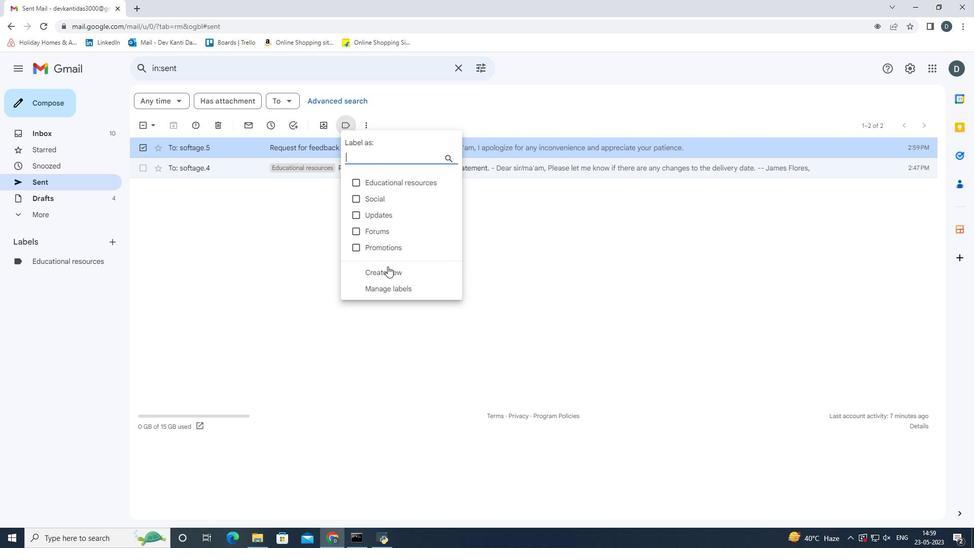 
Action: Mouse moved to (398, 275)
Screenshot: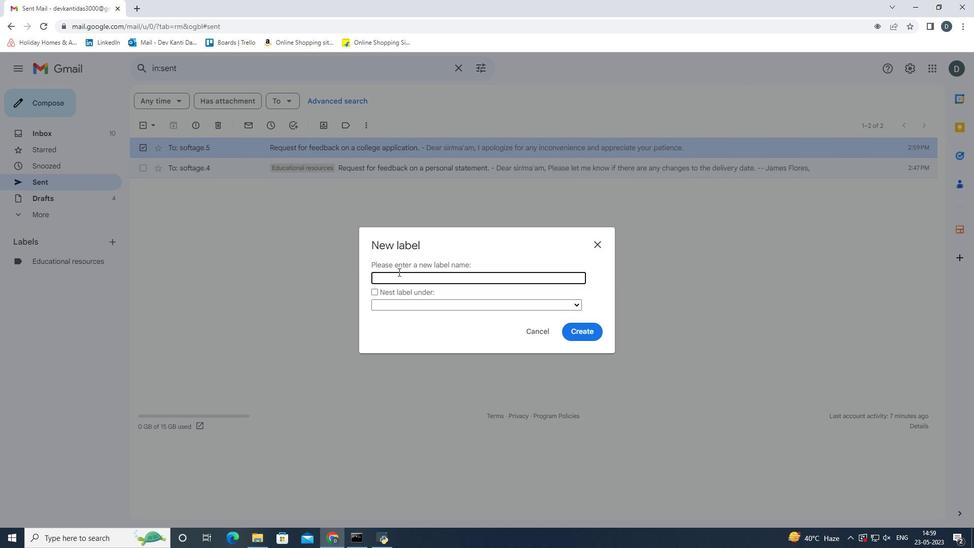 
Action: Key pressed <Key.shift><Key.shift><Key.shift><Key.shift><Key.shift><Key.shift><Key.shift><Key.shift><Key.shift>Crafts<Key.enter>
Screenshot: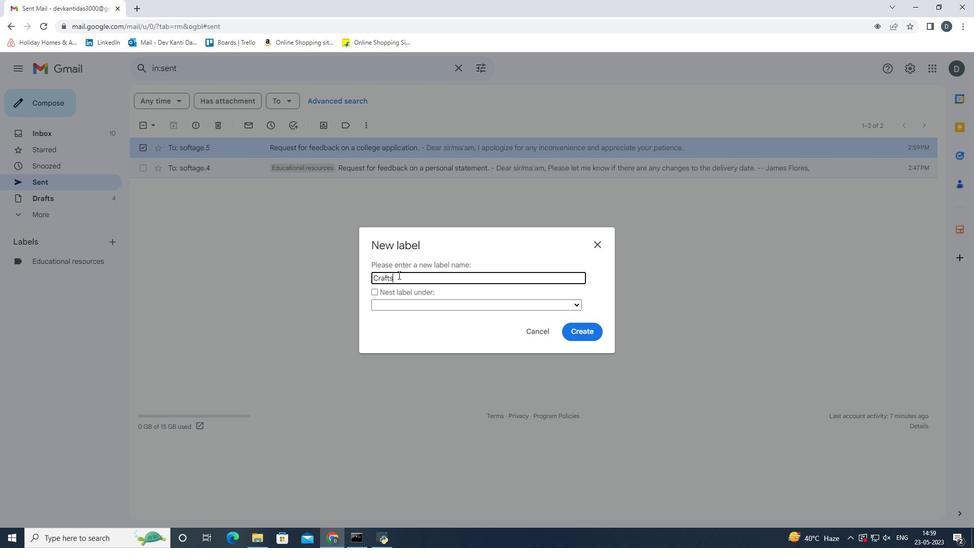 
Action: Mouse moved to (431, 154)
Screenshot: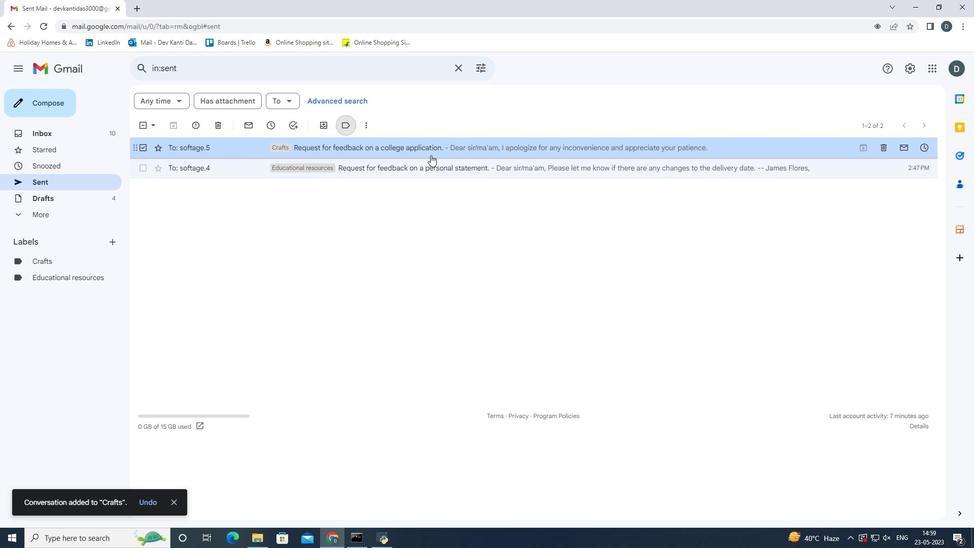
Action: Mouse pressed left at (431, 154)
Screenshot: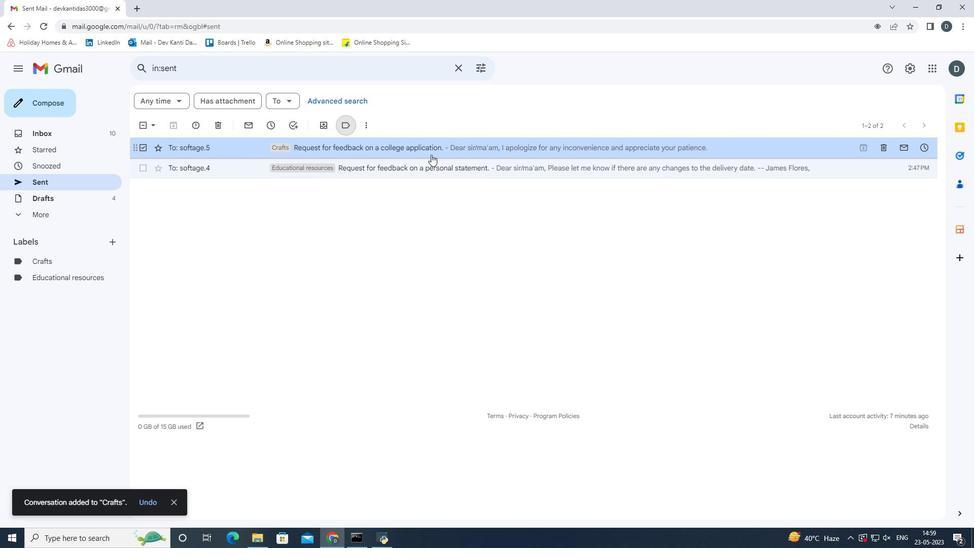 
Action: Mouse moved to (430, 200)
Screenshot: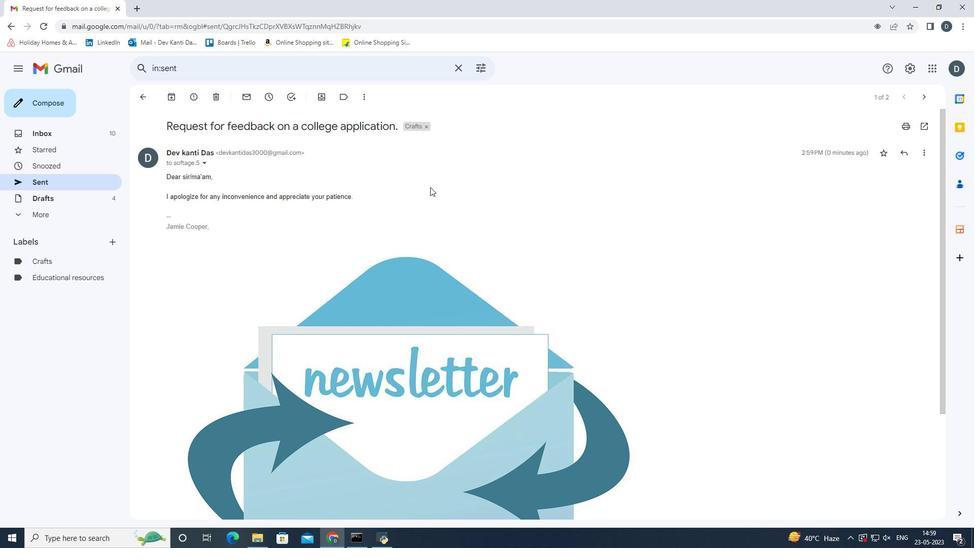 
Action: Mouse scrolled (430, 199) with delta (0, 0)
Screenshot: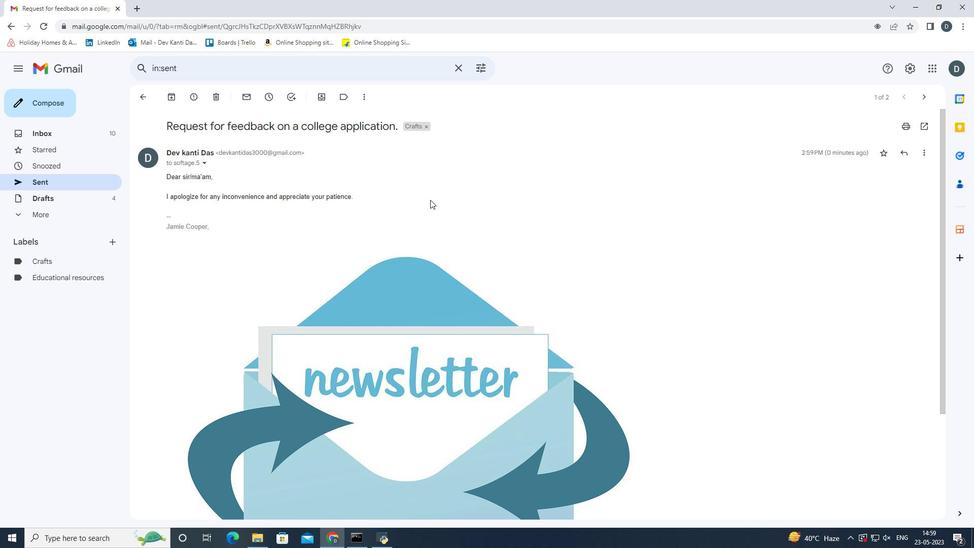 
Action: Mouse scrolled (430, 199) with delta (0, 0)
Screenshot: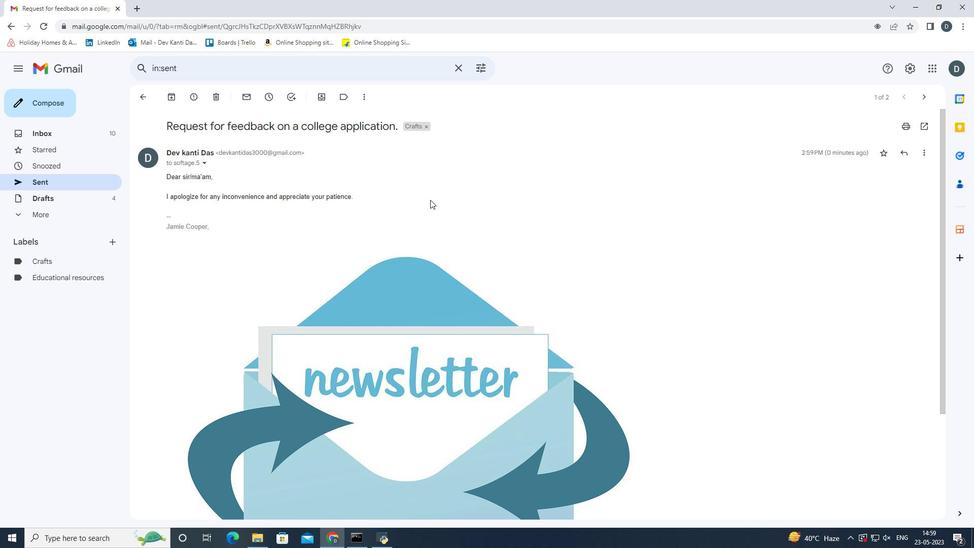 
Action: Mouse scrolled (430, 199) with delta (0, 0)
Screenshot: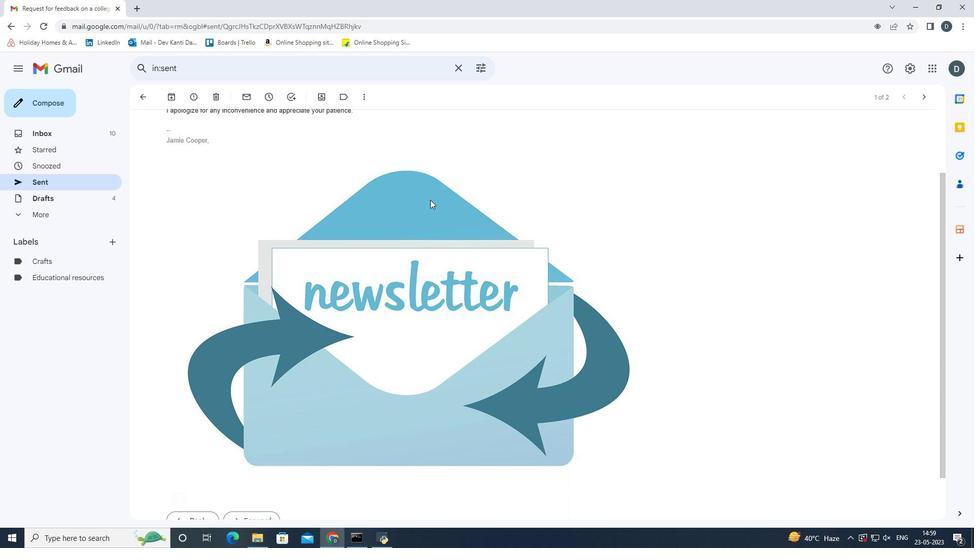 
Action: Mouse scrolled (430, 199) with delta (0, 0)
Screenshot: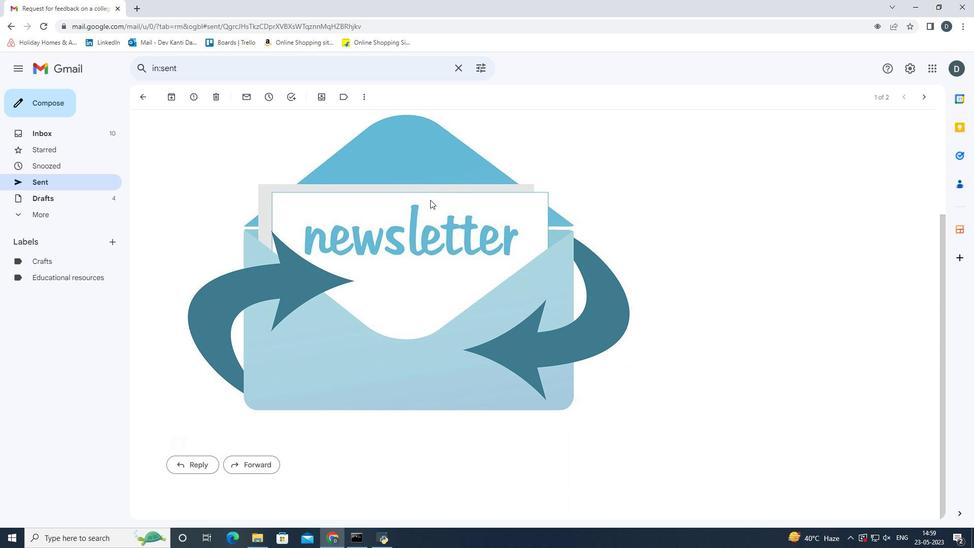 
Action: Mouse moved to (430, 200)
Screenshot: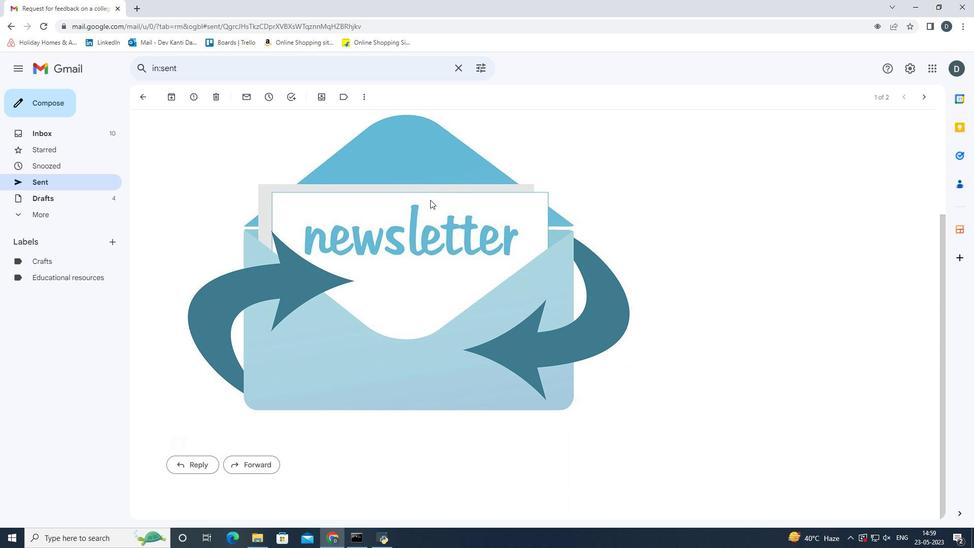 
Action: Mouse scrolled (430, 200) with delta (0, 0)
Screenshot: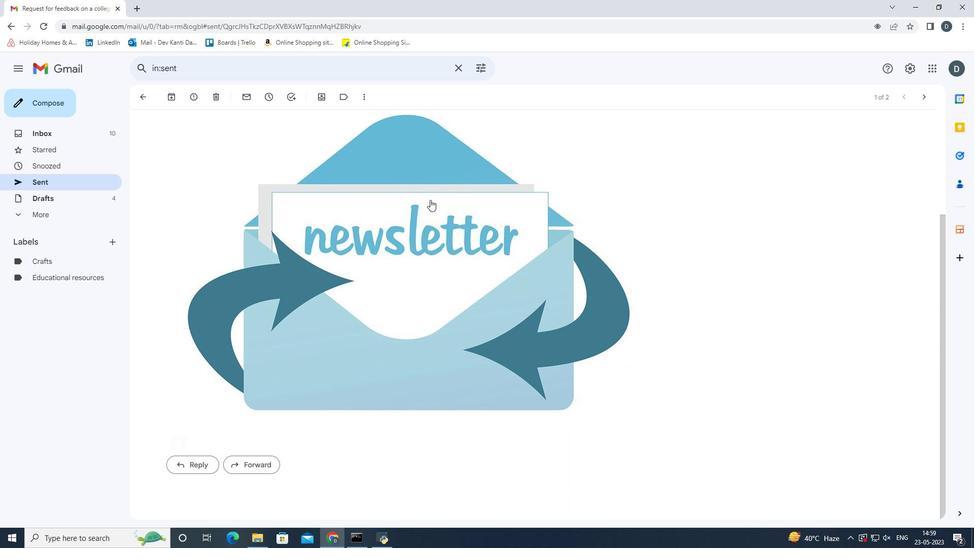 
Action: Mouse scrolled (430, 201) with delta (0, 0)
Screenshot: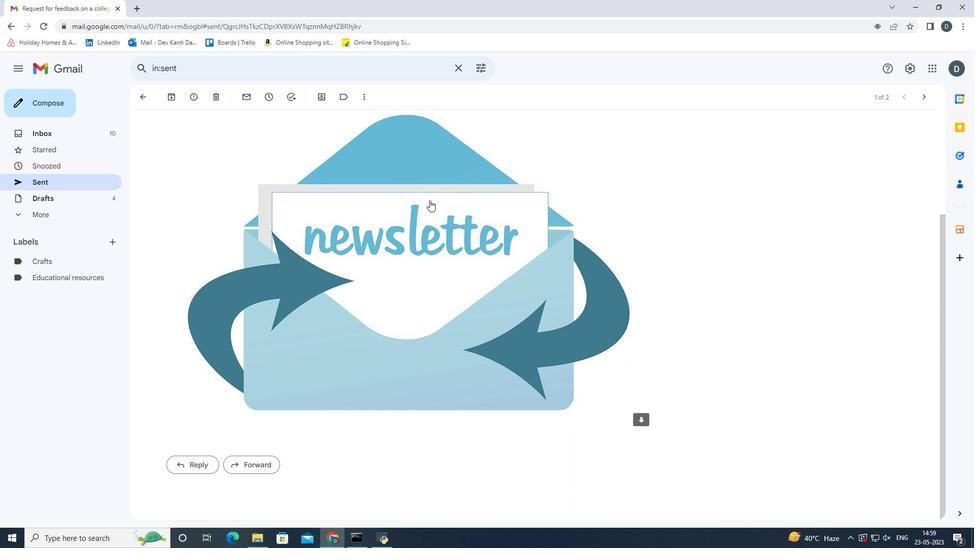 
Action: Mouse scrolled (430, 201) with delta (0, 0)
Screenshot: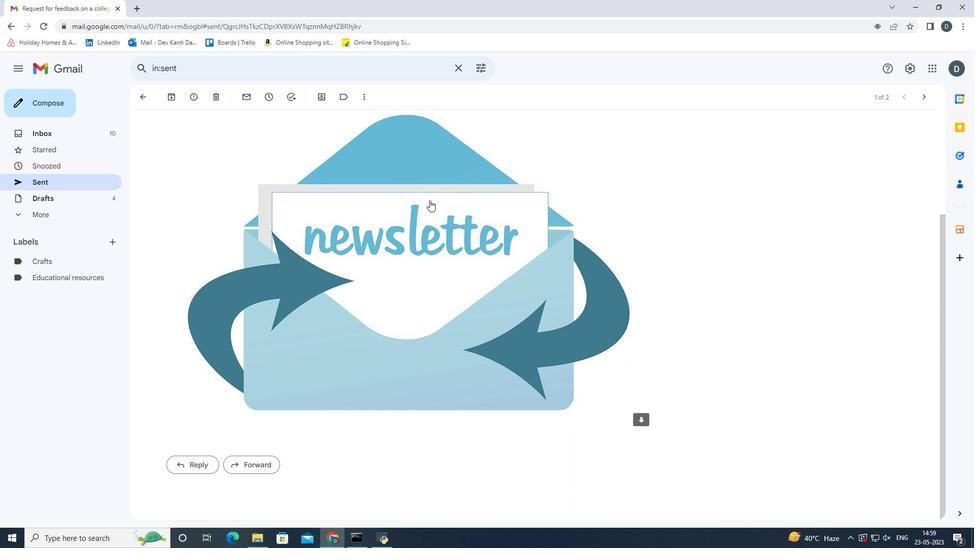 
Action: Mouse scrolled (430, 201) with delta (0, 0)
Screenshot: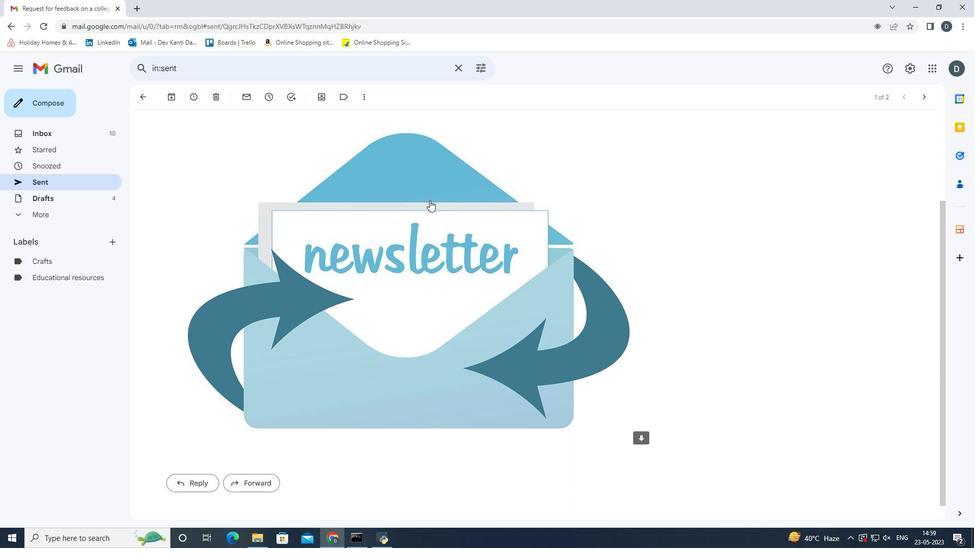 
Action: Mouse scrolled (430, 201) with delta (0, 0)
Screenshot: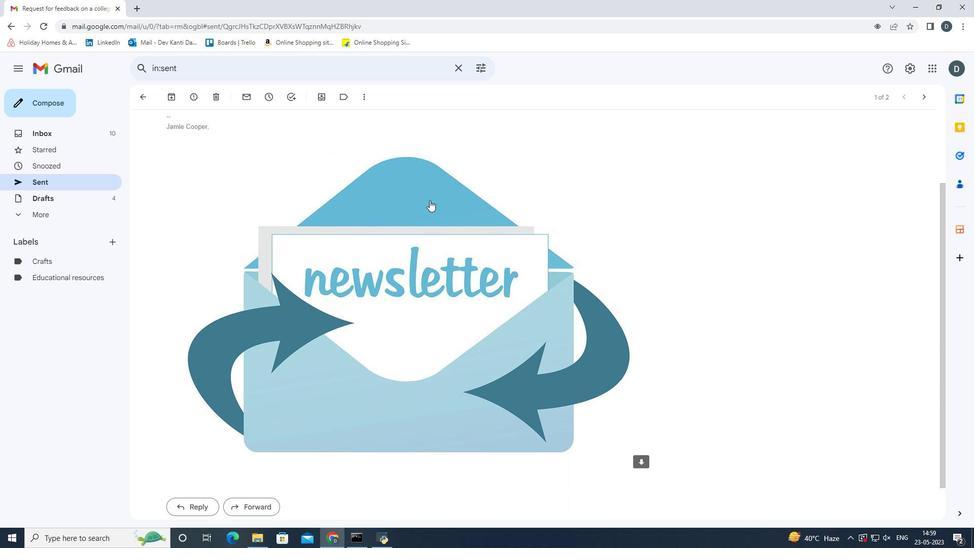 
